 Task: Find connections with filter location Aranda de Duero with filter topic #wellnesswith filter profile language Potuguese with filter current company HDB Financial Services Ltd. with filter school Lokmanya Tilak College of Engineering with filter industry Wholesale with filter service category Financial Analysis with filter keywords title Painter
Action: Mouse moved to (174, 270)
Screenshot: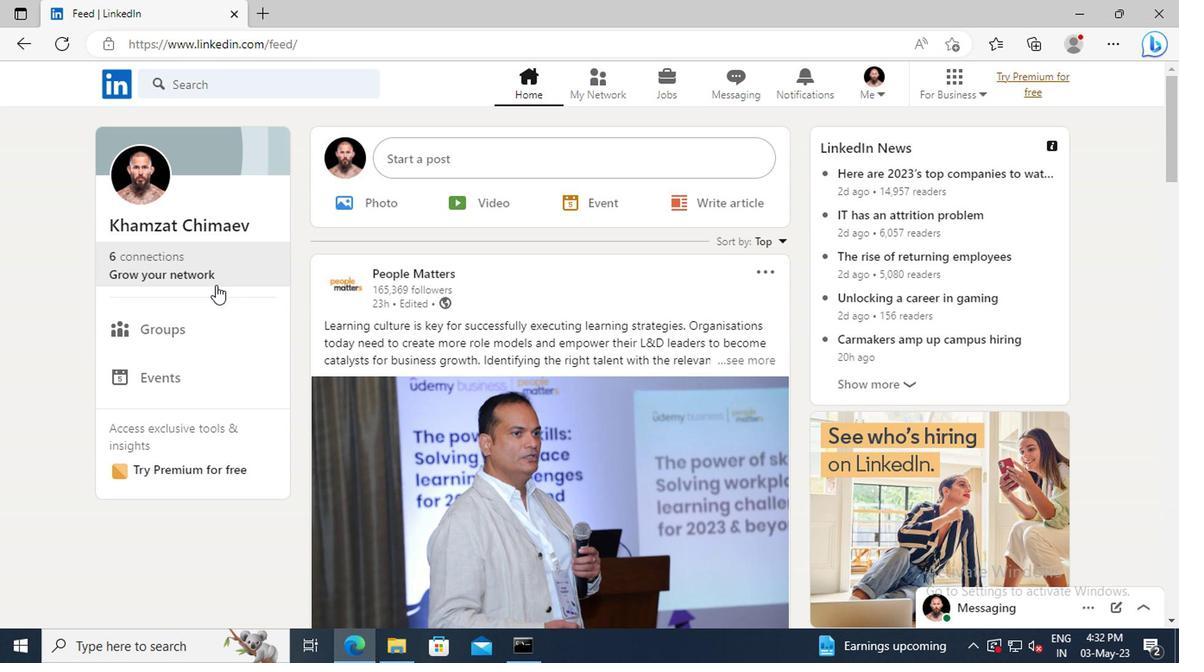 
Action: Mouse pressed left at (174, 270)
Screenshot: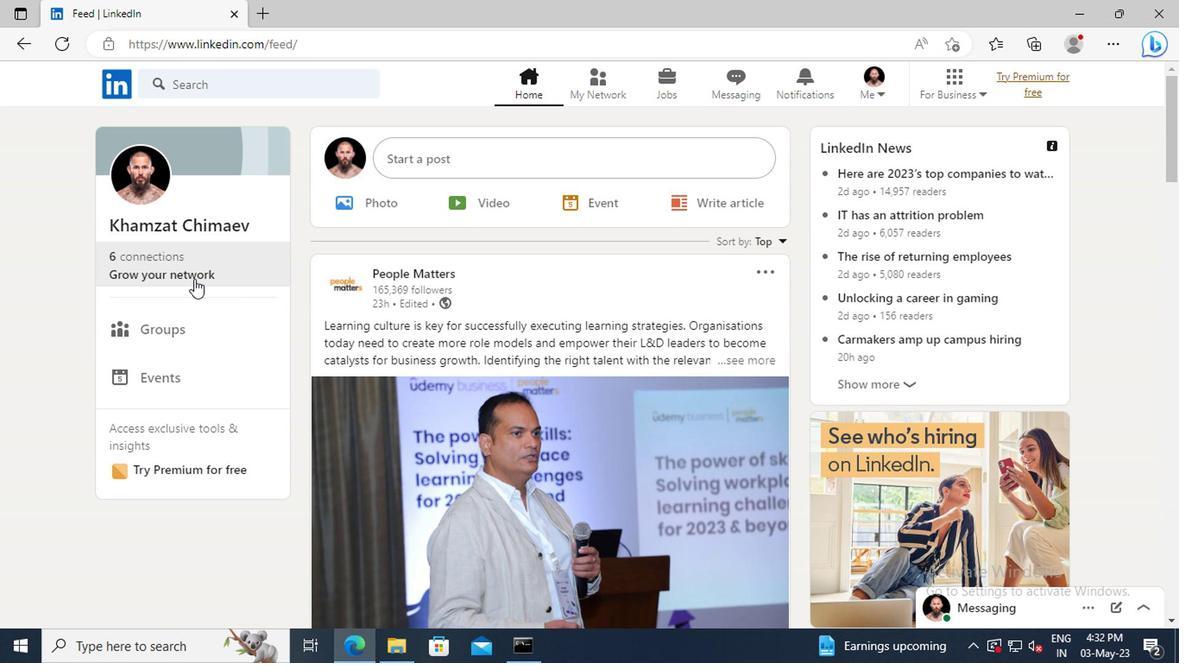 
Action: Mouse moved to (182, 184)
Screenshot: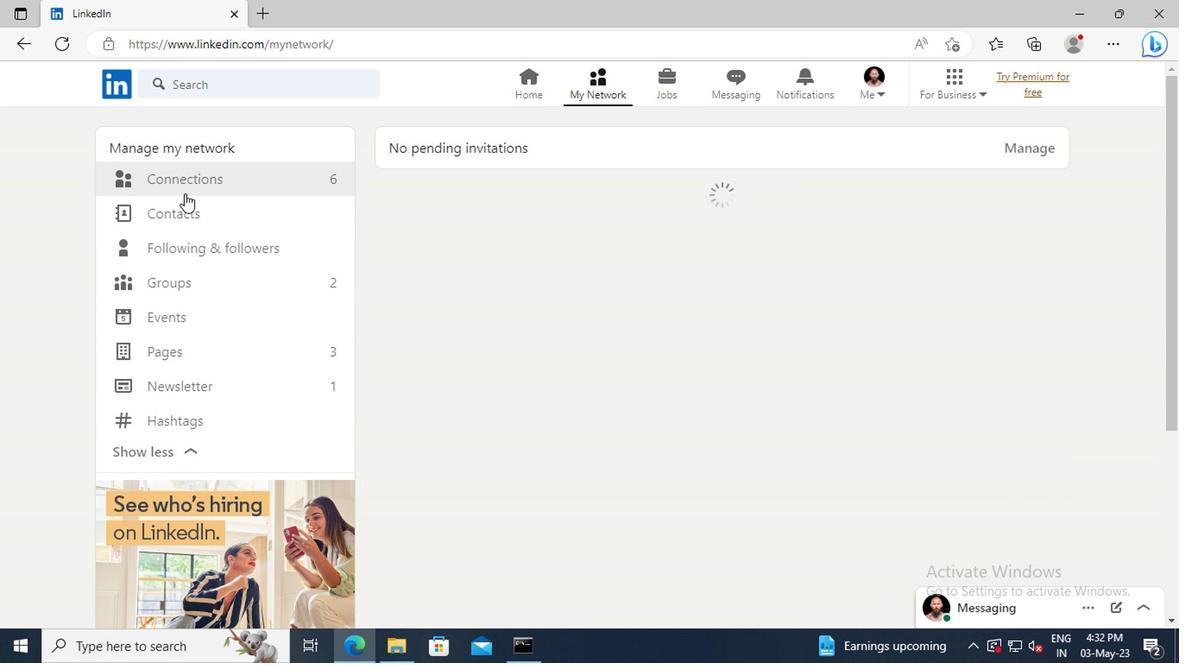 
Action: Mouse pressed left at (182, 184)
Screenshot: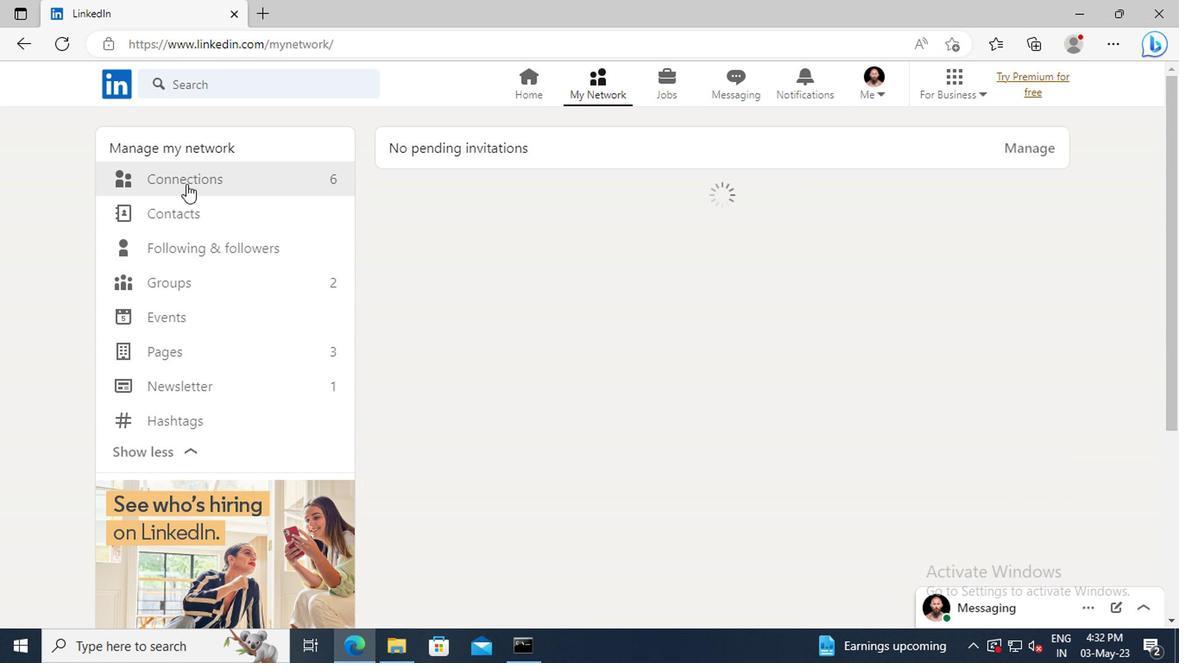 
Action: Mouse moved to (701, 188)
Screenshot: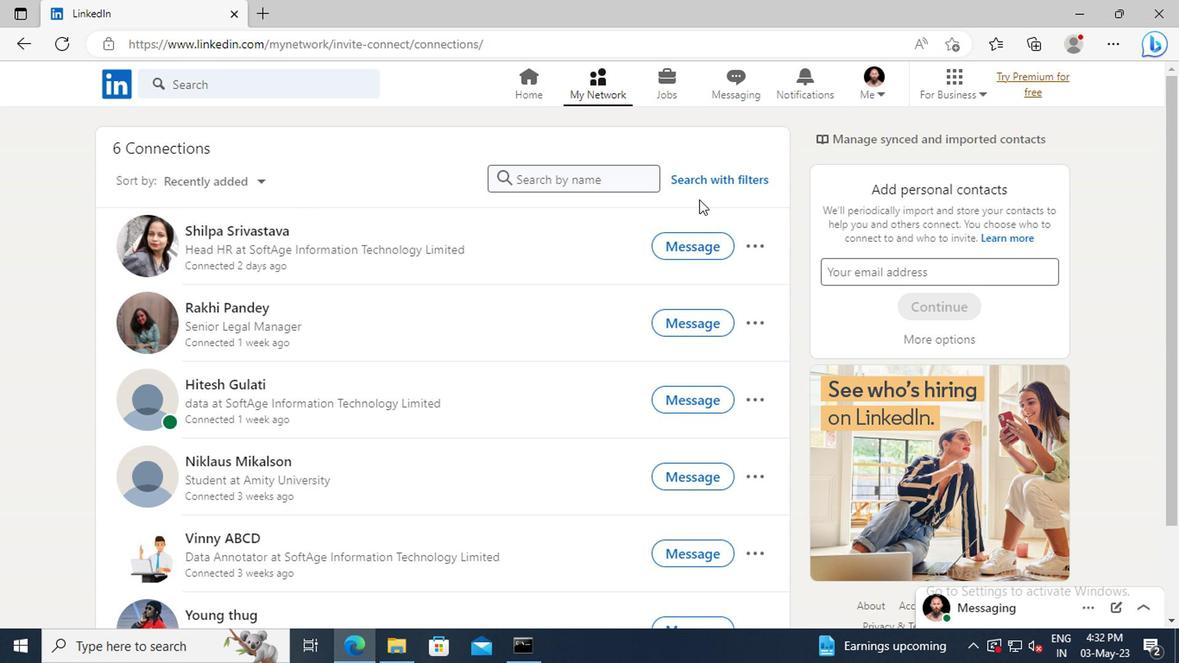 
Action: Mouse pressed left at (701, 188)
Screenshot: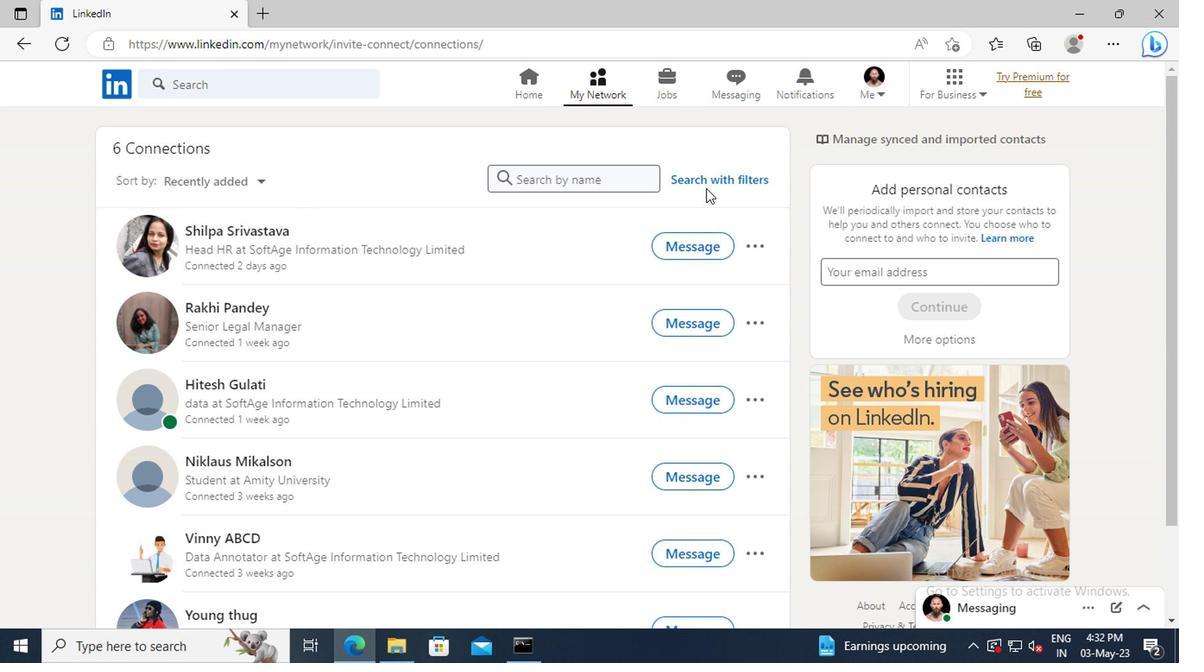
Action: Mouse moved to (650, 138)
Screenshot: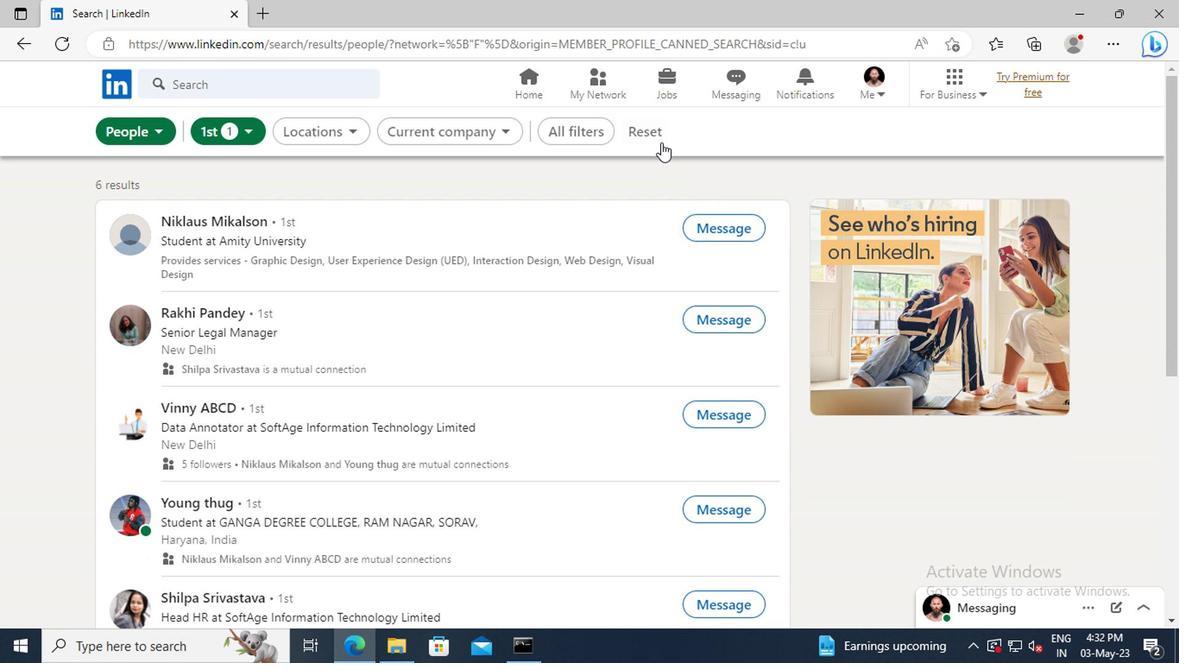 
Action: Mouse pressed left at (650, 138)
Screenshot: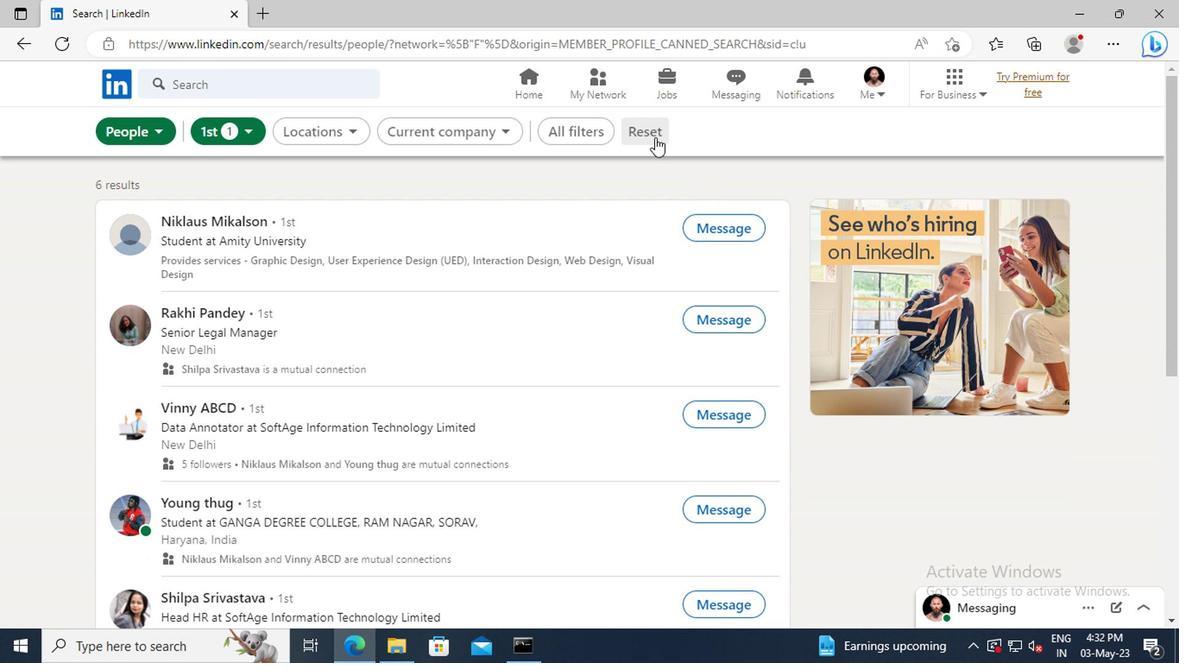 
Action: Mouse moved to (630, 134)
Screenshot: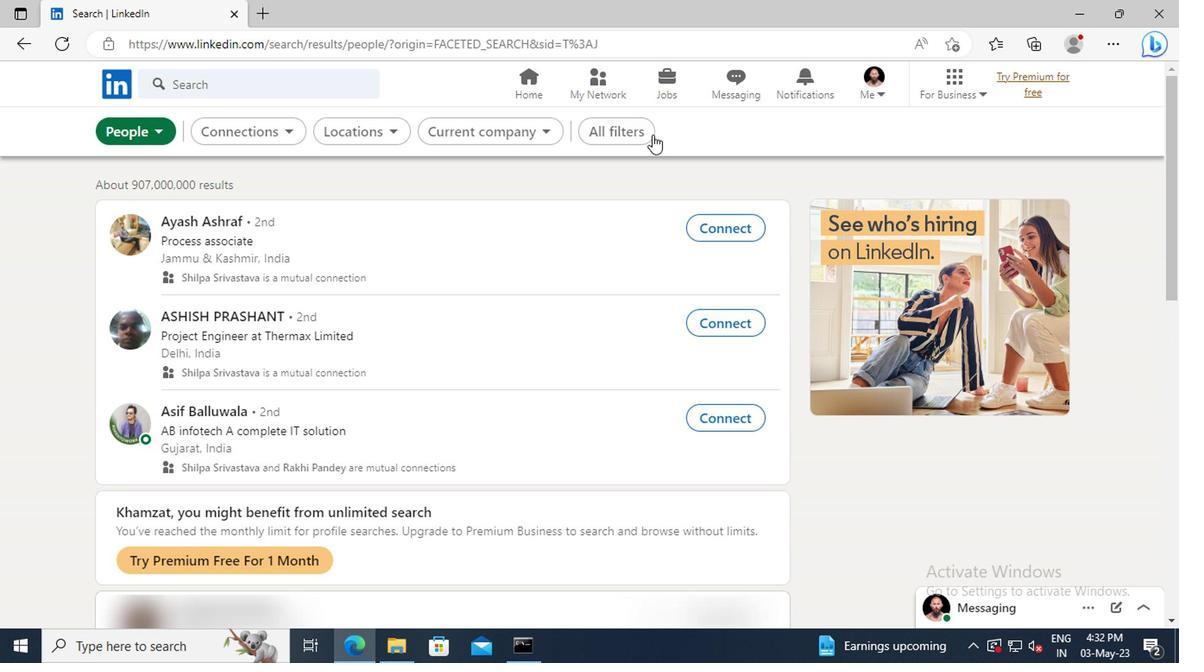 
Action: Mouse pressed left at (630, 134)
Screenshot: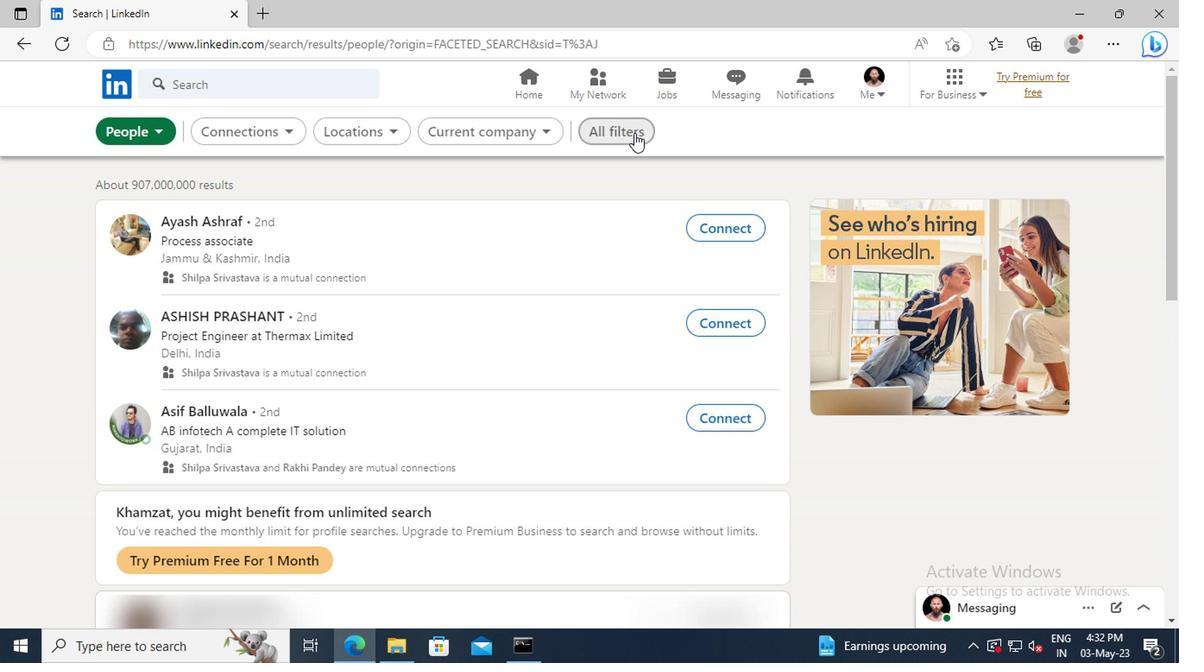 
Action: Mouse moved to (960, 372)
Screenshot: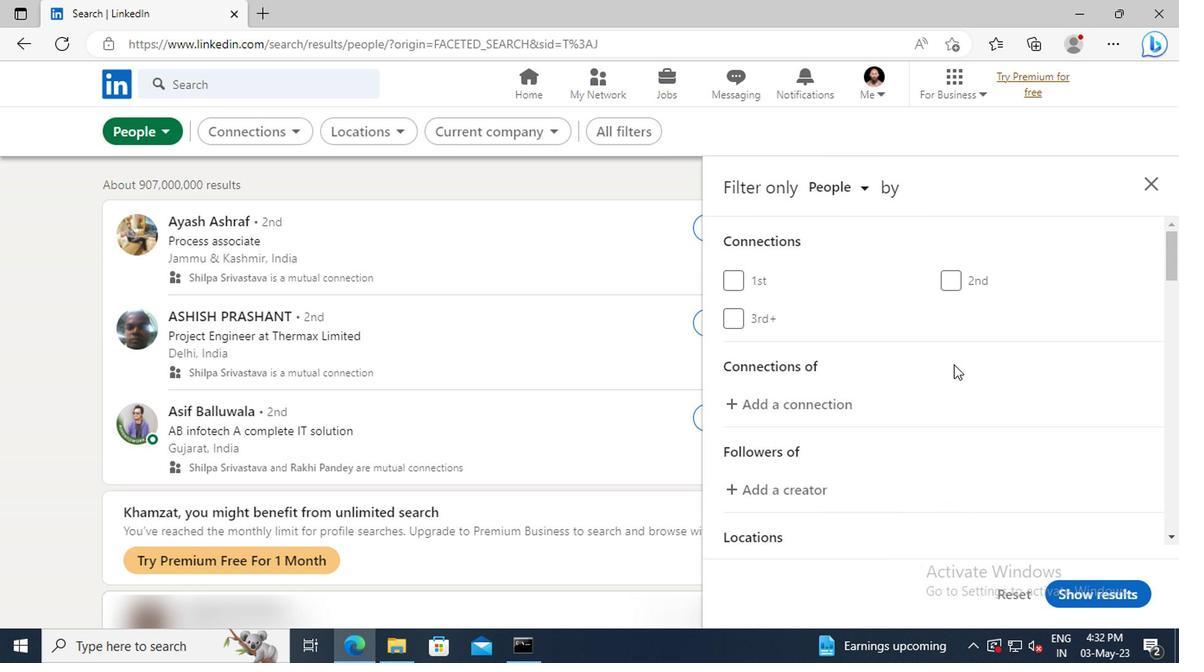 
Action: Mouse scrolled (960, 372) with delta (0, 0)
Screenshot: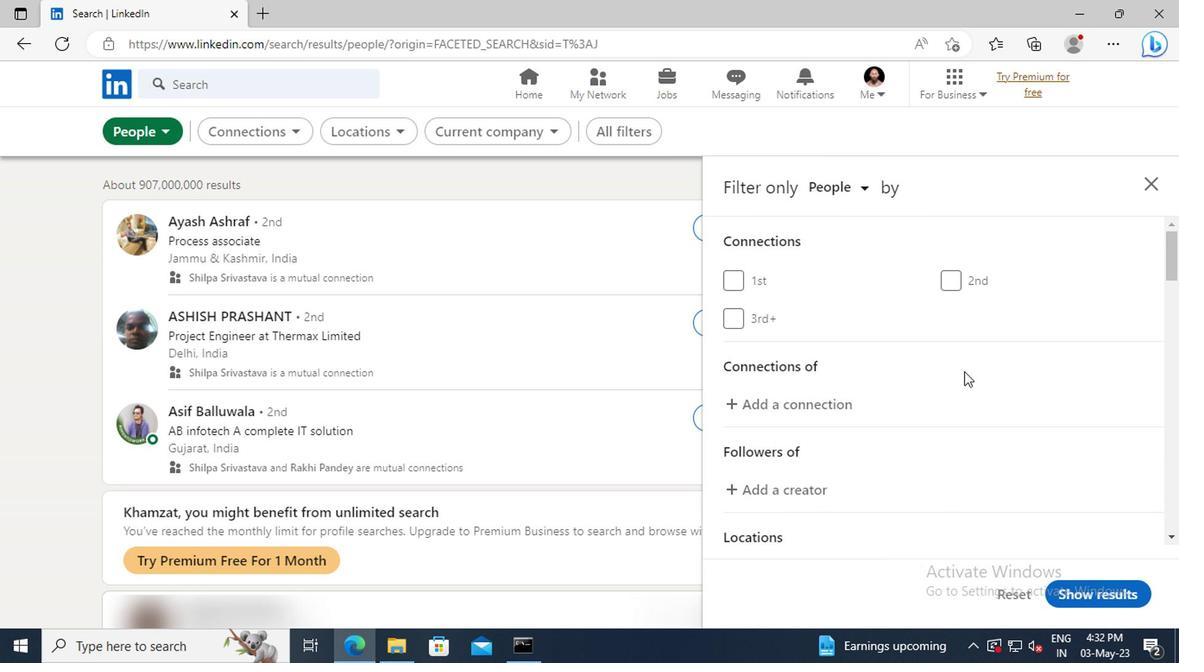 
Action: Mouse moved to (960, 372)
Screenshot: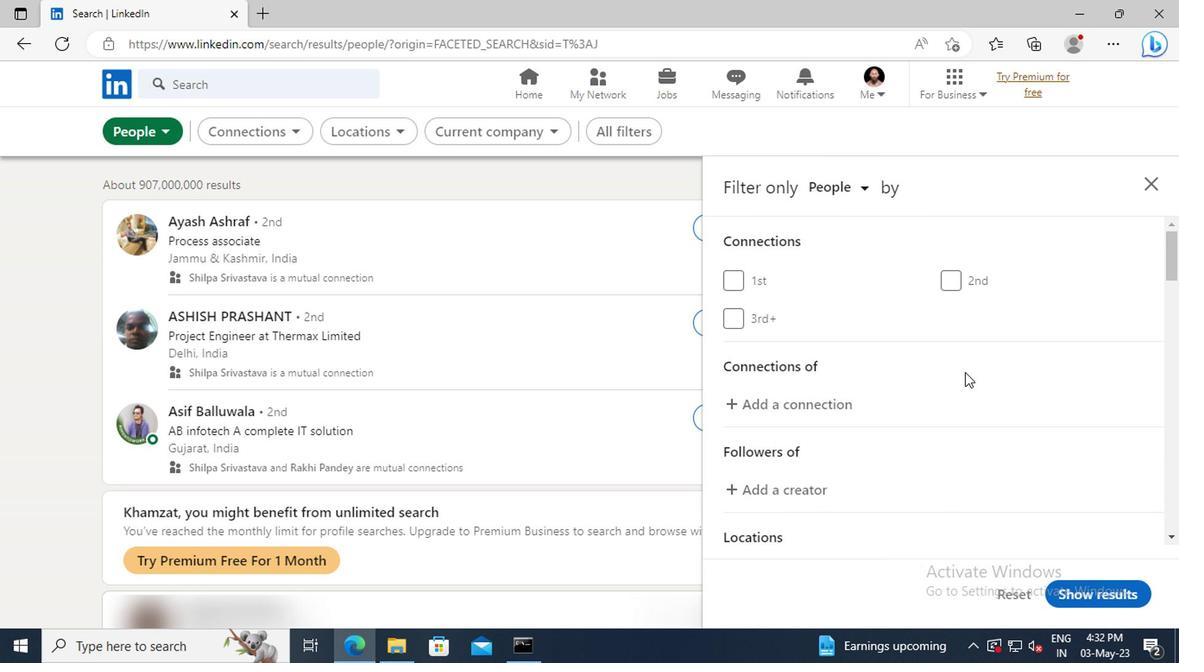 
Action: Mouse scrolled (960, 372) with delta (0, 0)
Screenshot: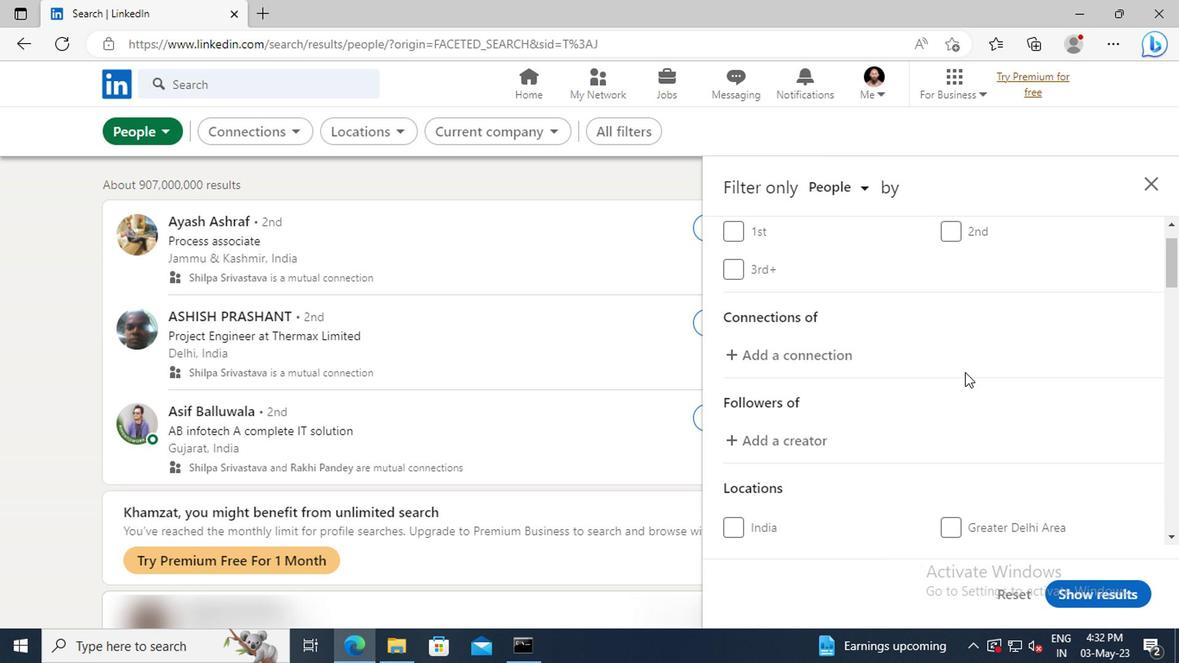 
Action: Mouse scrolled (960, 372) with delta (0, 0)
Screenshot: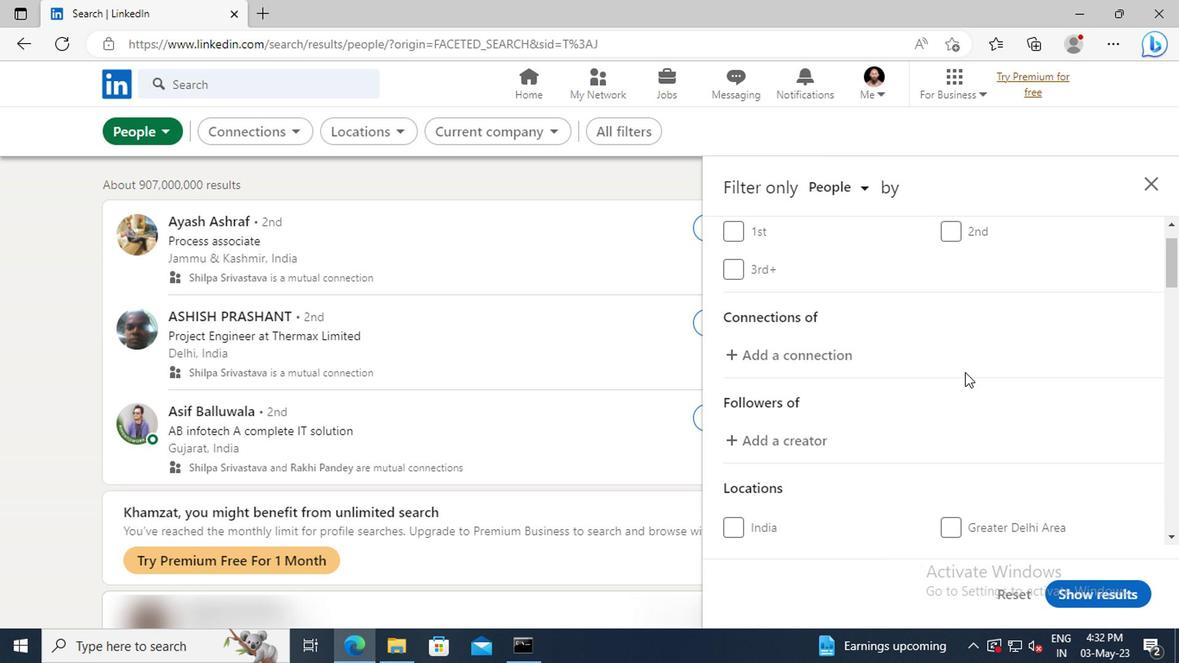 
Action: Mouse scrolled (960, 372) with delta (0, 0)
Screenshot: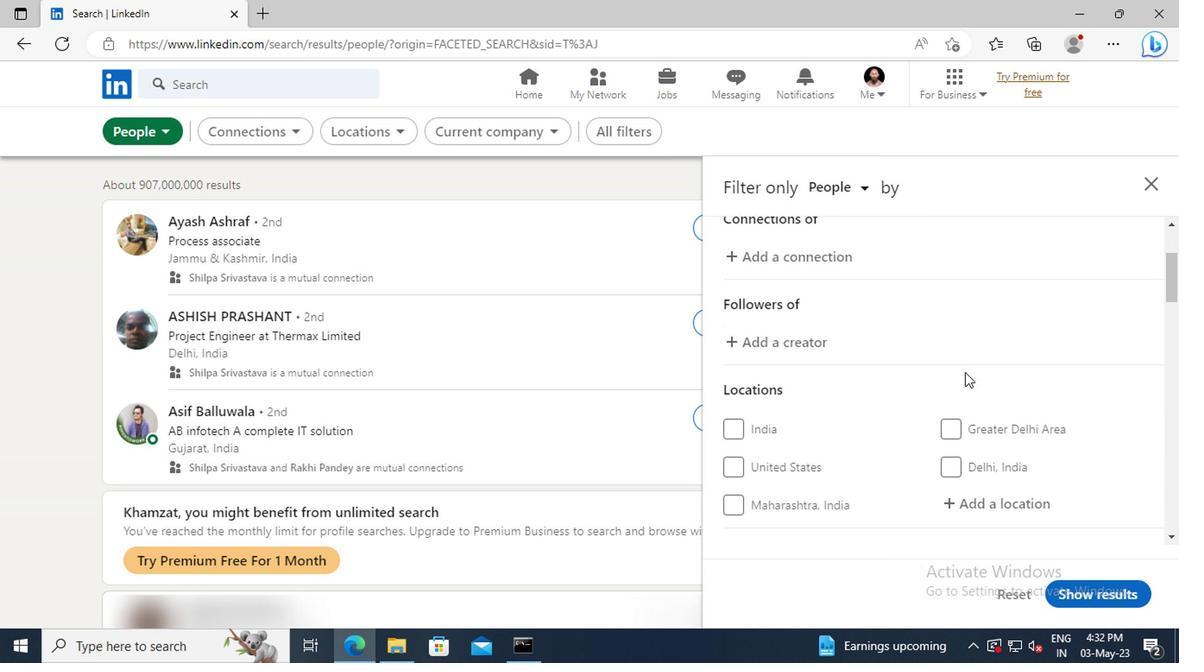 
Action: Mouse scrolled (960, 372) with delta (0, 0)
Screenshot: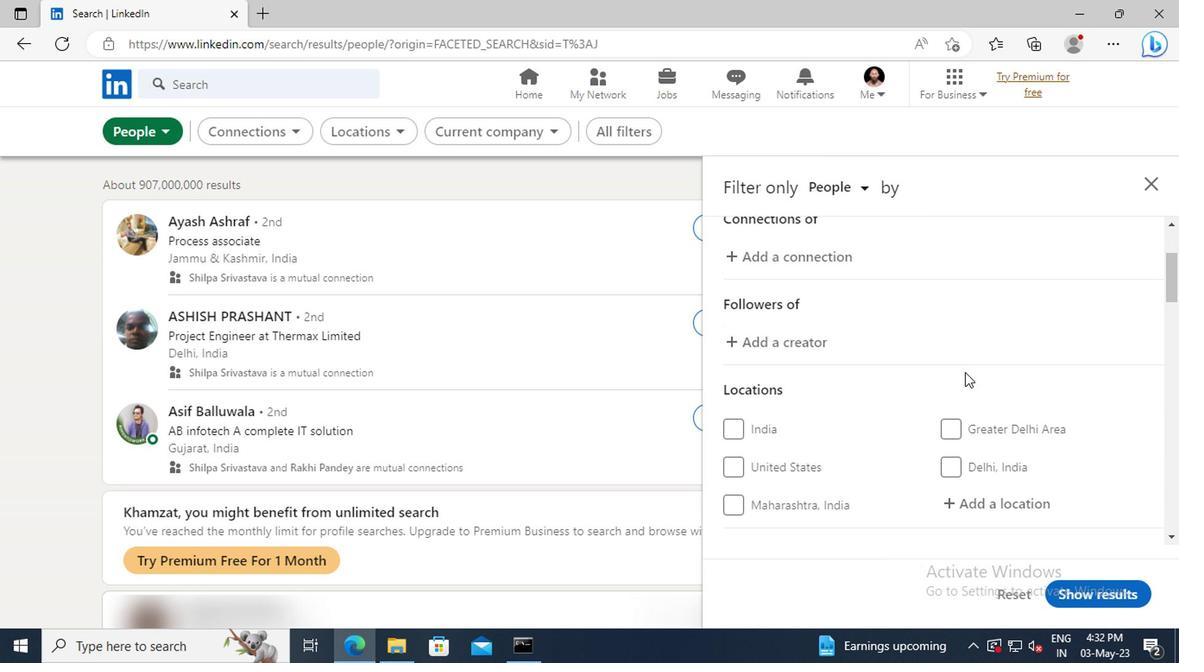 
Action: Mouse moved to (967, 402)
Screenshot: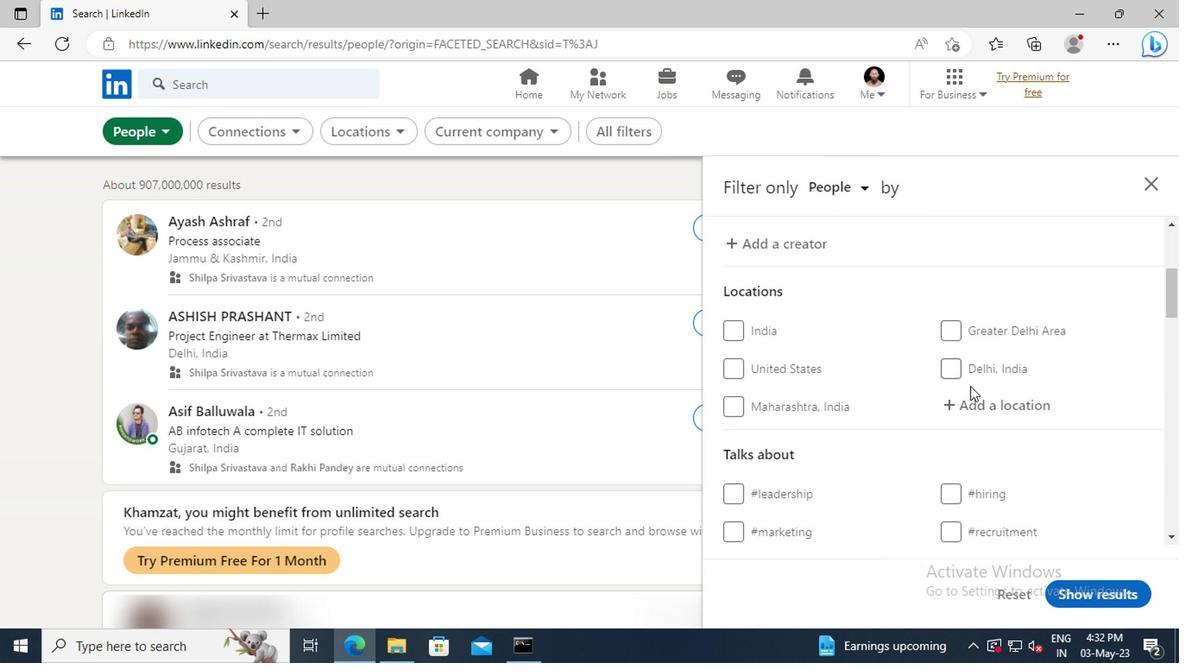 
Action: Mouse pressed left at (967, 402)
Screenshot: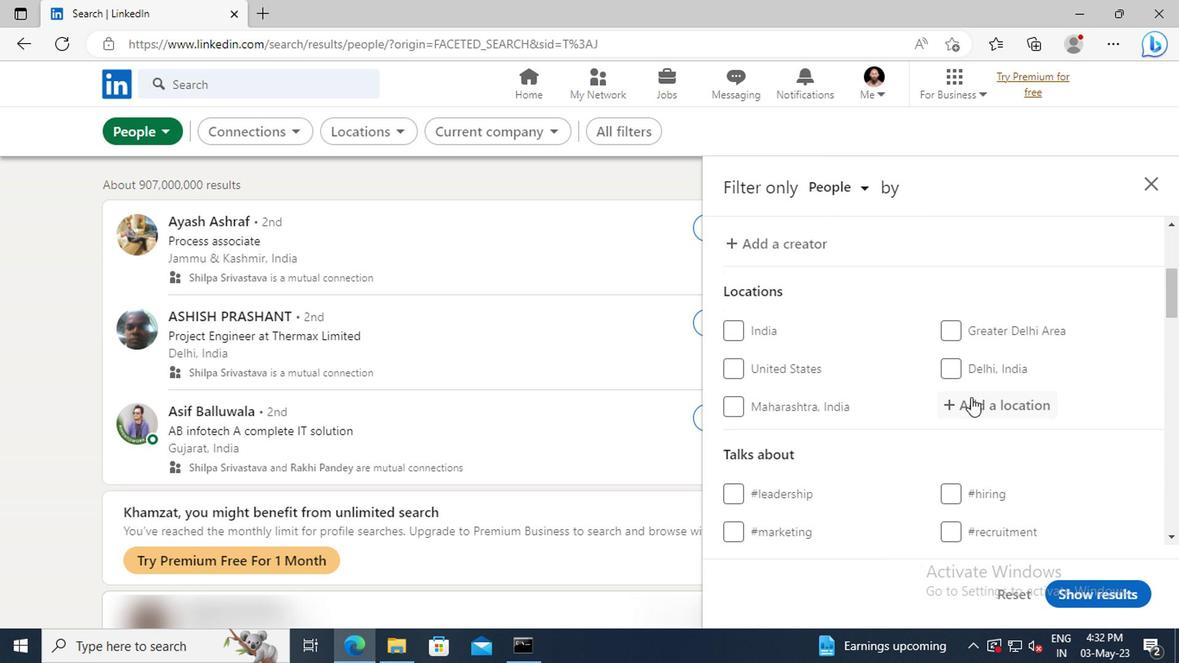 
Action: Key pressed <Key.shift>ARANDA<Key.space>DE
Screenshot: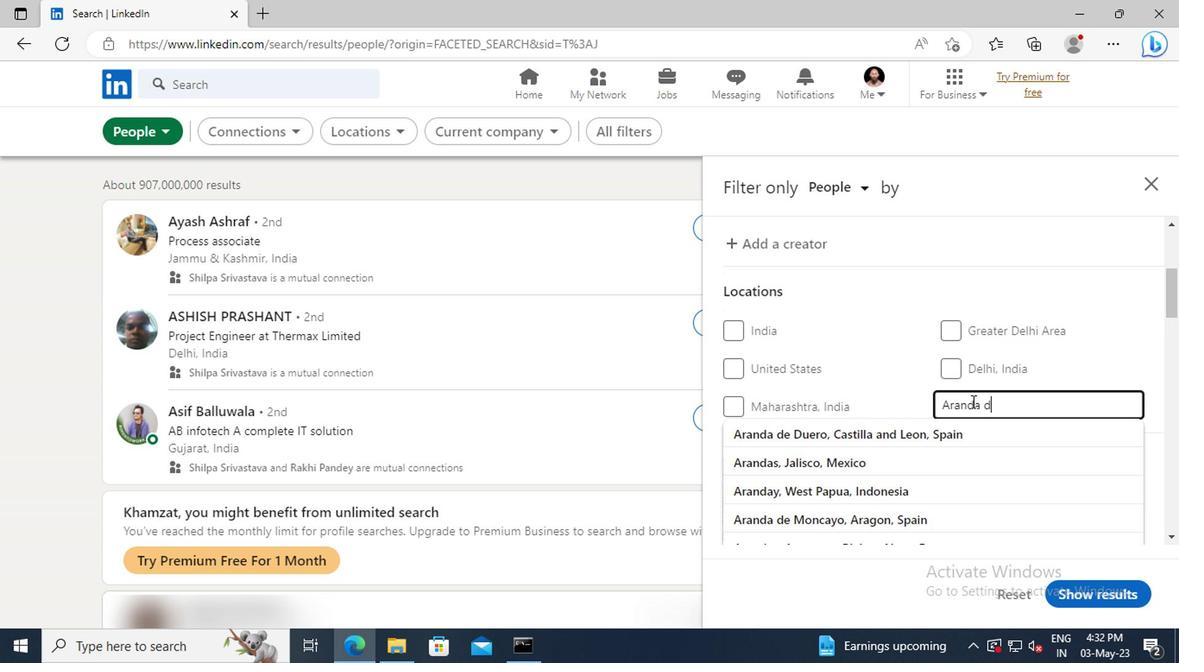 
Action: Mouse moved to (967, 428)
Screenshot: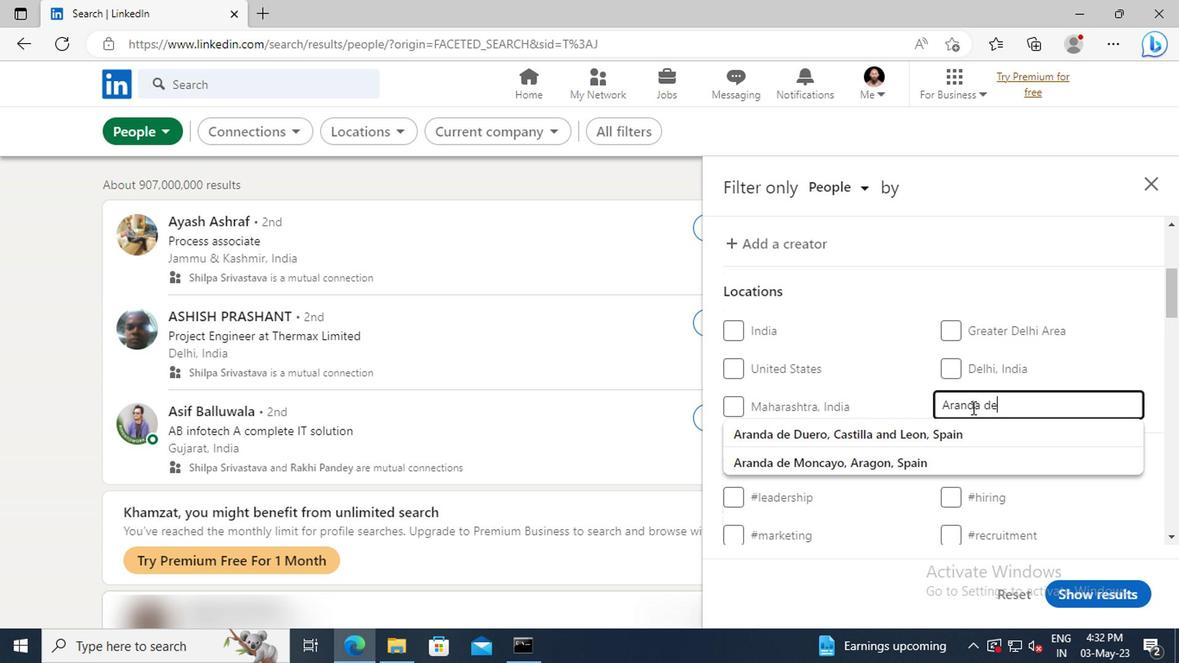 
Action: Mouse pressed left at (967, 428)
Screenshot: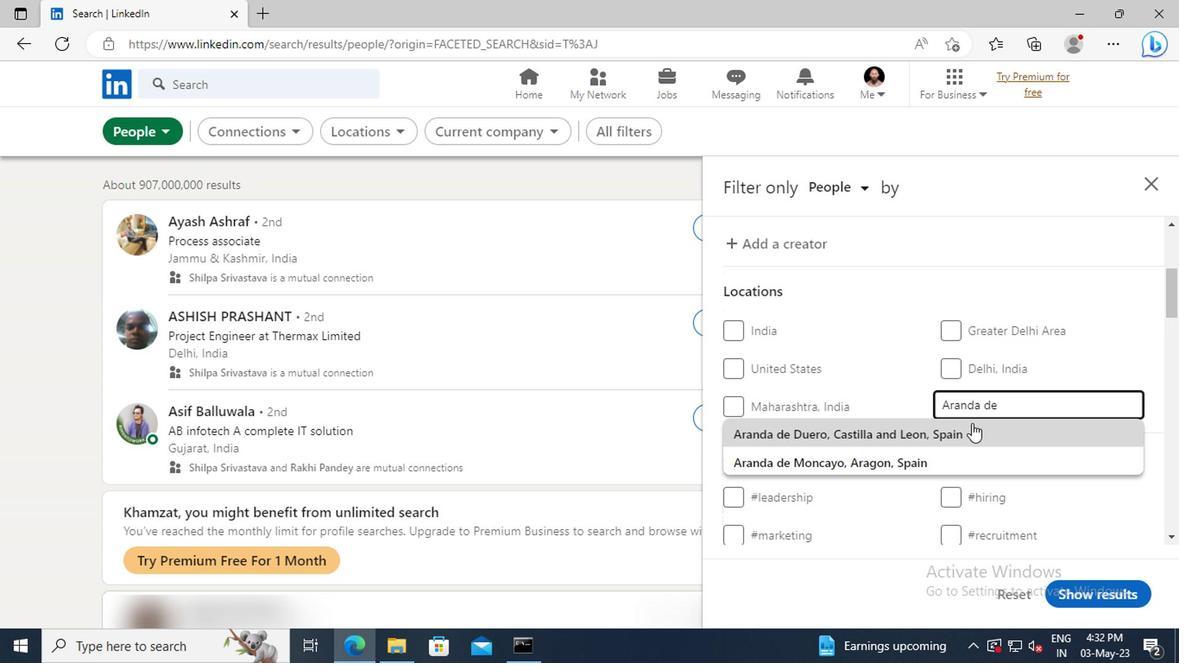 
Action: Mouse scrolled (967, 428) with delta (0, 0)
Screenshot: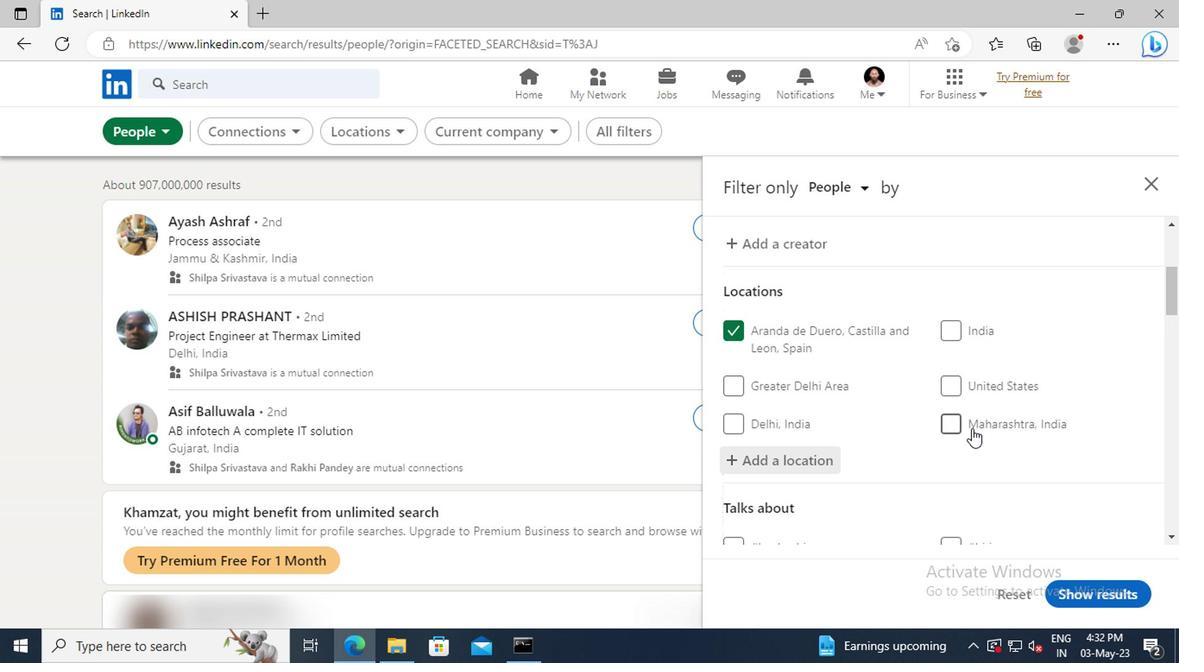 
Action: Mouse scrolled (967, 428) with delta (0, 0)
Screenshot: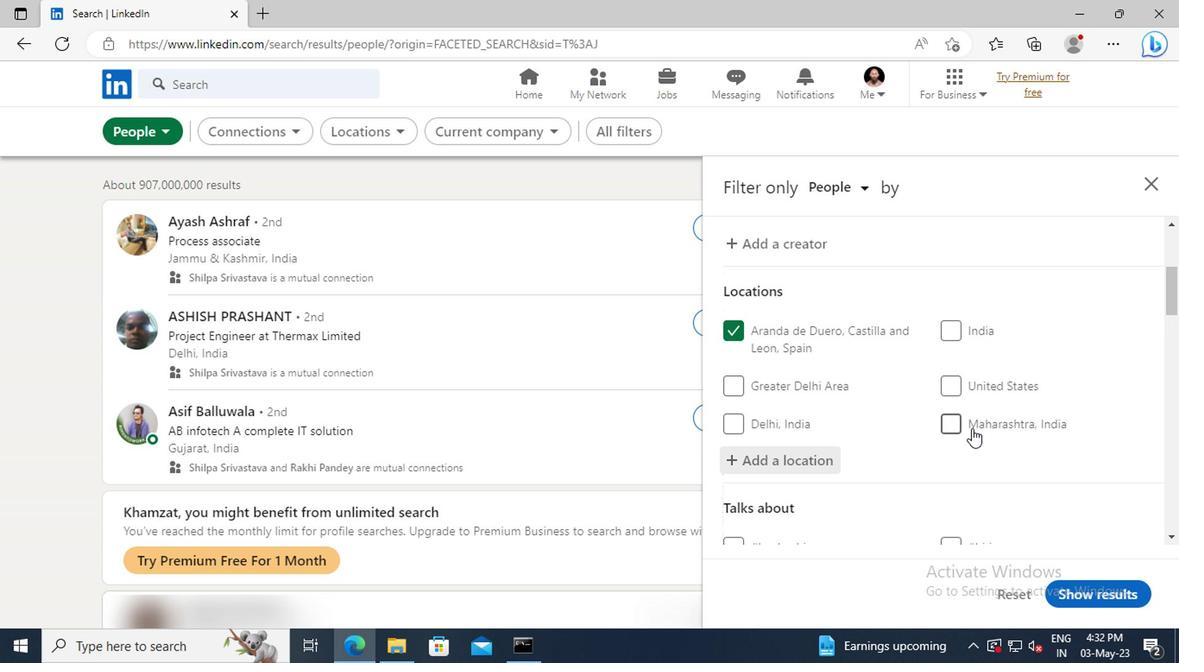 
Action: Mouse moved to (966, 413)
Screenshot: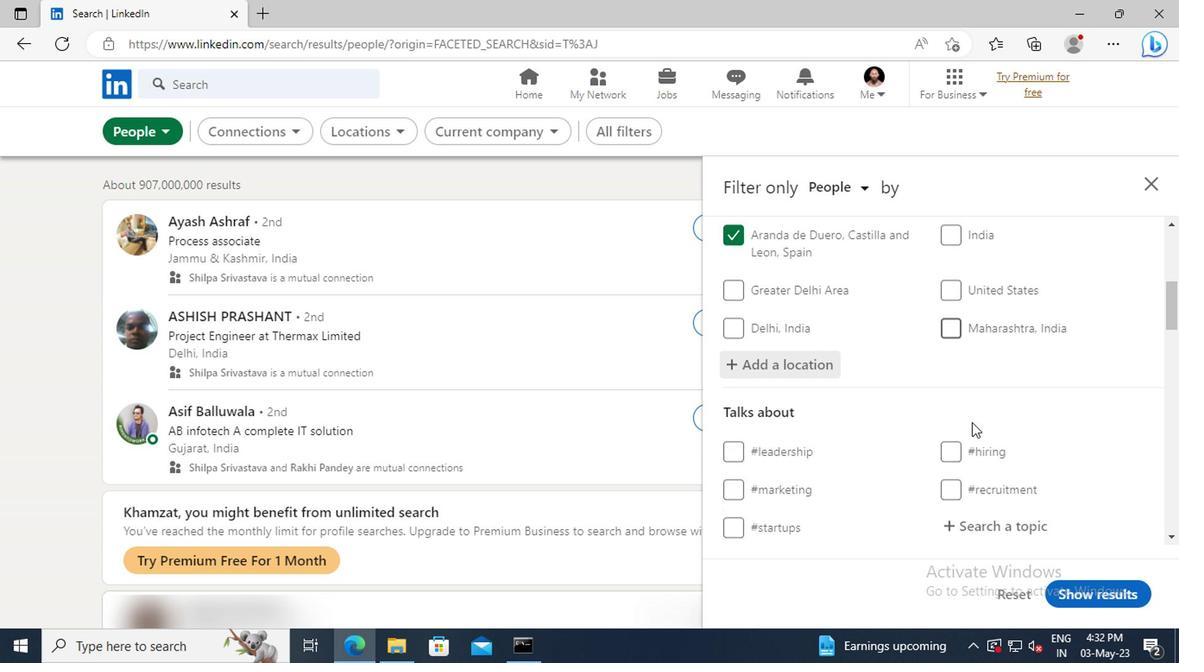 
Action: Mouse scrolled (966, 413) with delta (0, 0)
Screenshot: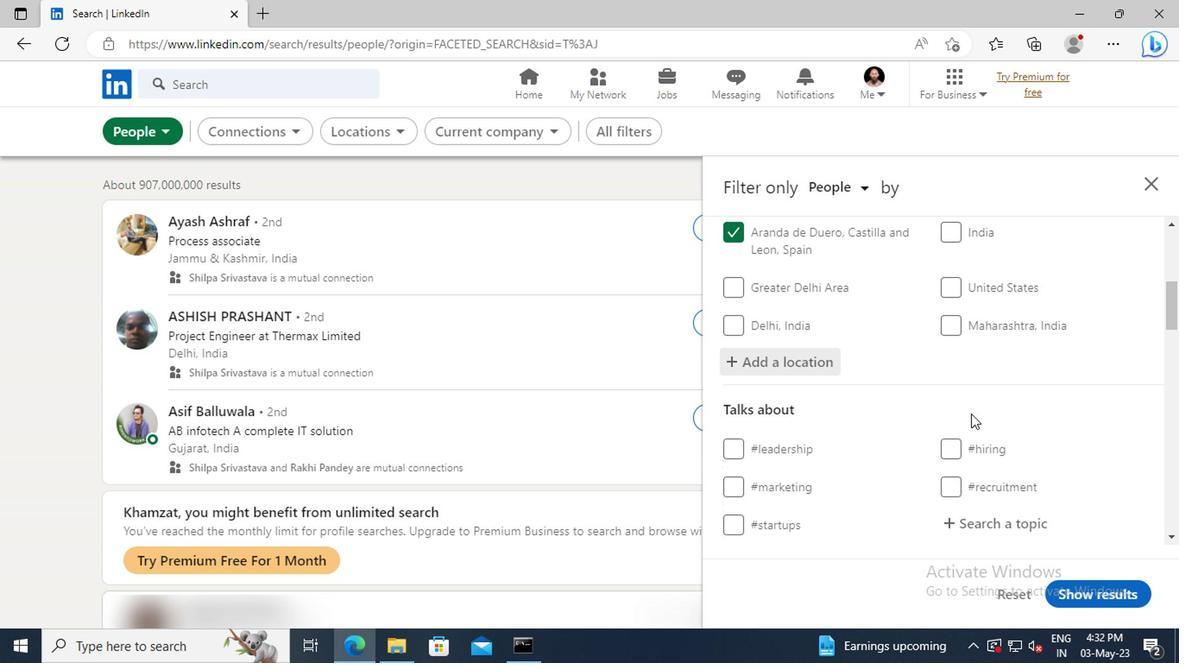 
Action: Mouse scrolled (966, 413) with delta (0, 0)
Screenshot: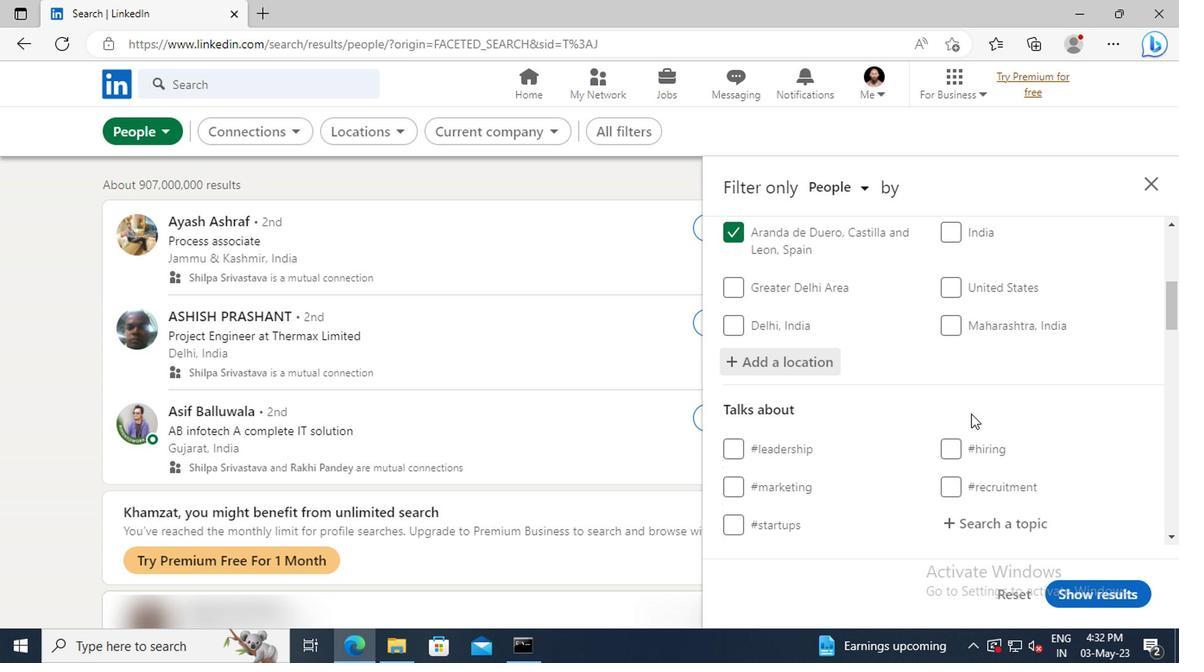 
Action: Mouse moved to (966, 421)
Screenshot: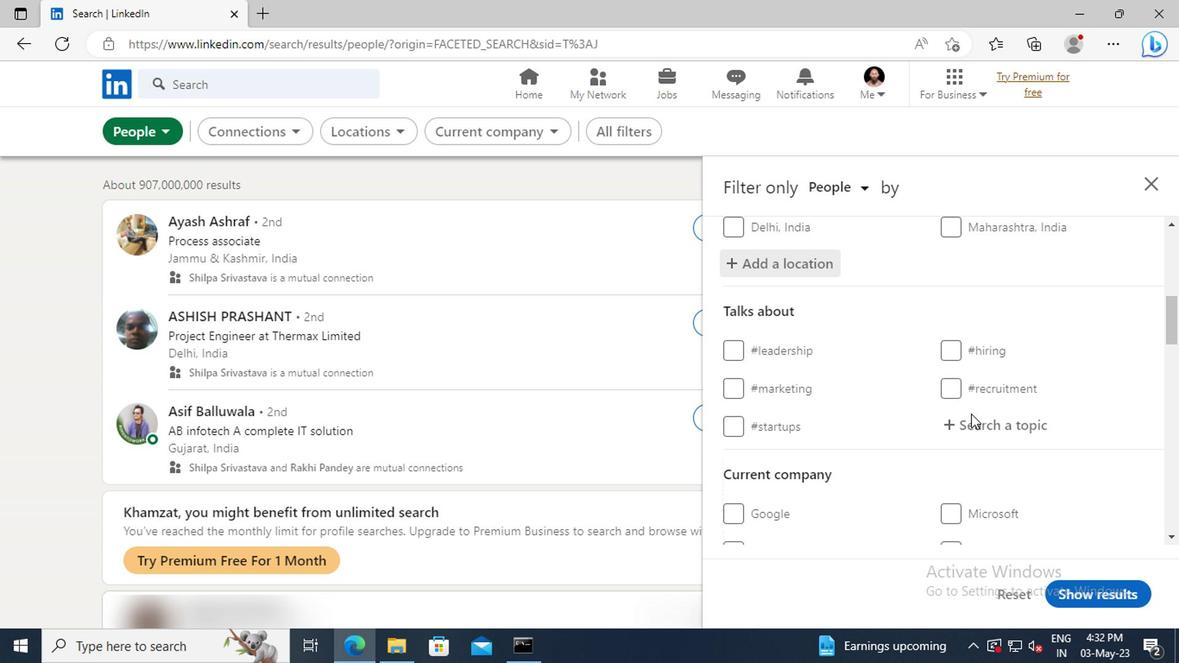 
Action: Mouse pressed left at (966, 421)
Screenshot: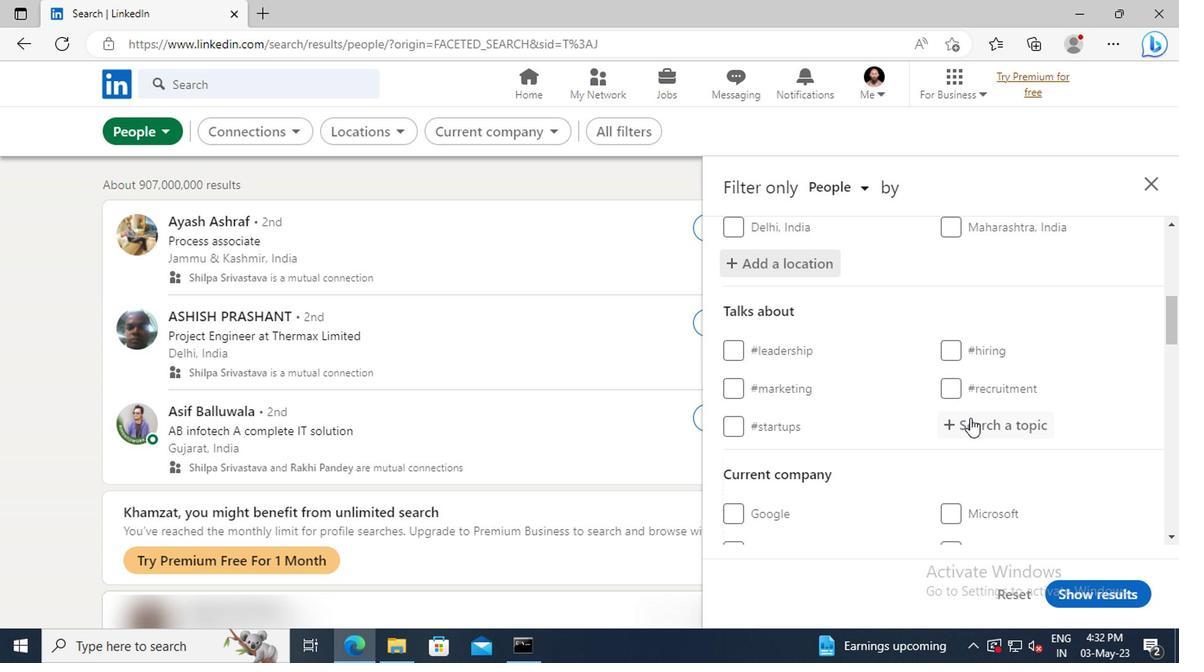 
Action: Key pressed WELLN
Screenshot: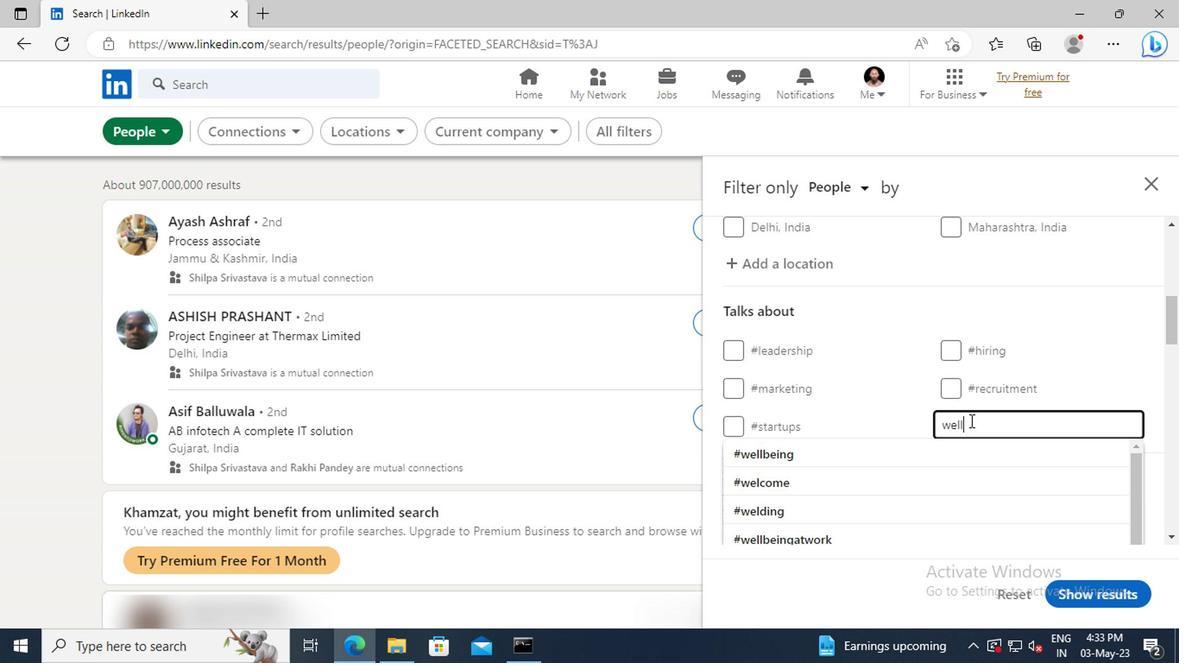 
Action: Mouse moved to (964, 447)
Screenshot: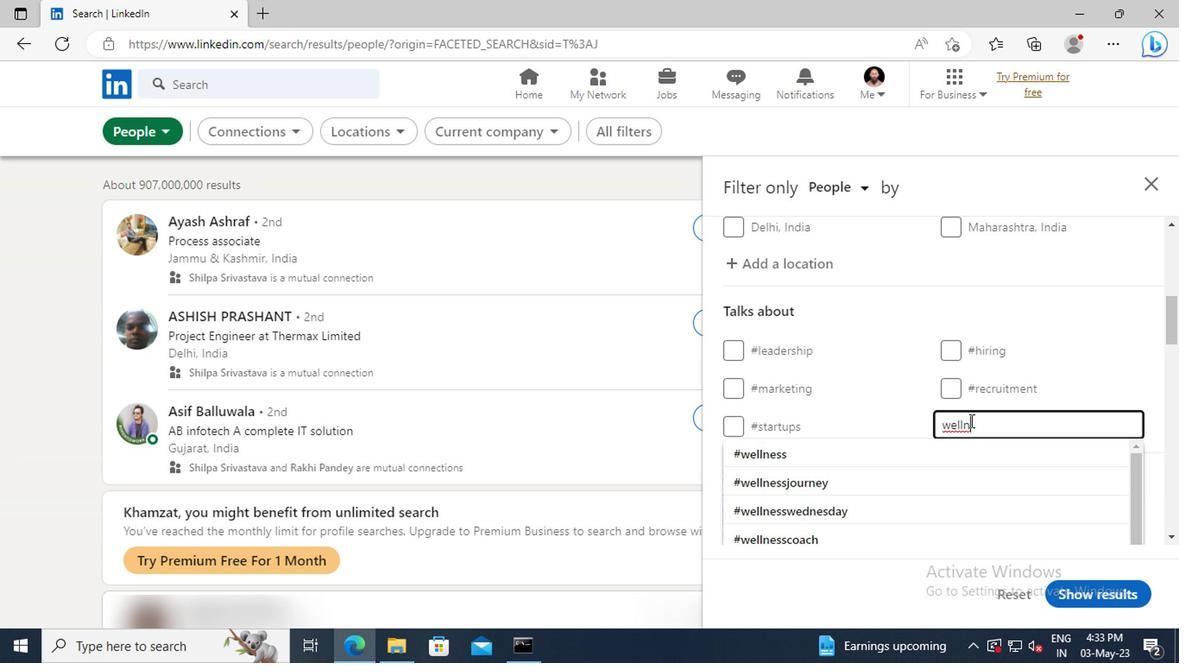 
Action: Mouse pressed left at (964, 447)
Screenshot: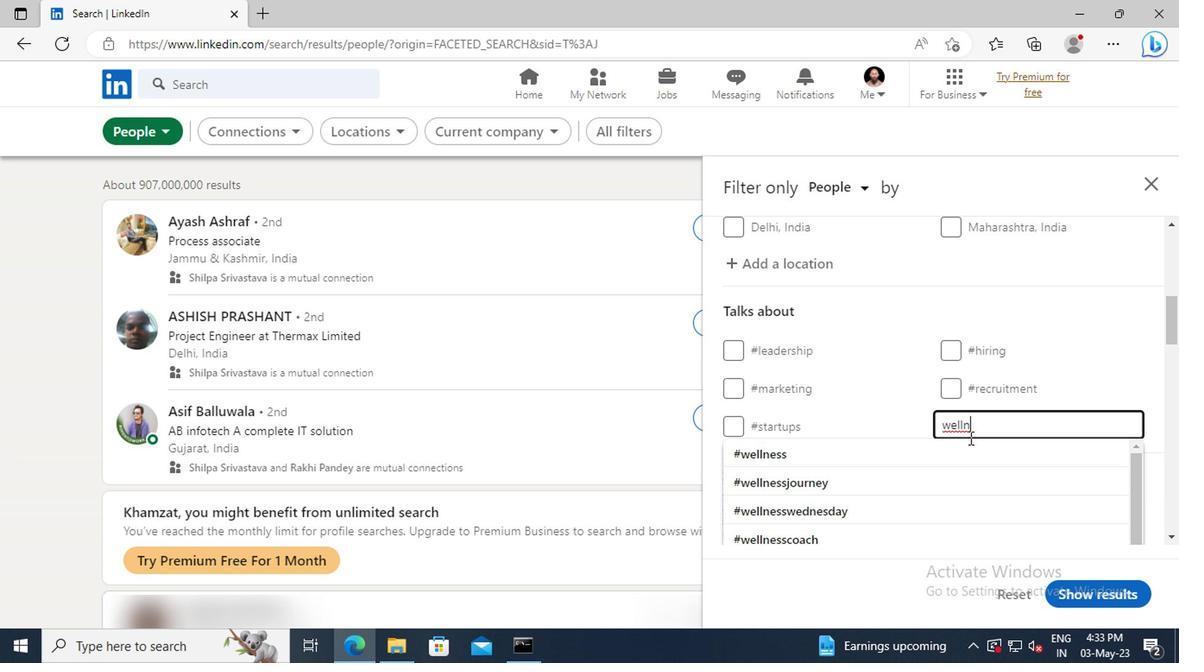 
Action: Mouse moved to (963, 447)
Screenshot: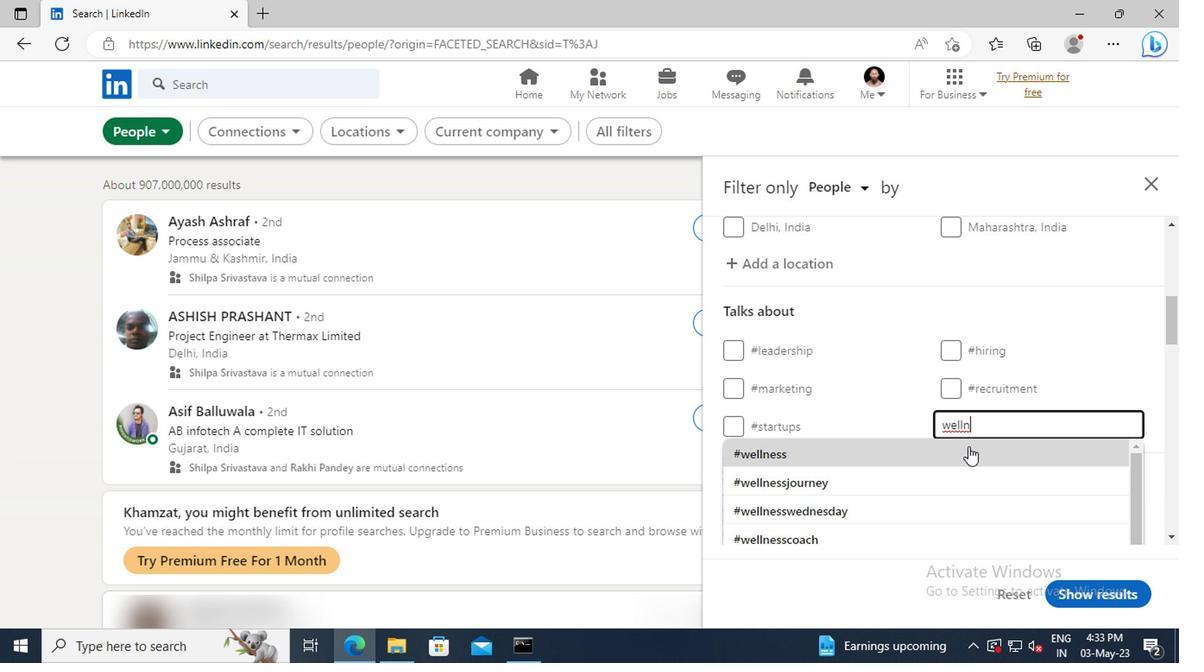 
Action: Mouse scrolled (963, 445) with delta (0, -1)
Screenshot: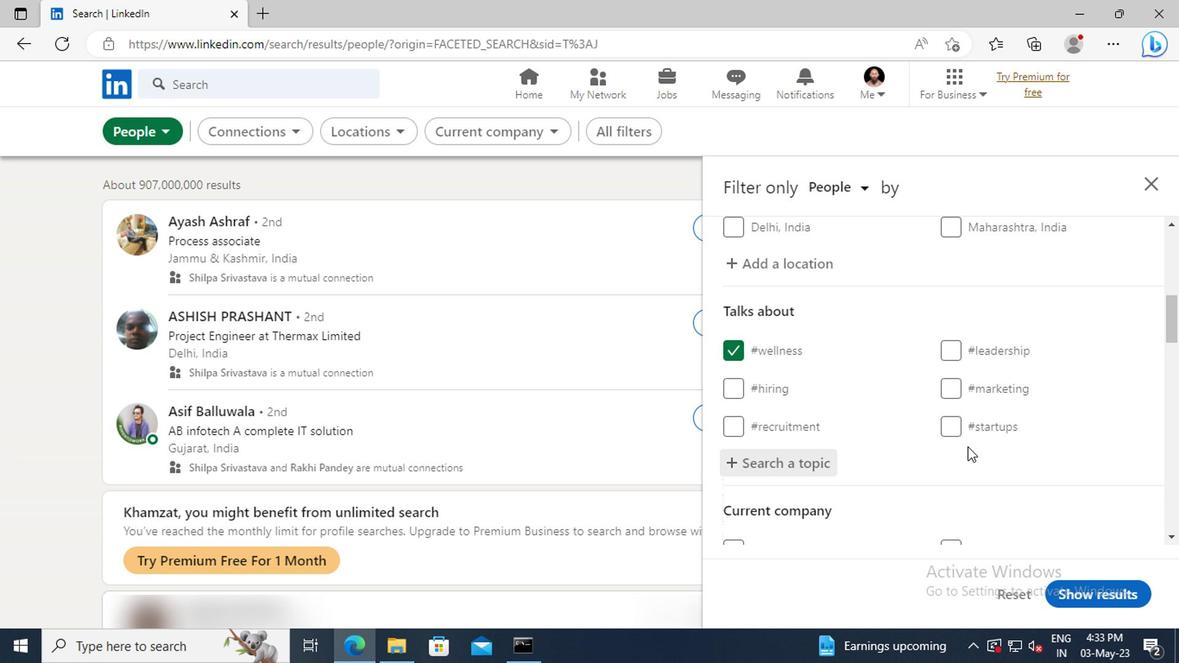 
Action: Mouse scrolled (963, 445) with delta (0, -1)
Screenshot: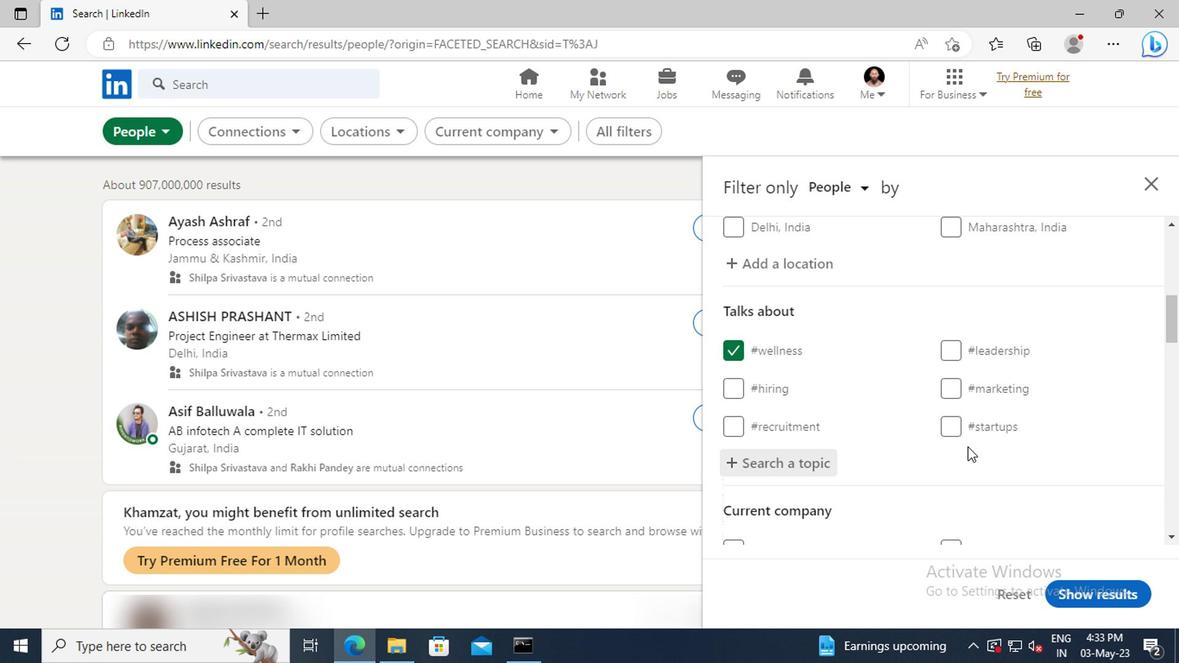 
Action: Mouse scrolled (963, 445) with delta (0, -1)
Screenshot: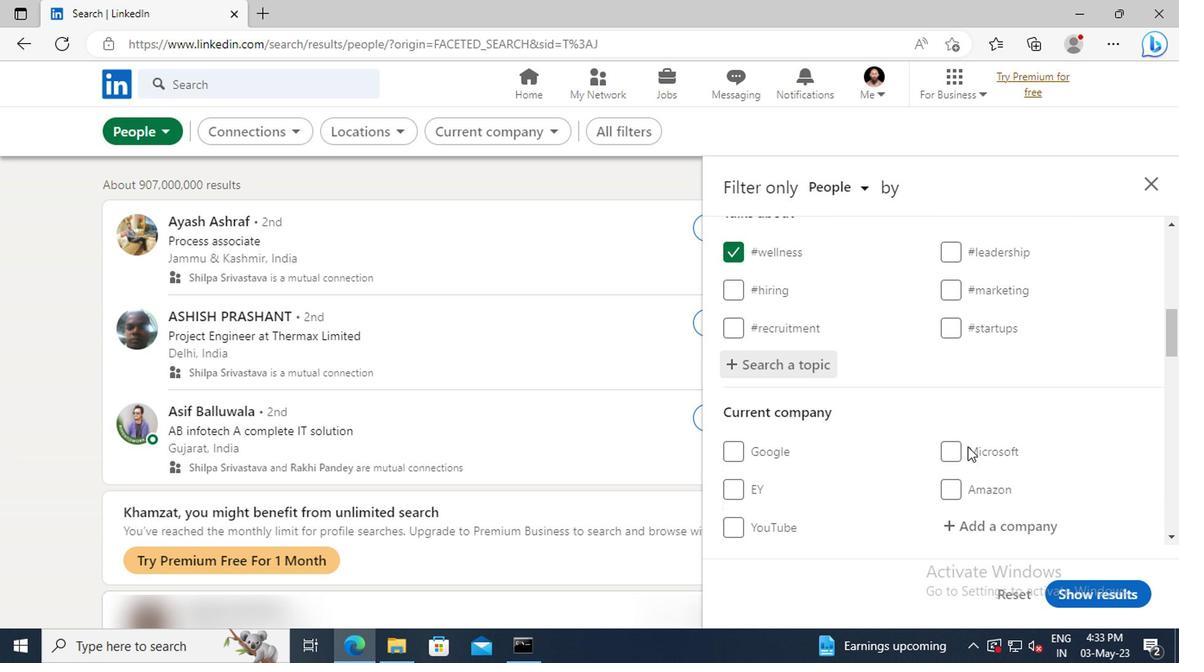 
Action: Mouse scrolled (963, 445) with delta (0, -1)
Screenshot: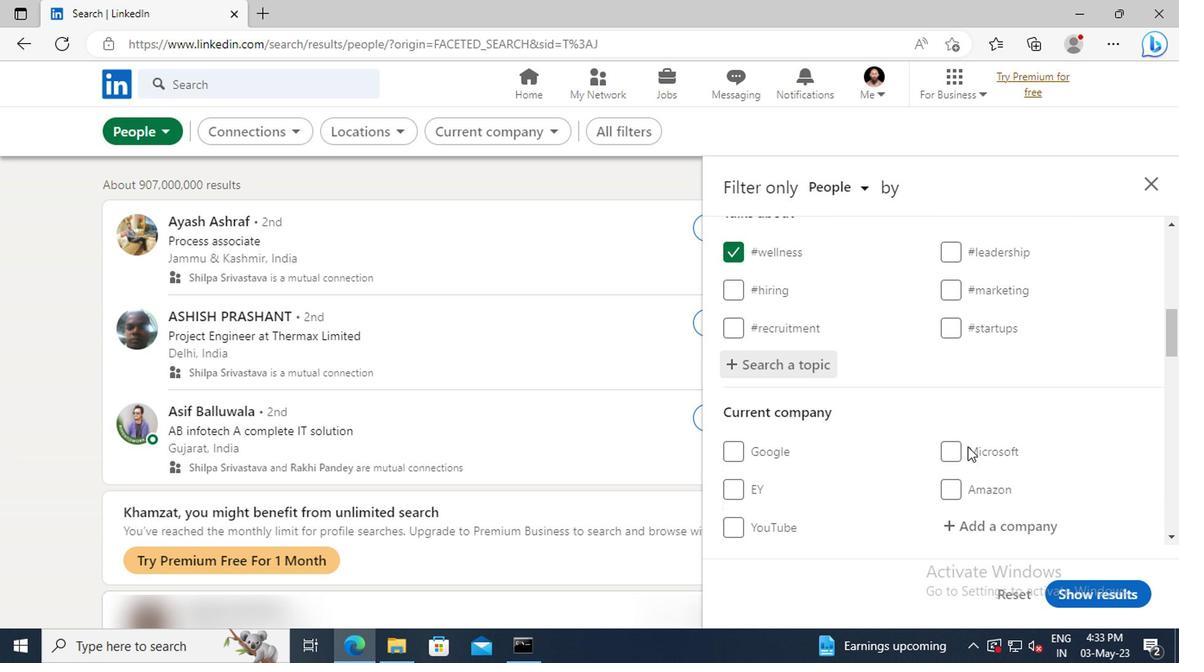 
Action: Mouse scrolled (963, 445) with delta (0, -1)
Screenshot: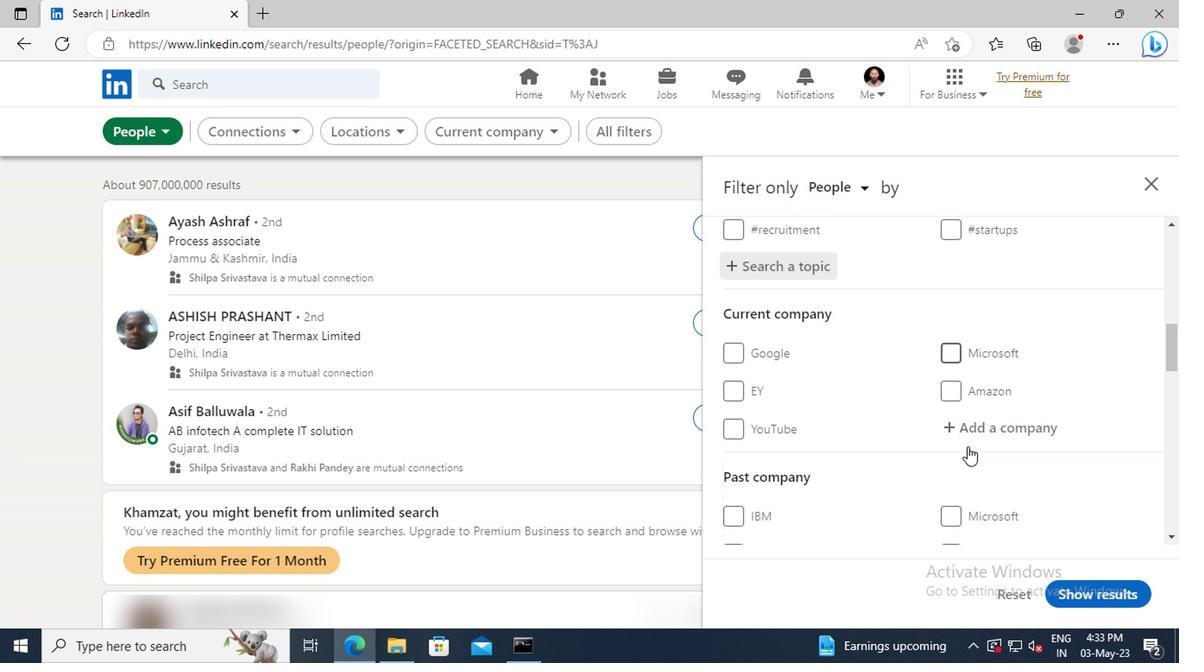
Action: Mouse scrolled (963, 445) with delta (0, -1)
Screenshot: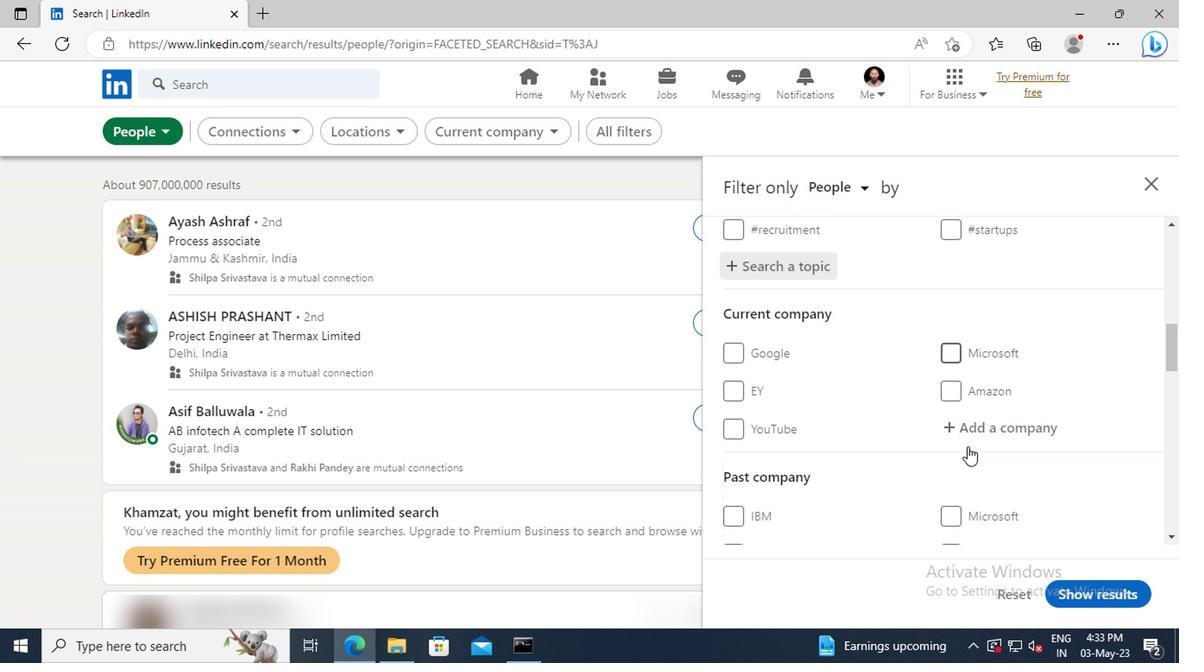 
Action: Mouse scrolled (963, 445) with delta (0, -1)
Screenshot: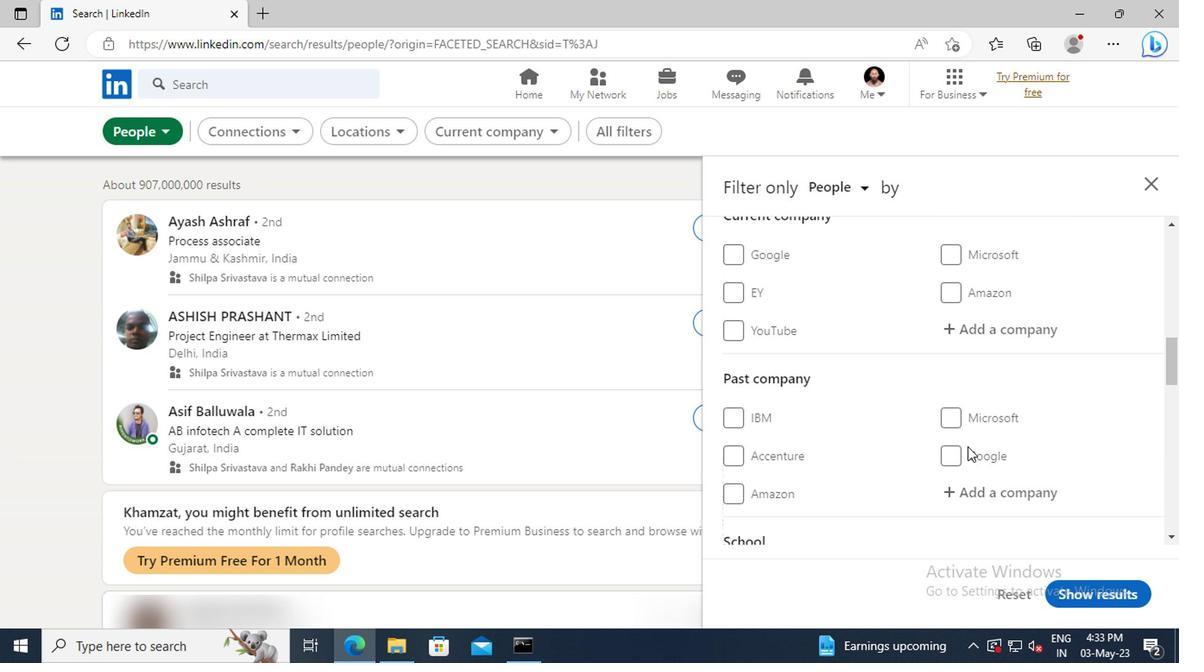 
Action: Mouse scrolled (963, 445) with delta (0, -1)
Screenshot: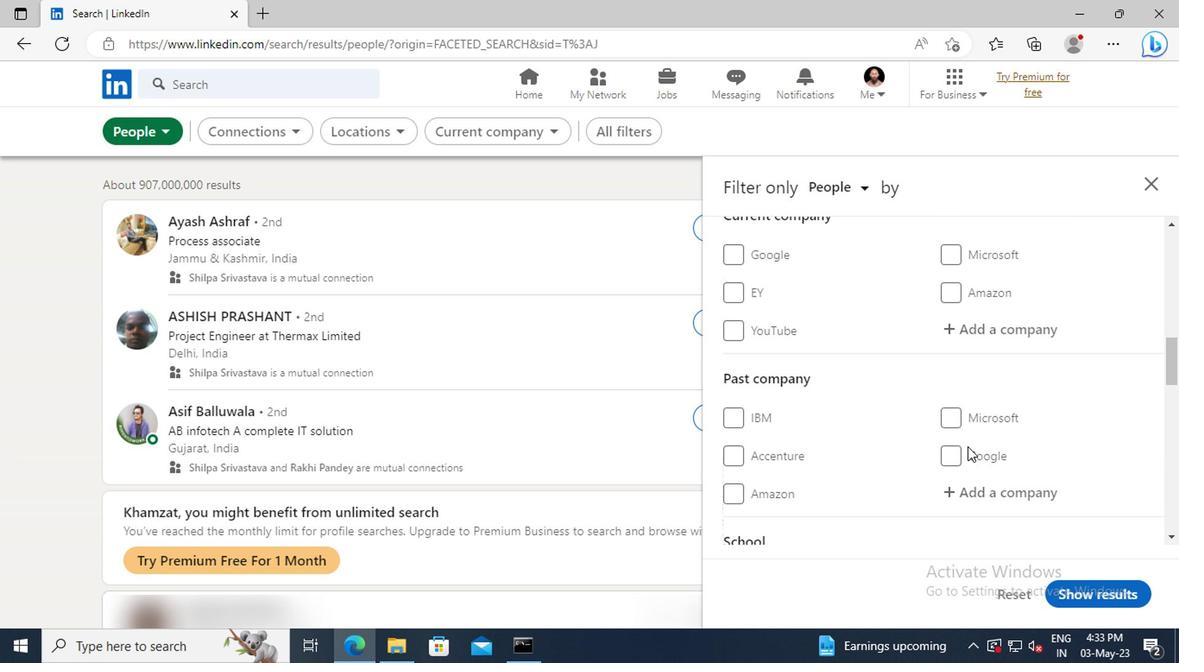 
Action: Mouse scrolled (963, 445) with delta (0, -1)
Screenshot: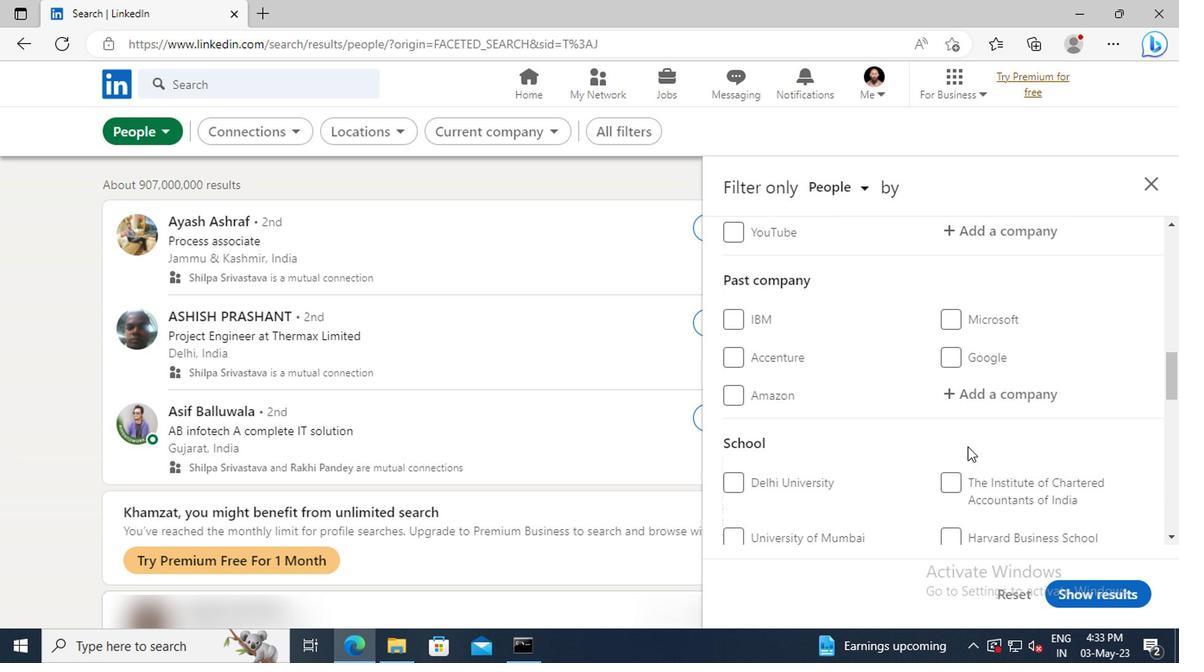 
Action: Mouse scrolled (963, 445) with delta (0, -1)
Screenshot: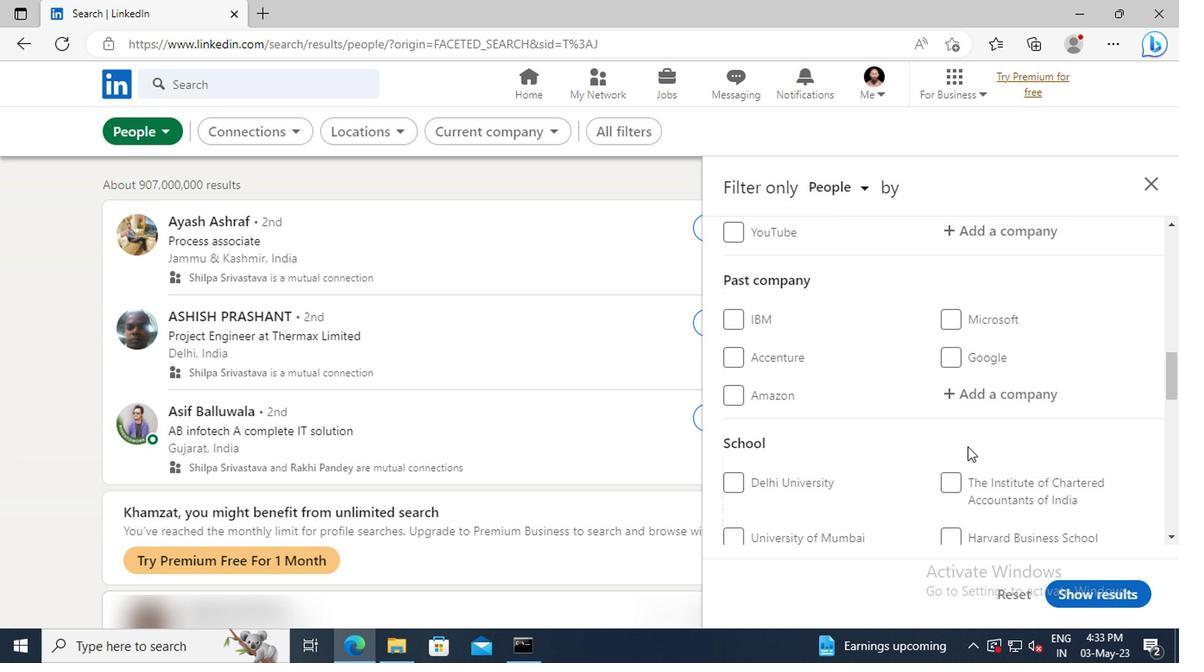 
Action: Mouse scrolled (963, 445) with delta (0, -1)
Screenshot: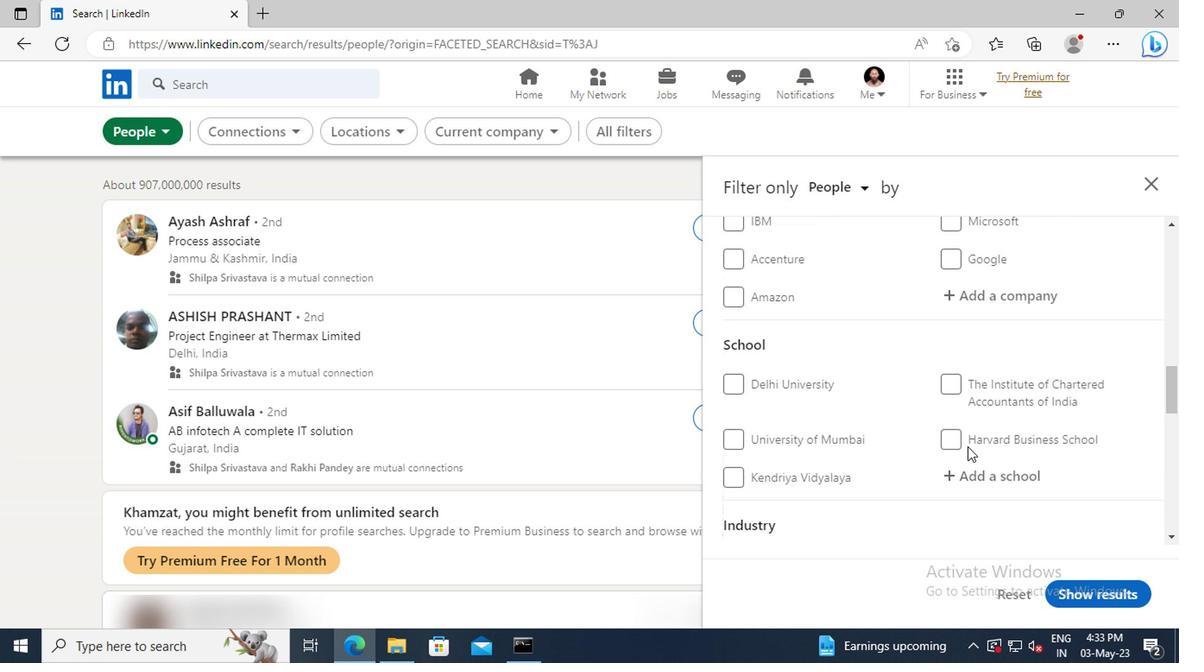
Action: Mouse scrolled (963, 445) with delta (0, -1)
Screenshot: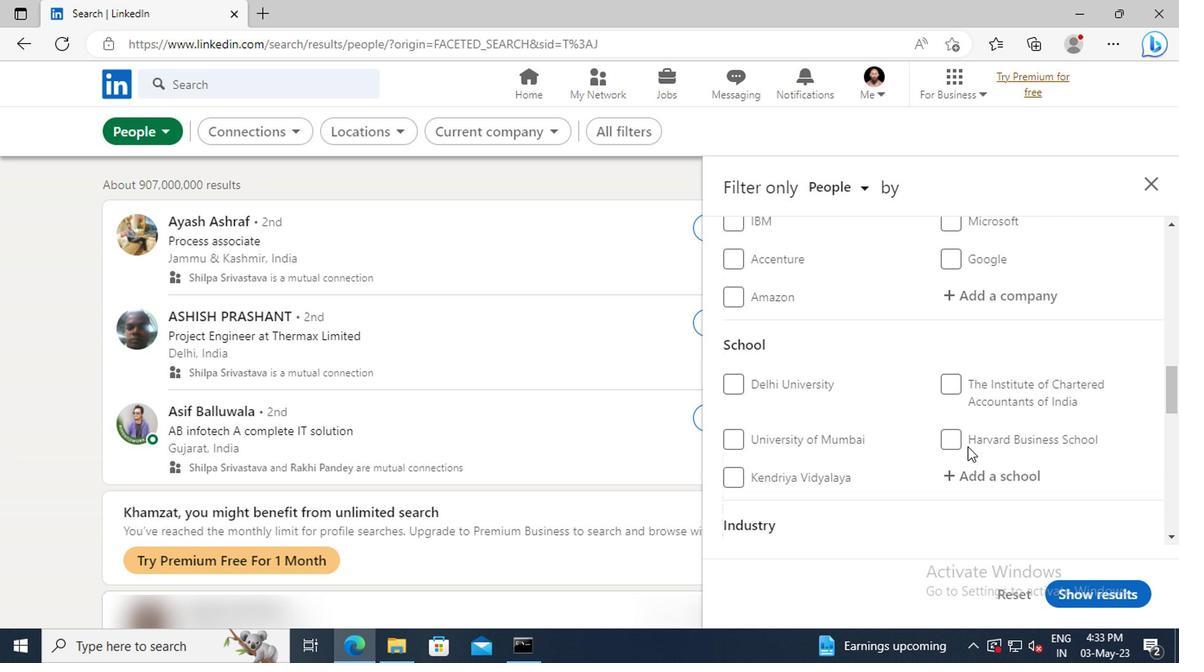 
Action: Mouse scrolled (963, 445) with delta (0, -1)
Screenshot: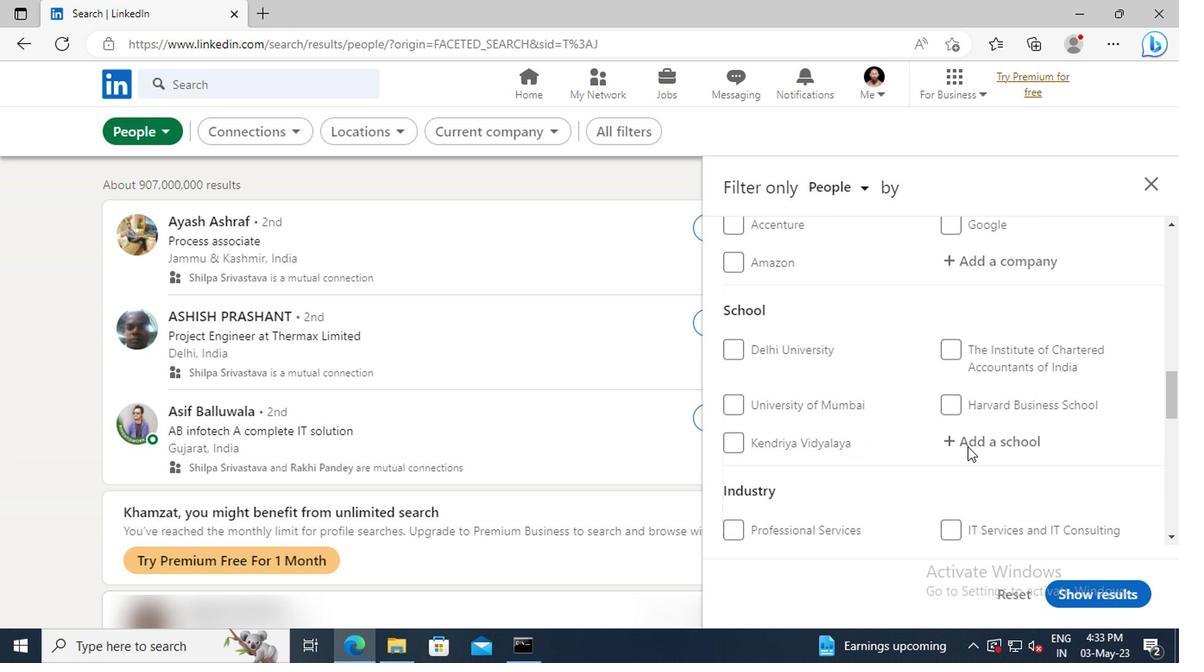 
Action: Mouse scrolled (963, 445) with delta (0, -1)
Screenshot: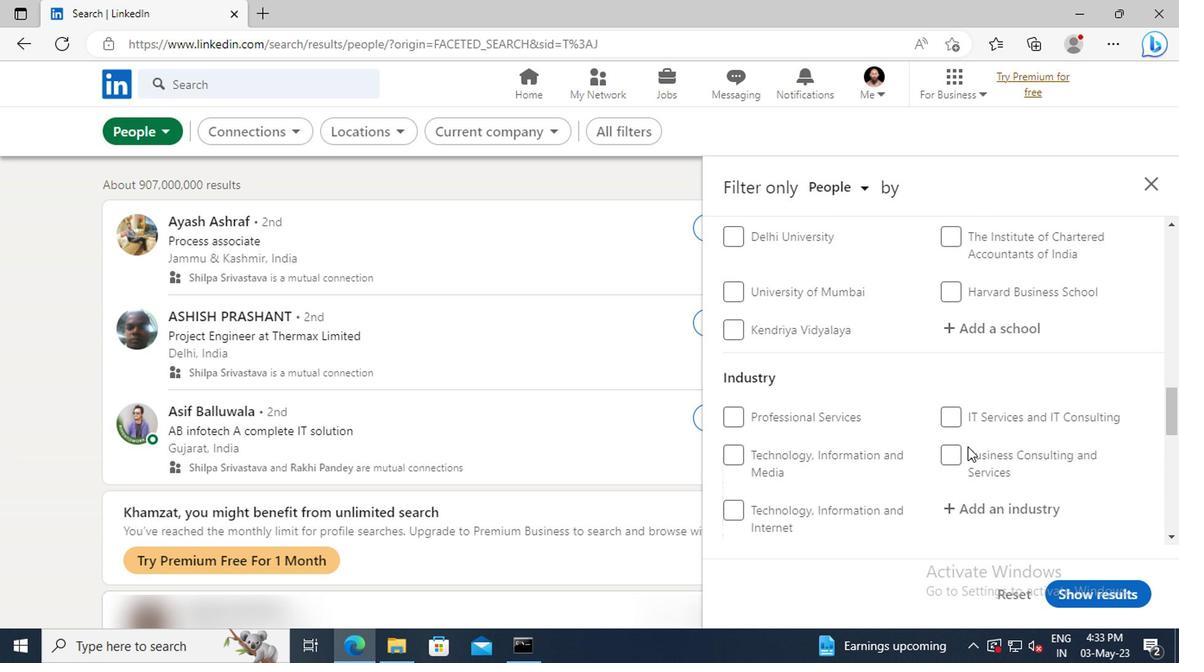 
Action: Mouse scrolled (963, 445) with delta (0, -1)
Screenshot: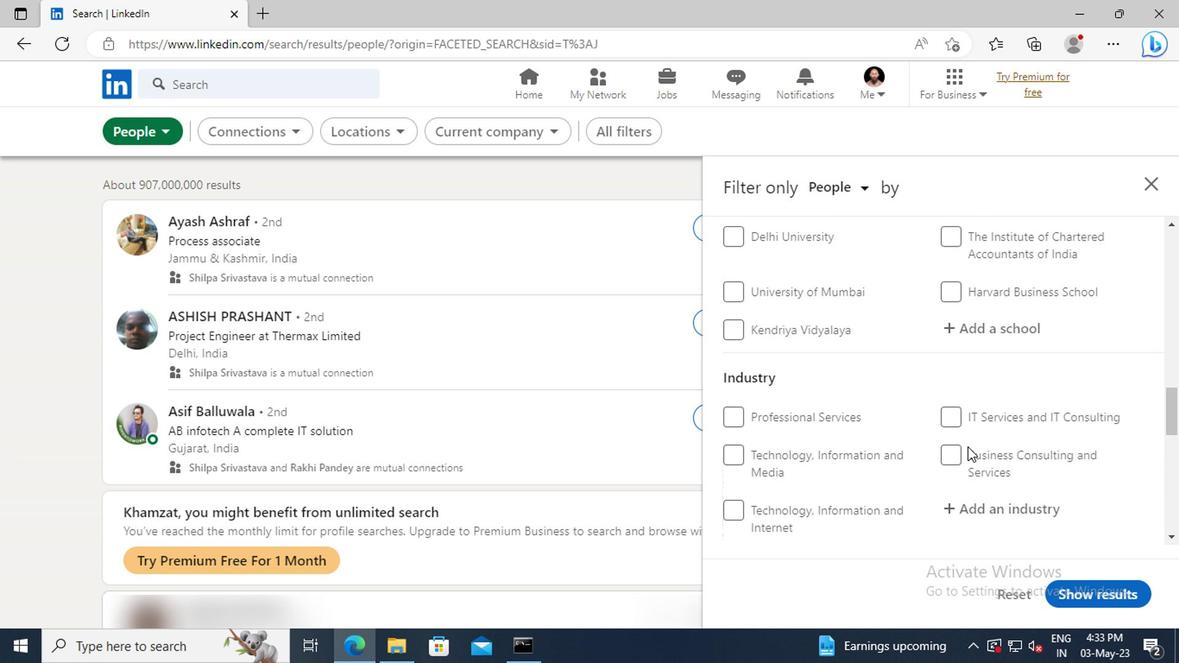 
Action: Mouse scrolled (963, 445) with delta (0, -1)
Screenshot: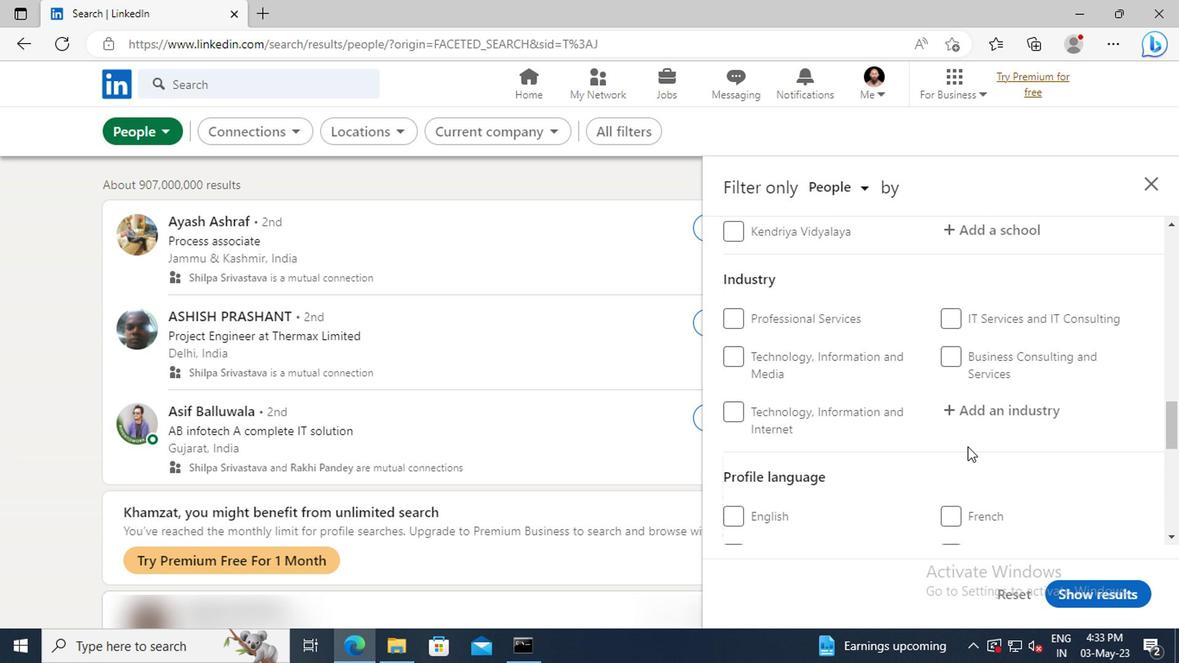 
Action: Mouse scrolled (963, 445) with delta (0, -1)
Screenshot: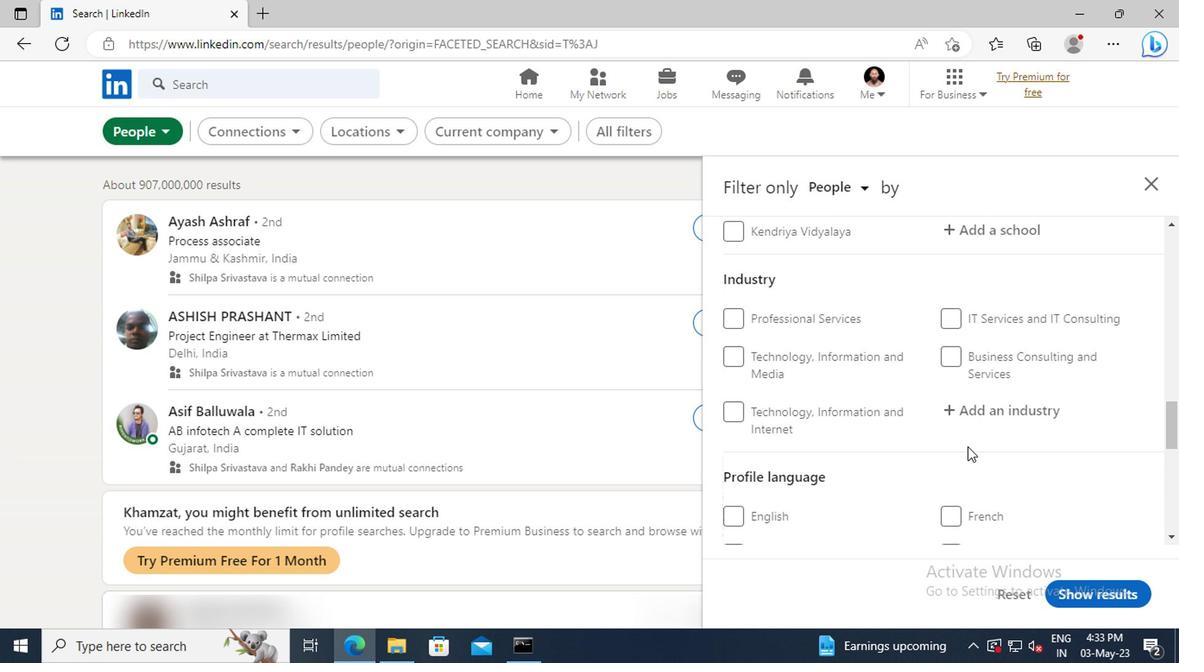 
Action: Mouse moved to (948, 459)
Screenshot: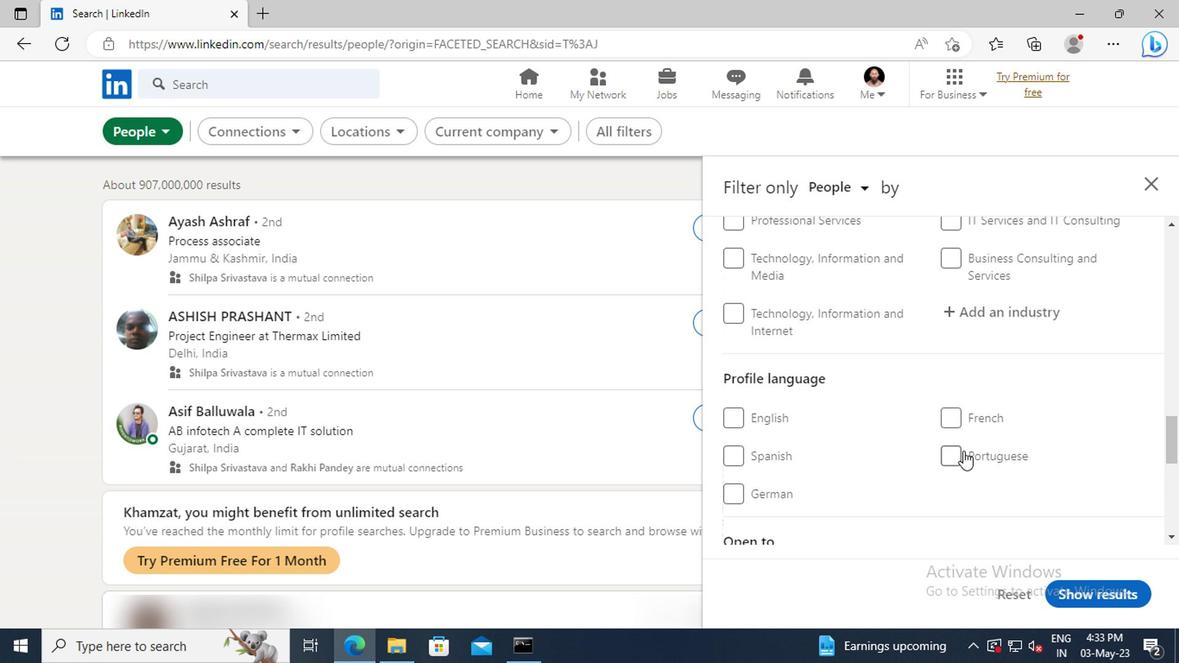 
Action: Mouse pressed left at (948, 459)
Screenshot: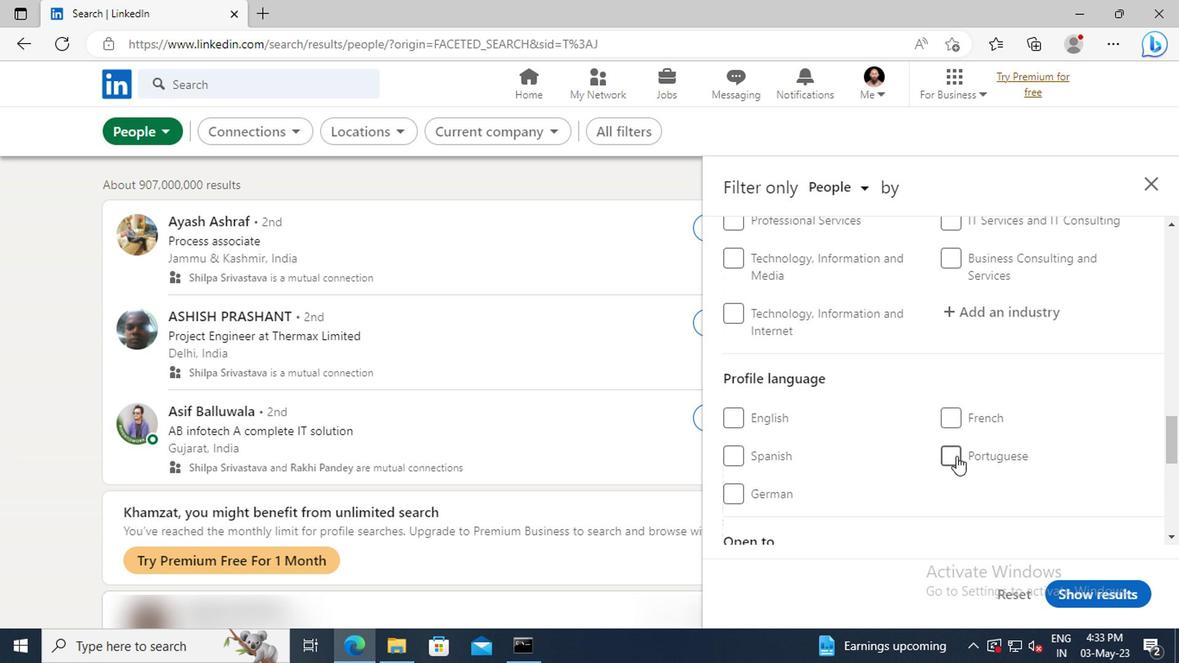 
Action: Mouse moved to (985, 432)
Screenshot: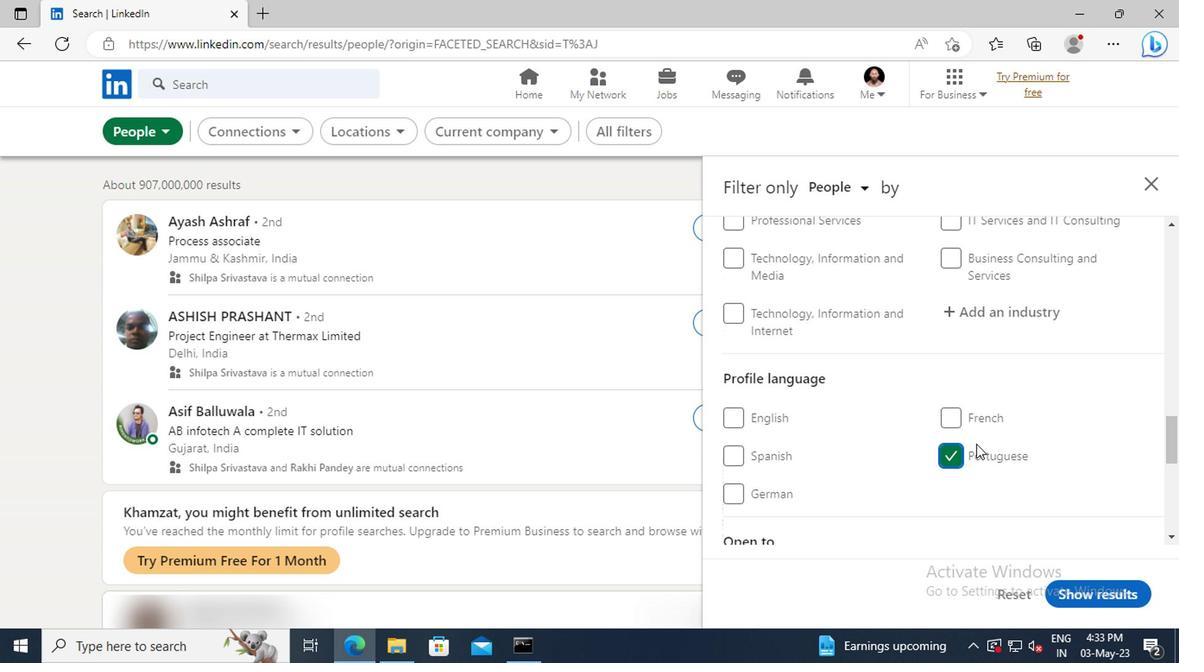 
Action: Mouse scrolled (985, 432) with delta (0, 0)
Screenshot: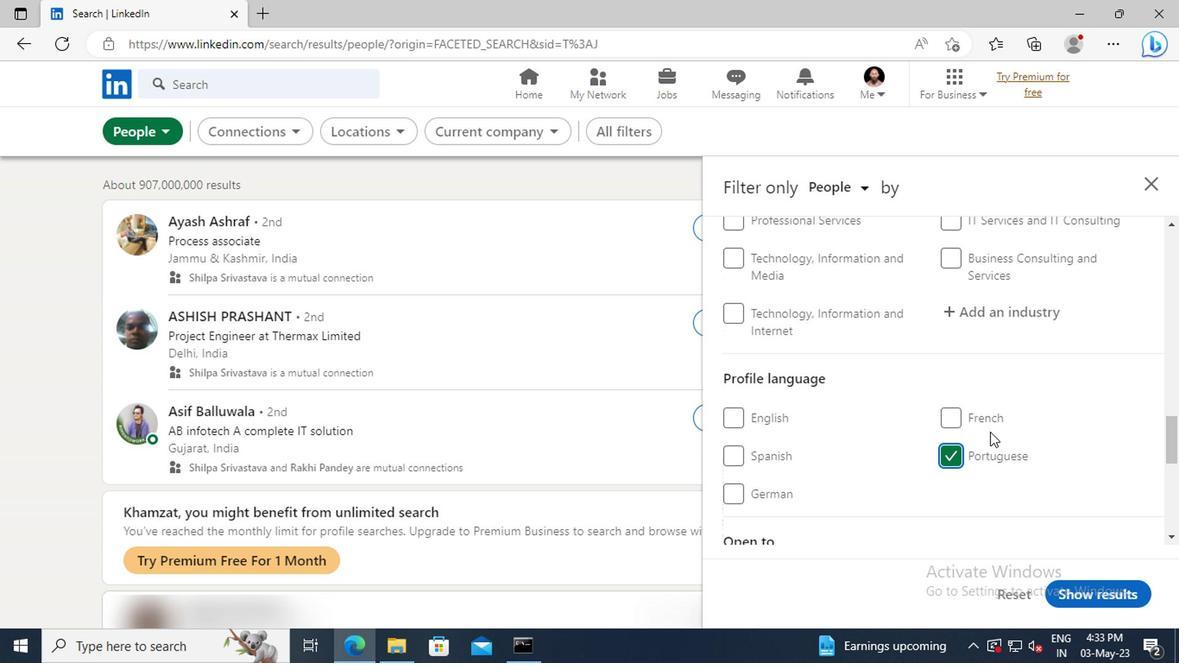 
Action: Mouse scrolled (985, 432) with delta (0, 0)
Screenshot: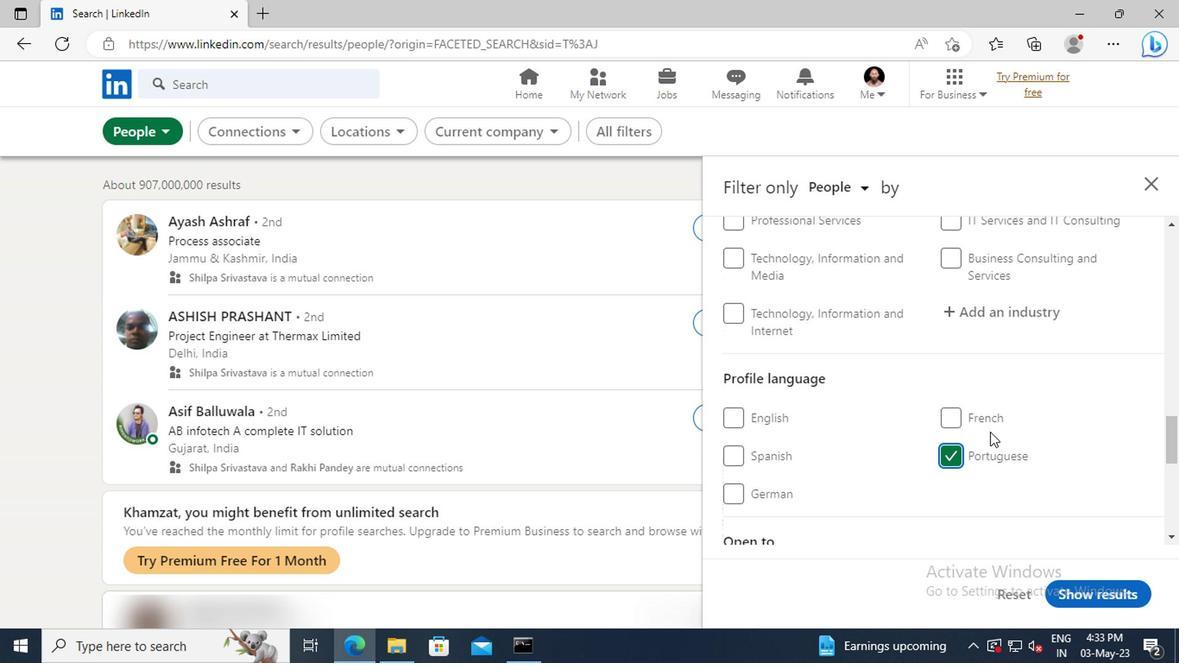 
Action: Mouse scrolled (985, 432) with delta (0, 0)
Screenshot: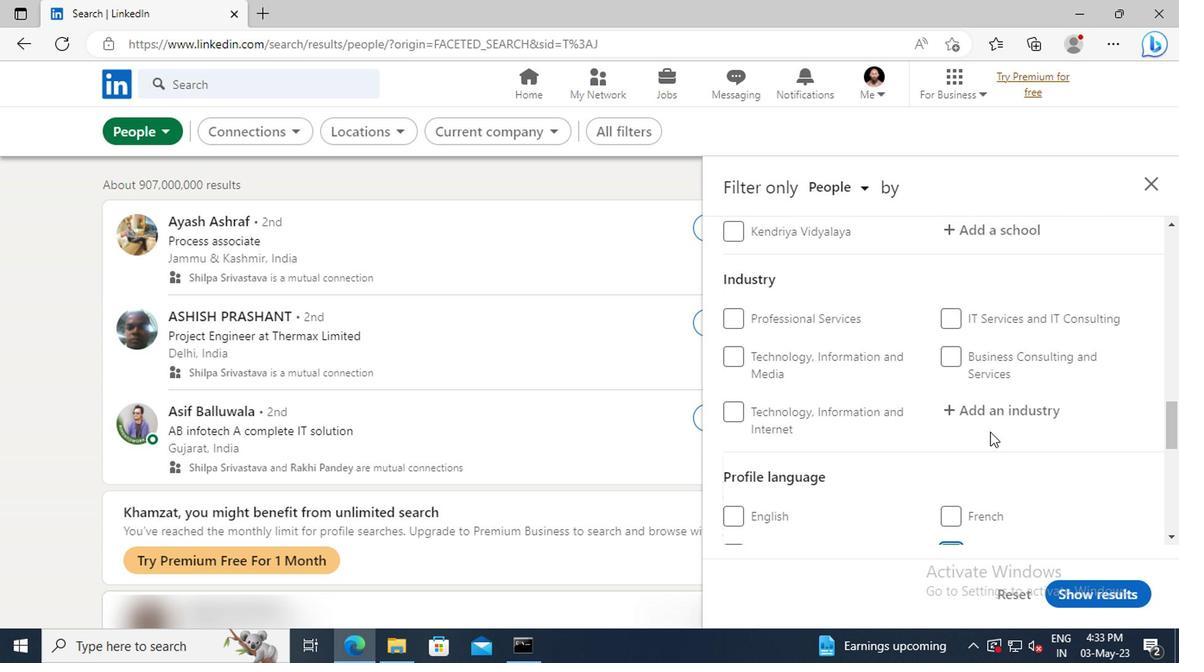 
Action: Mouse scrolled (985, 432) with delta (0, 0)
Screenshot: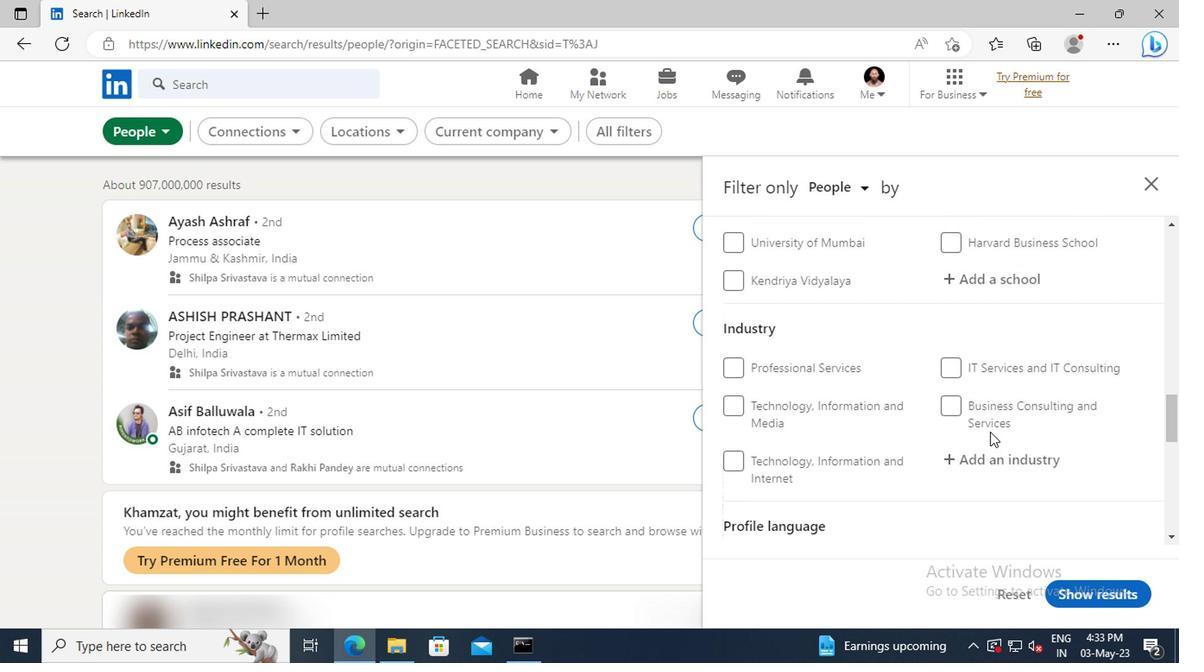 
Action: Mouse scrolled (985, 432) with delta (0, 0)
Screenshot: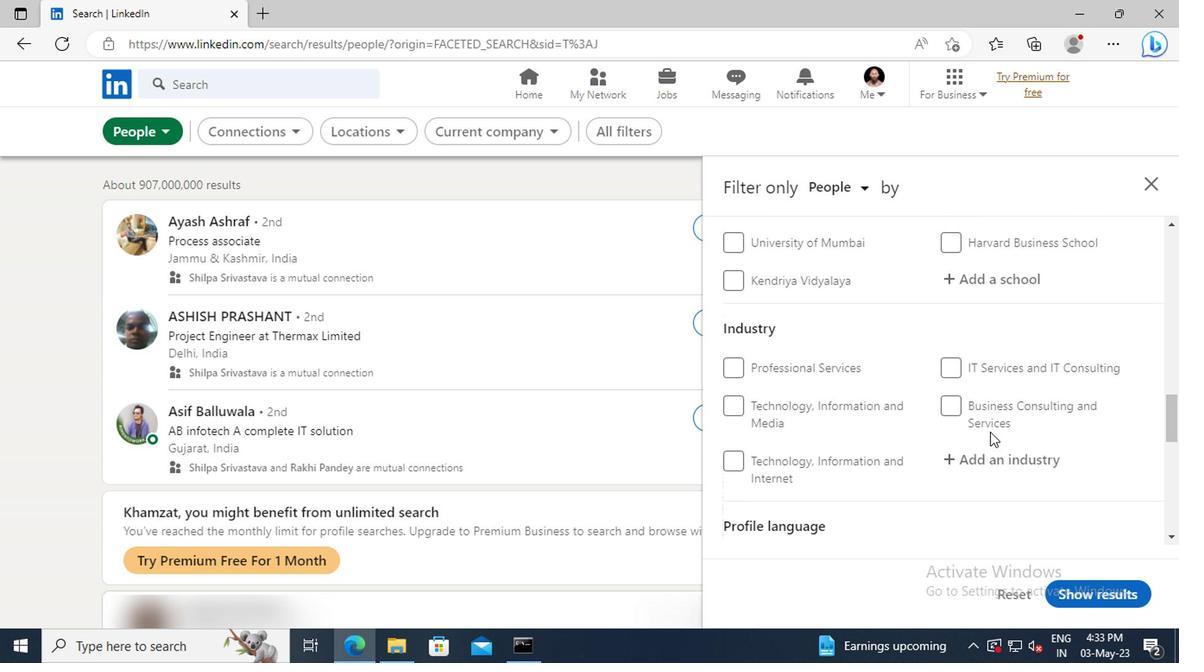 
Action: Mouse scrolled (985, 432) with delta (0, 0)
Screenshot: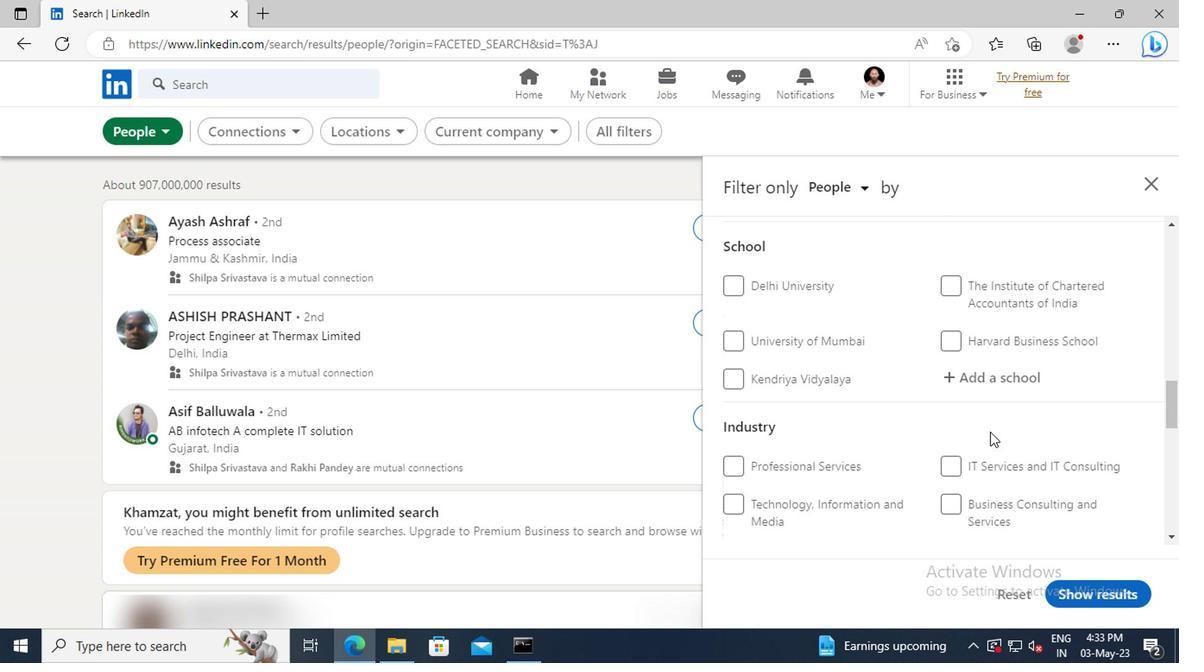 
Action: Mouse scrolled (985, 432) with delta (0, 0)
Screenshot: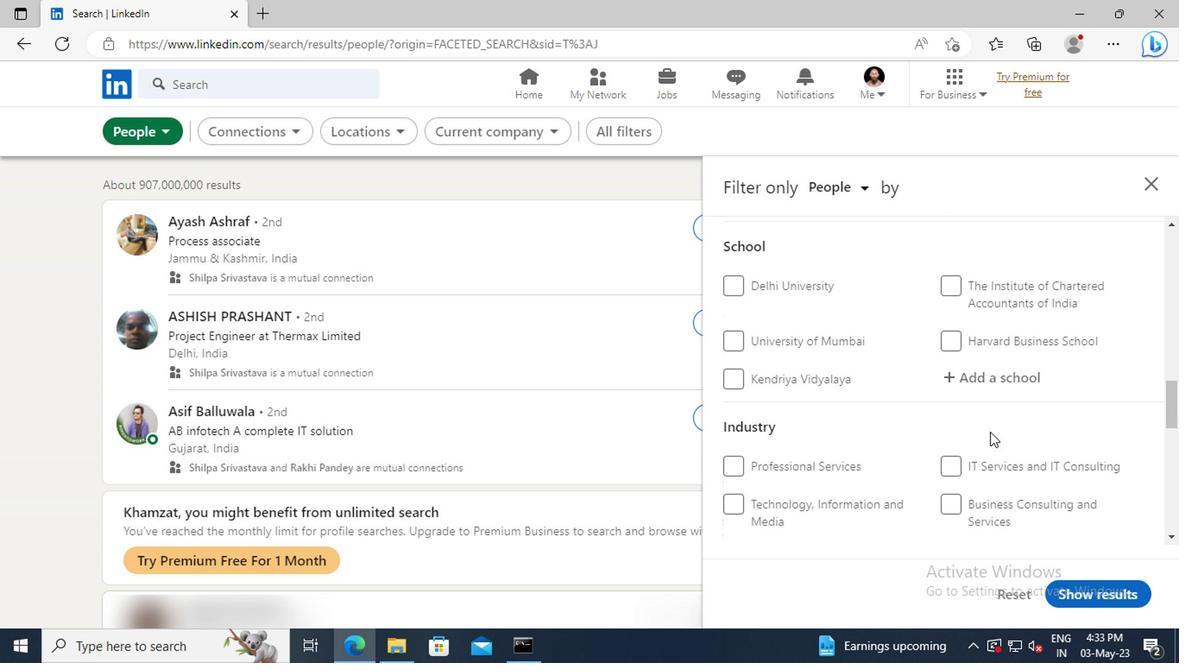 
Action: Mouse scrolled (985, 432) with delta (0, 0)
Screenshot: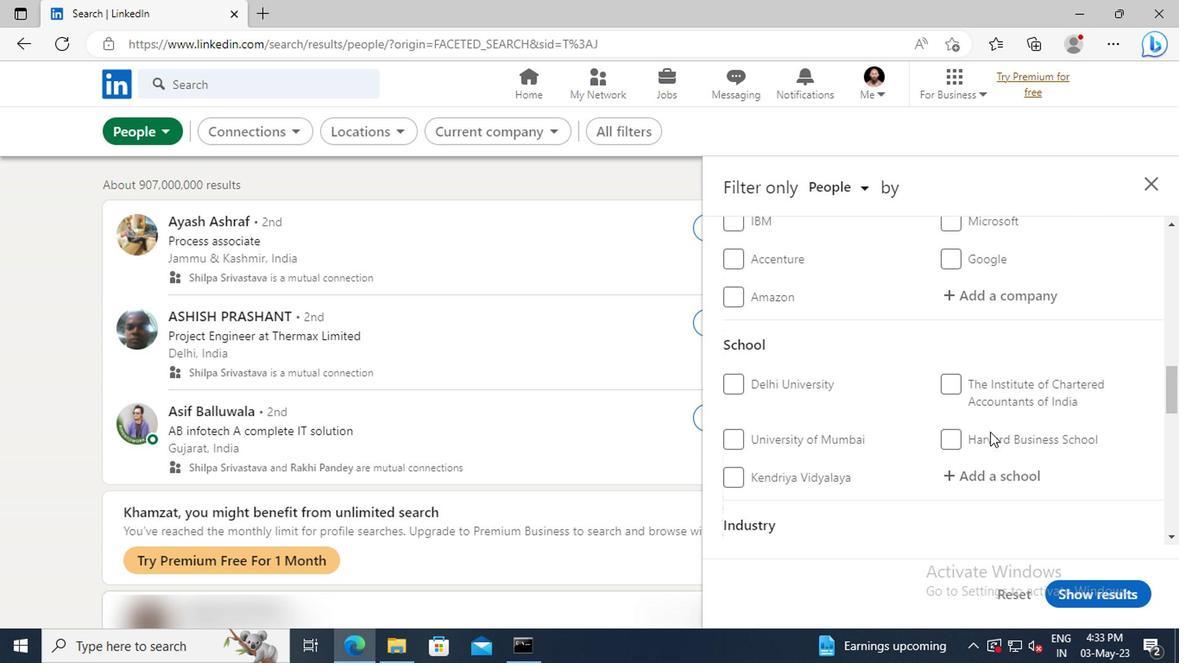 
Action: Mouse scrolled (985, 432) with delta (0, 0)
Screenshot: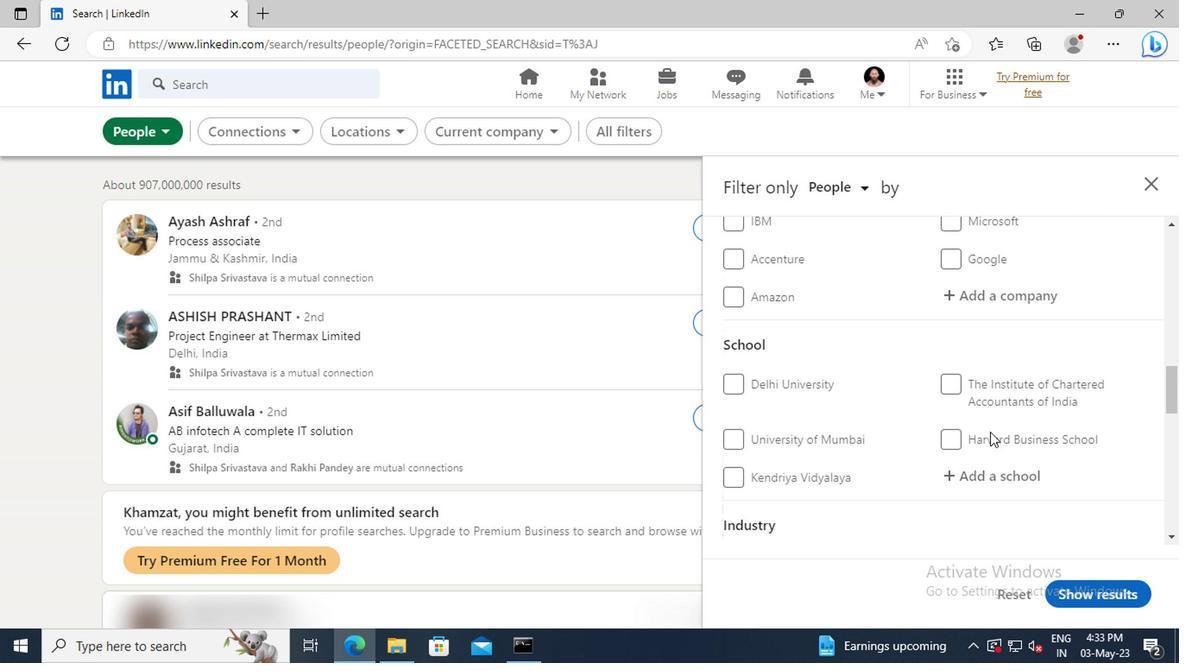 
Action: Mouse scrolled (985, 432) with delta (0, 0)
Screenshot: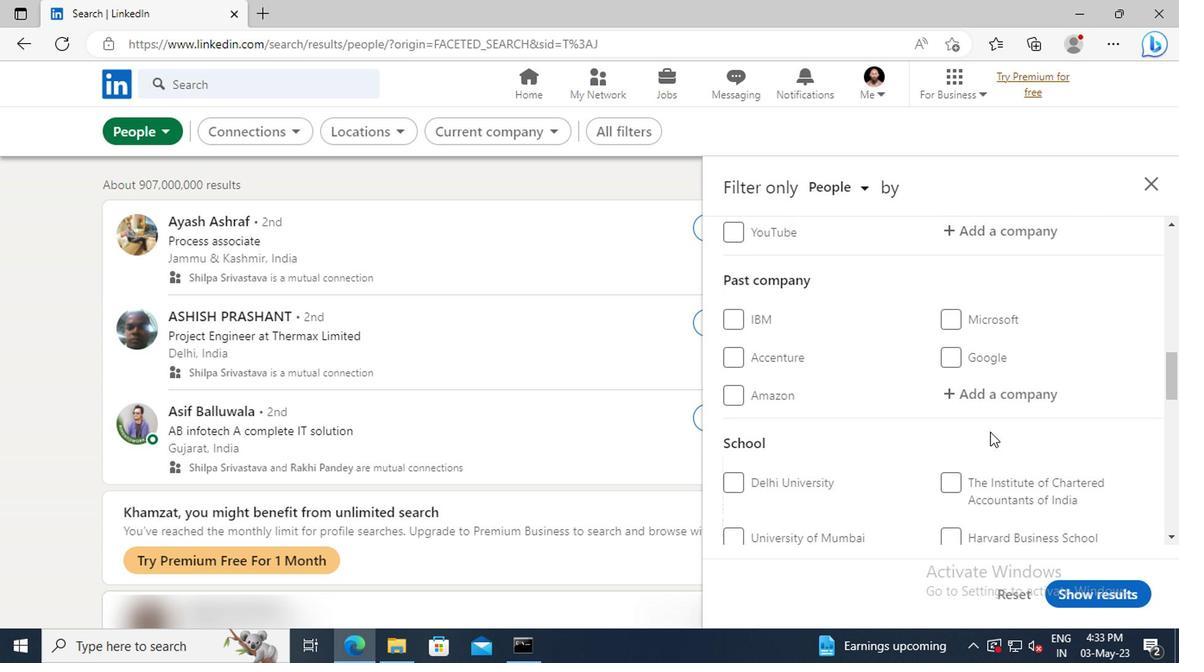 
Action: Mouse scrolled (985, 432) with delta (0, 0)
Screenshot: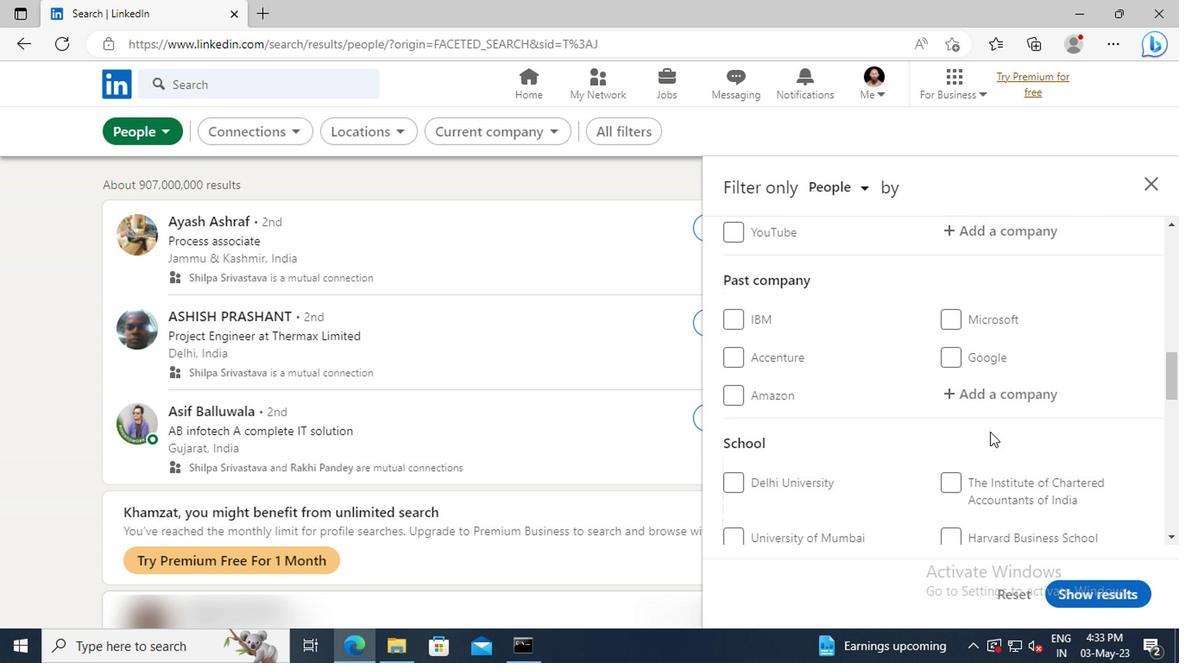 
Action: Mouse scrolled (985, 432) with delta (0, 0)
Screenshot: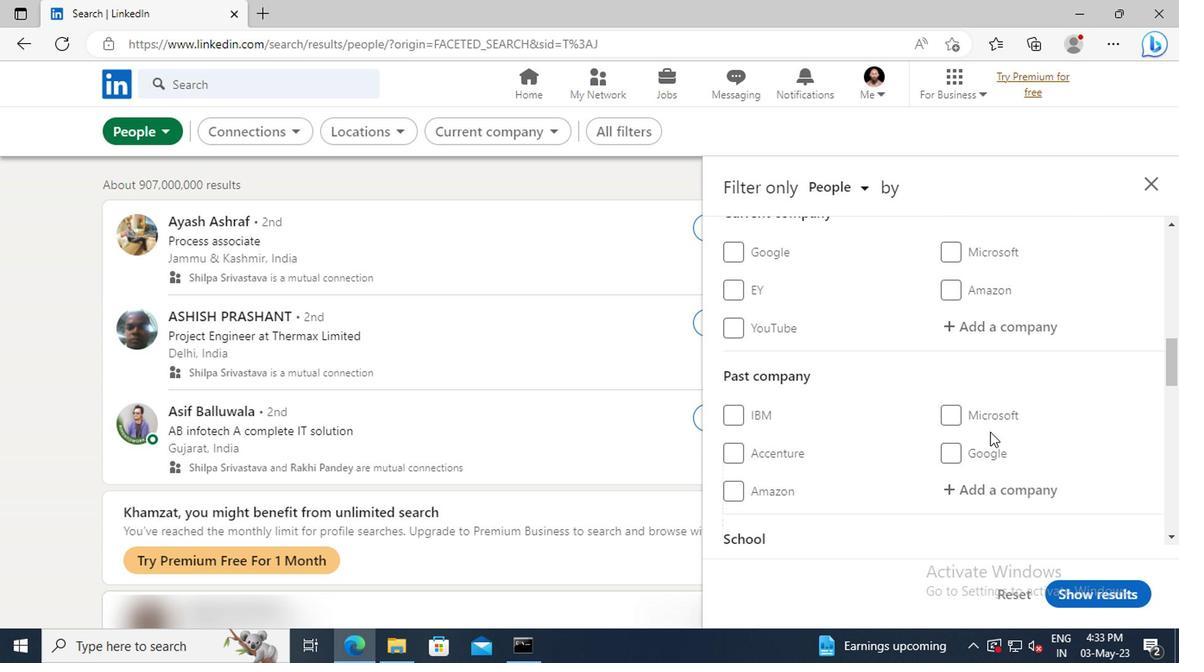 
Action: Mouse moved to (980, 386)
Screenshot: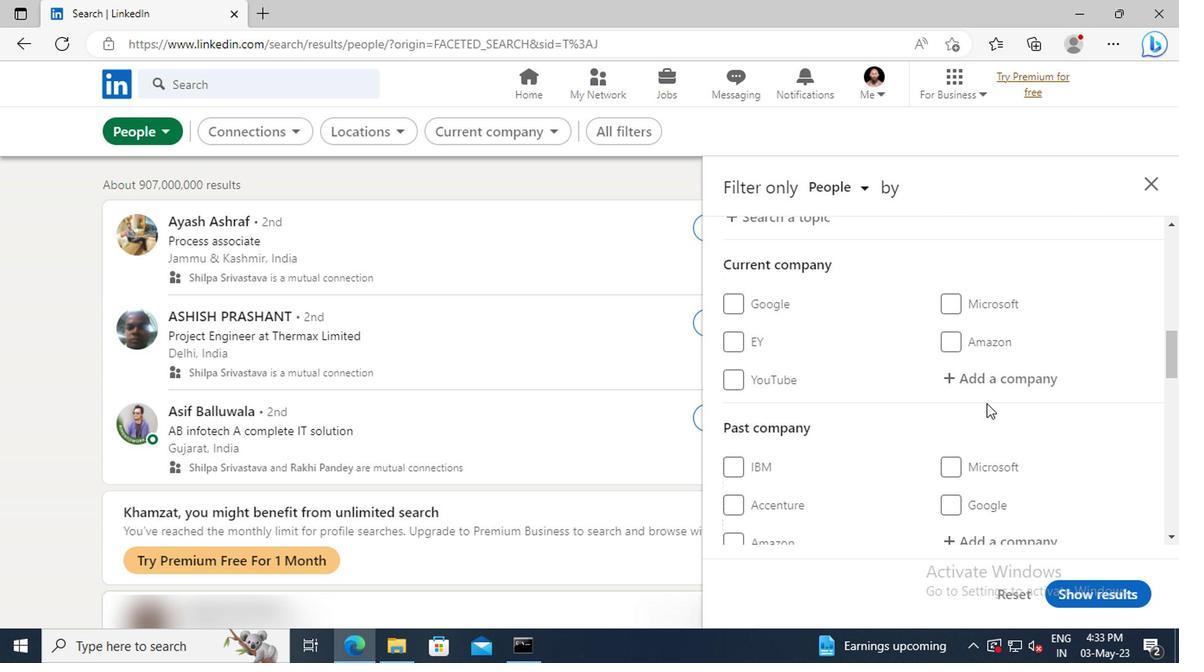 
Action: Mouse pressed left at (980, 386)
Screenshot: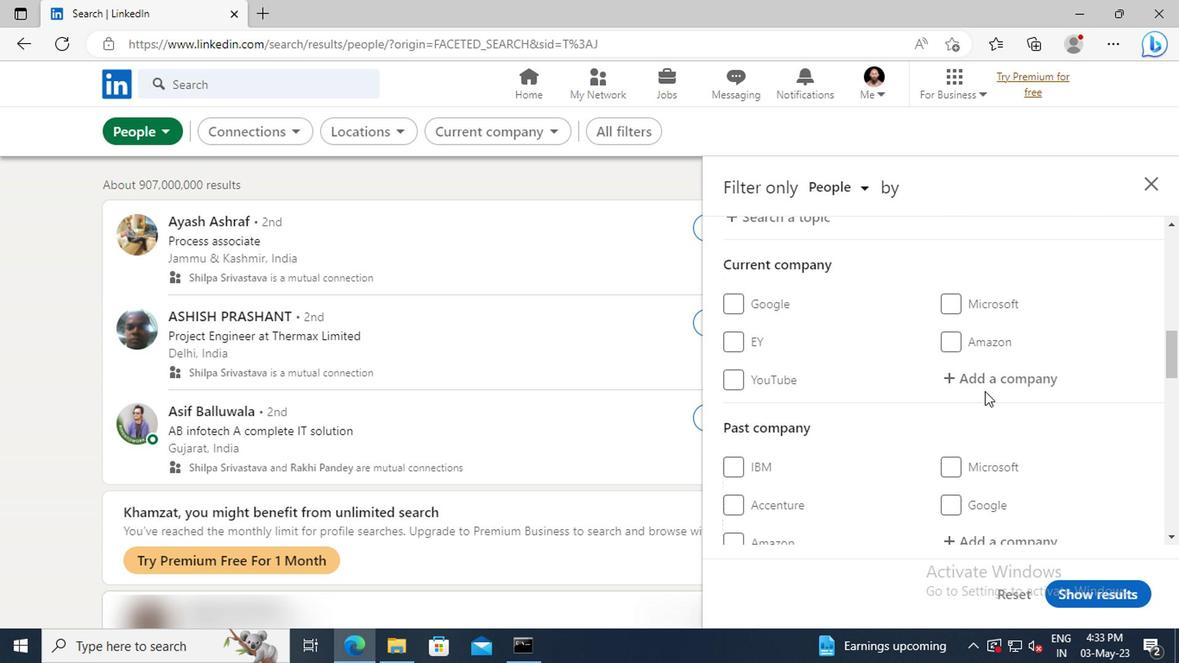 
Action: Key pressed <Key.shift>HDB<Key.space><Key.shift>FI
Screenshot: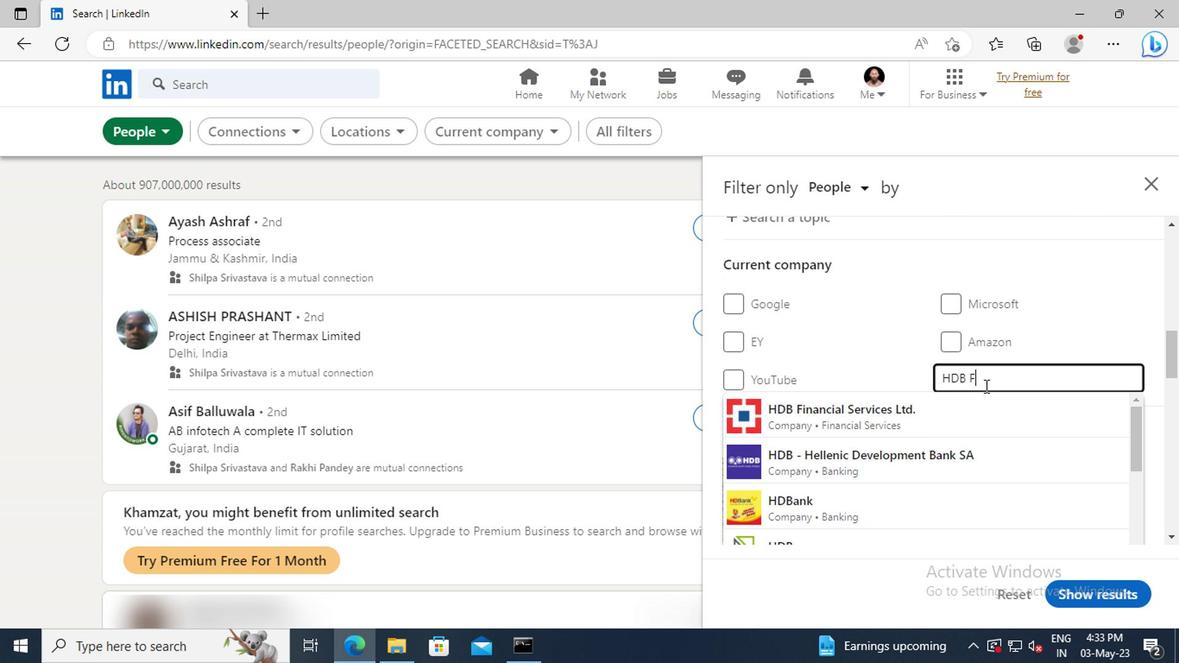
Action: Mouse moved to (974, 409)
Screenshot: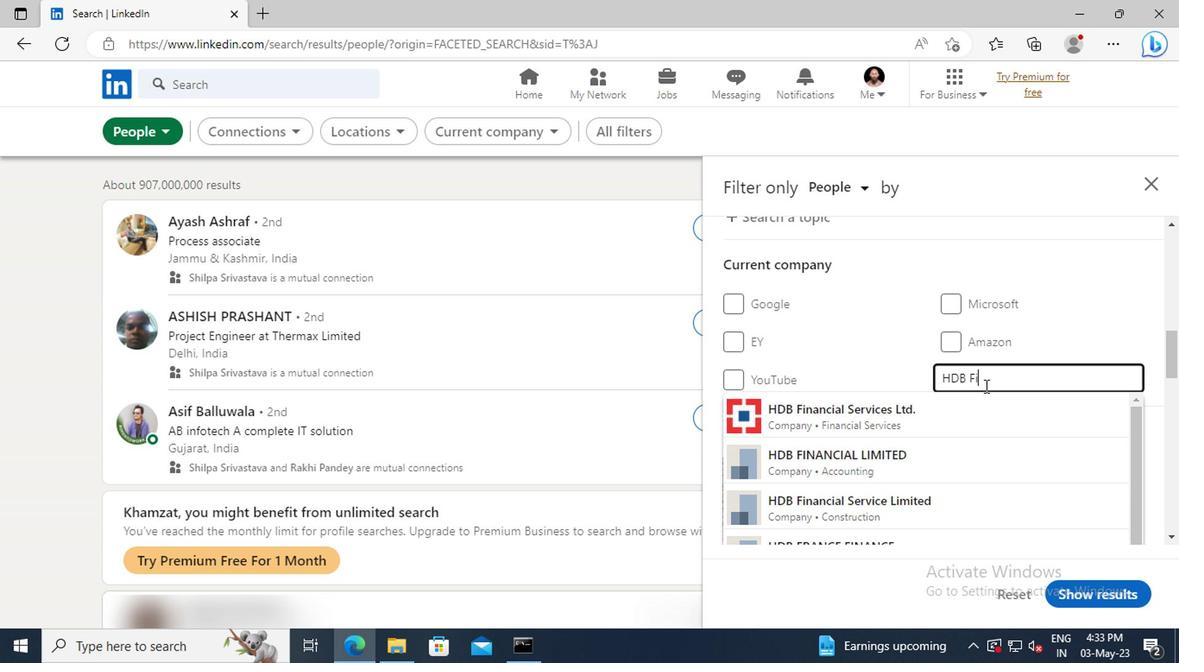 
Action: Mouse pressed left at (974, 409)
Screenshot: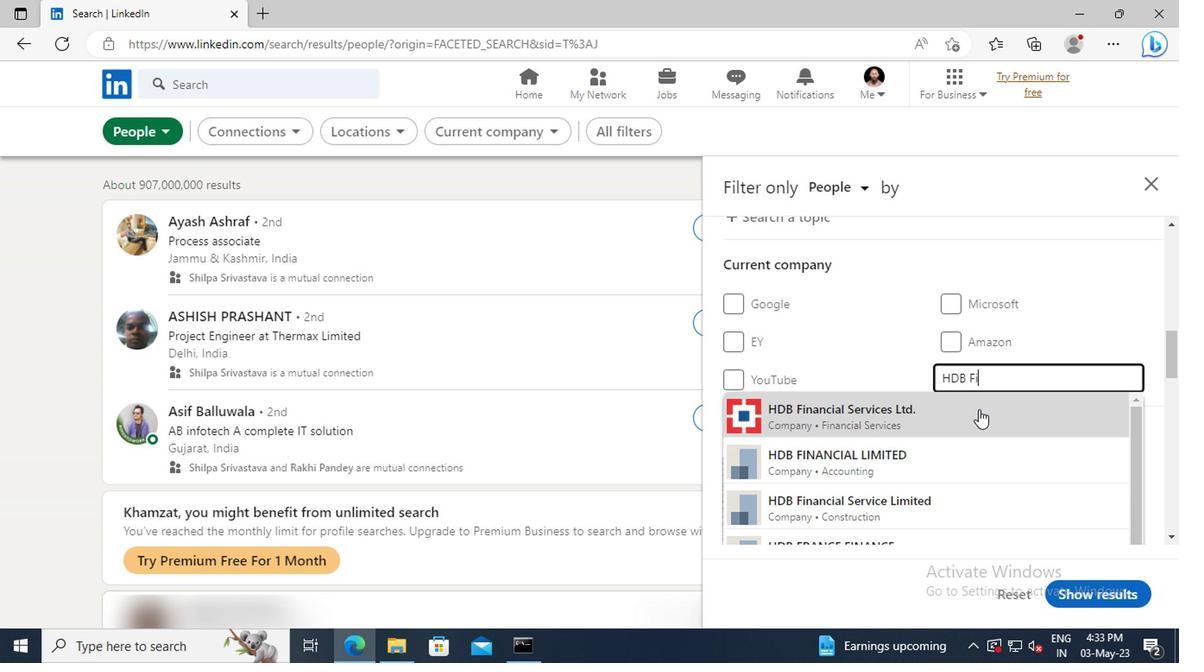 
Action: Mouse scrolled (974, 409) with delta (0, 0)
Screenshot: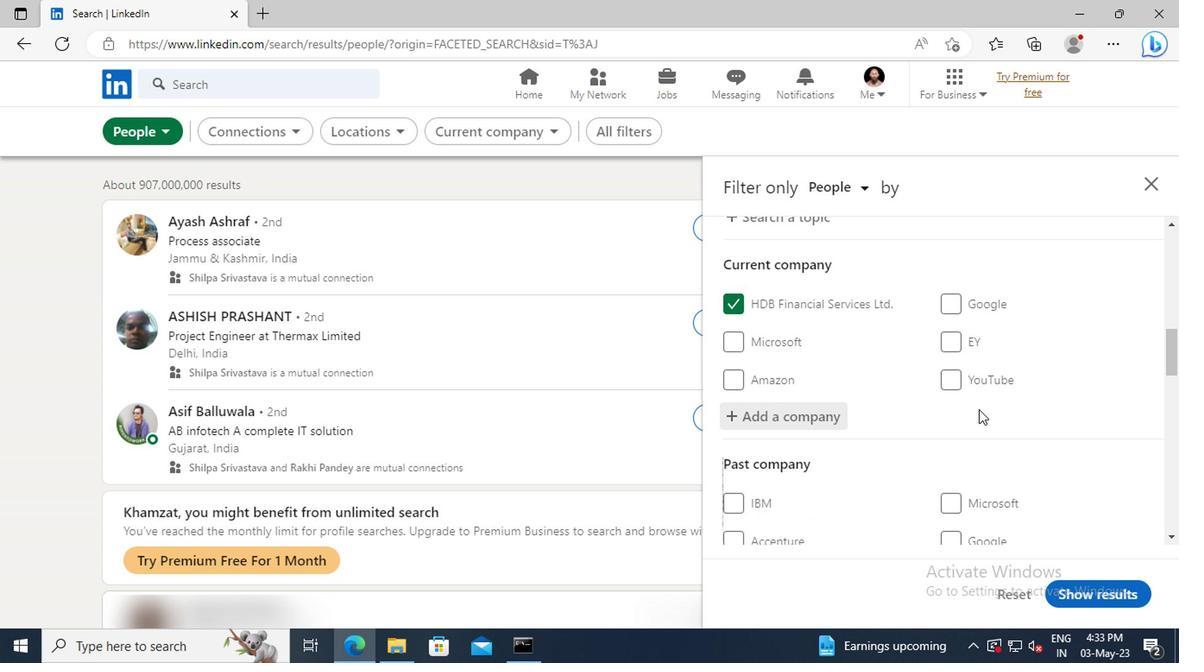 
Action: Mouse scrolled (974, 409) with delta (0, 0)
Screenshot: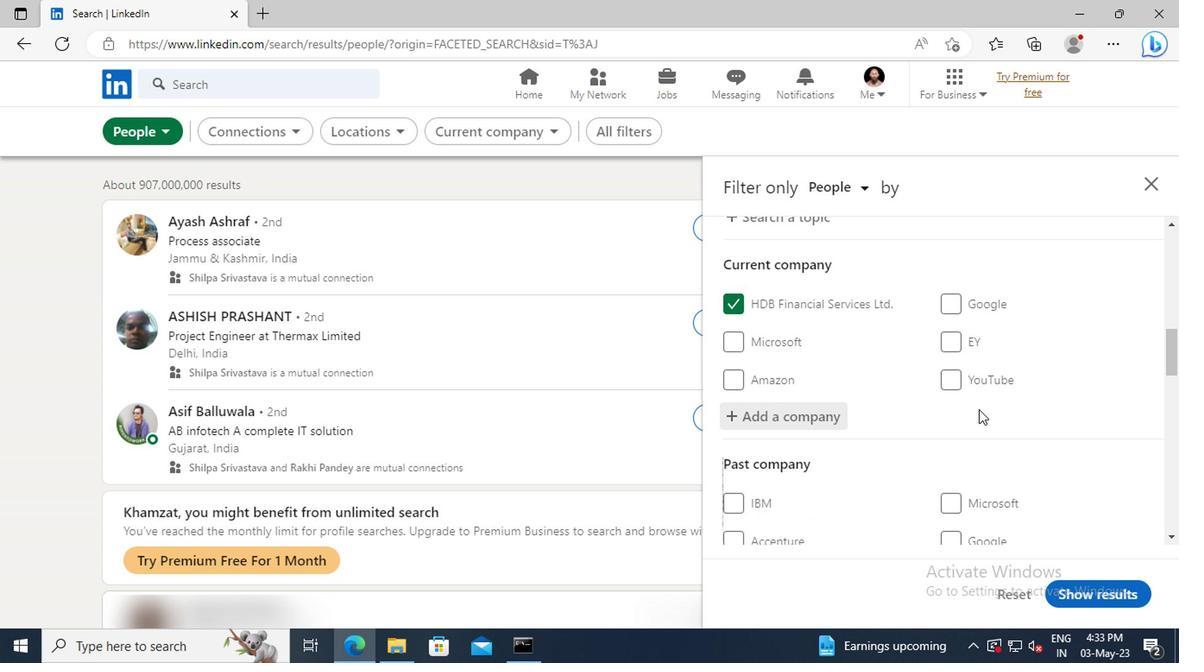 
Action: Mouse moved to (970, 404)
Screenshot: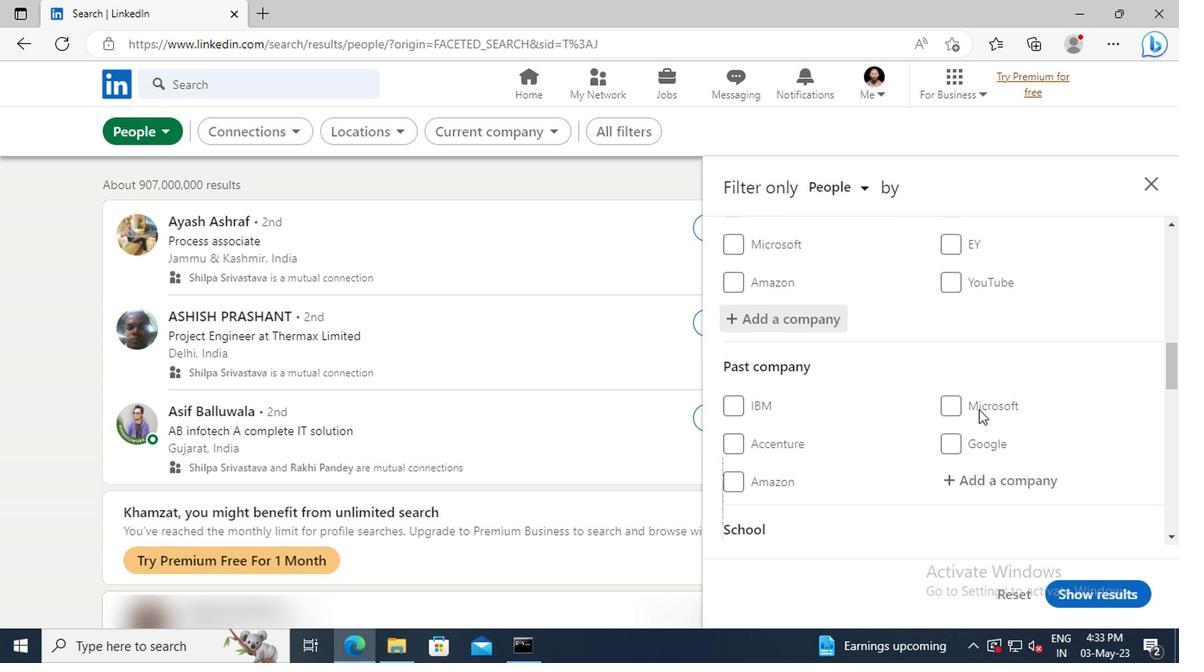 
Action: Mouse scrolled (970, 402) with delta (0, -1)
Screenshot: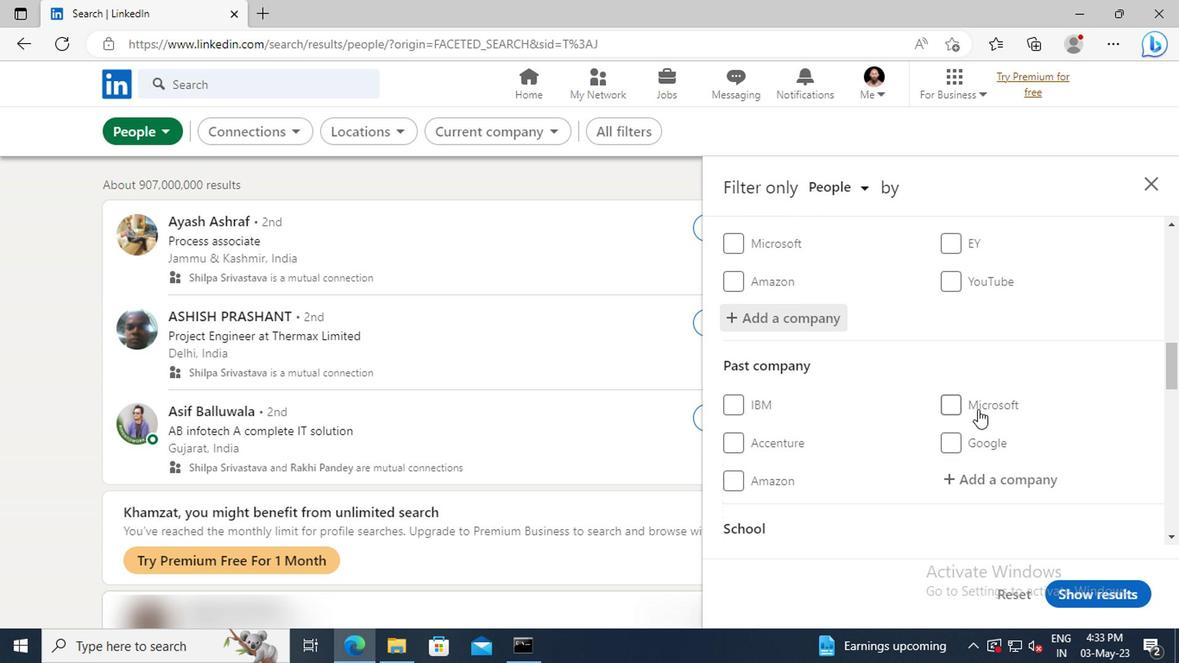 
Action: Mouse moved to (970, 402)
Screenshot: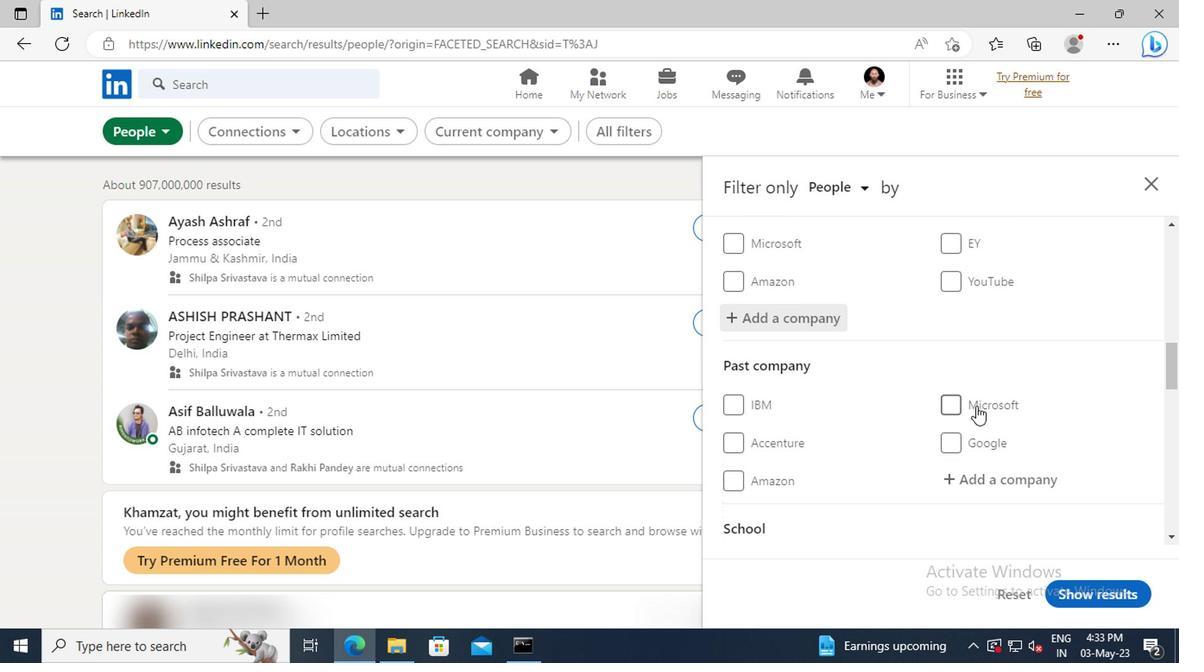 
Action: Mouse scrolled (970, 402) with delta (0, 0)
Screenshot: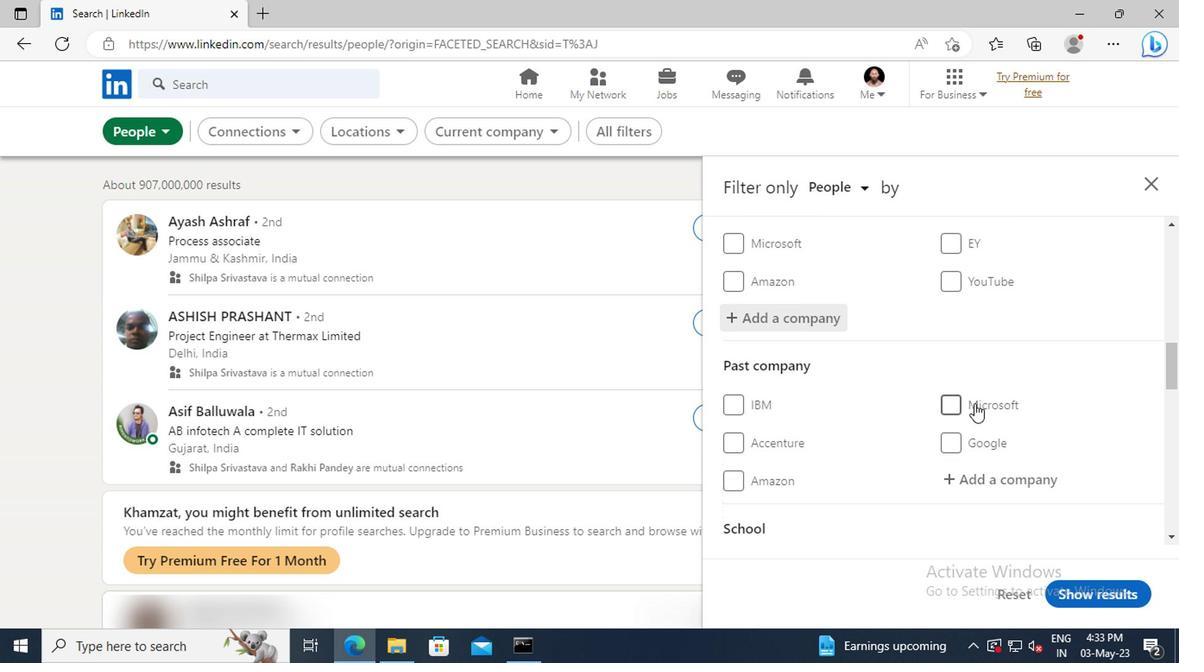 
Action: Mouse moved to (966, 395)
Screenshot: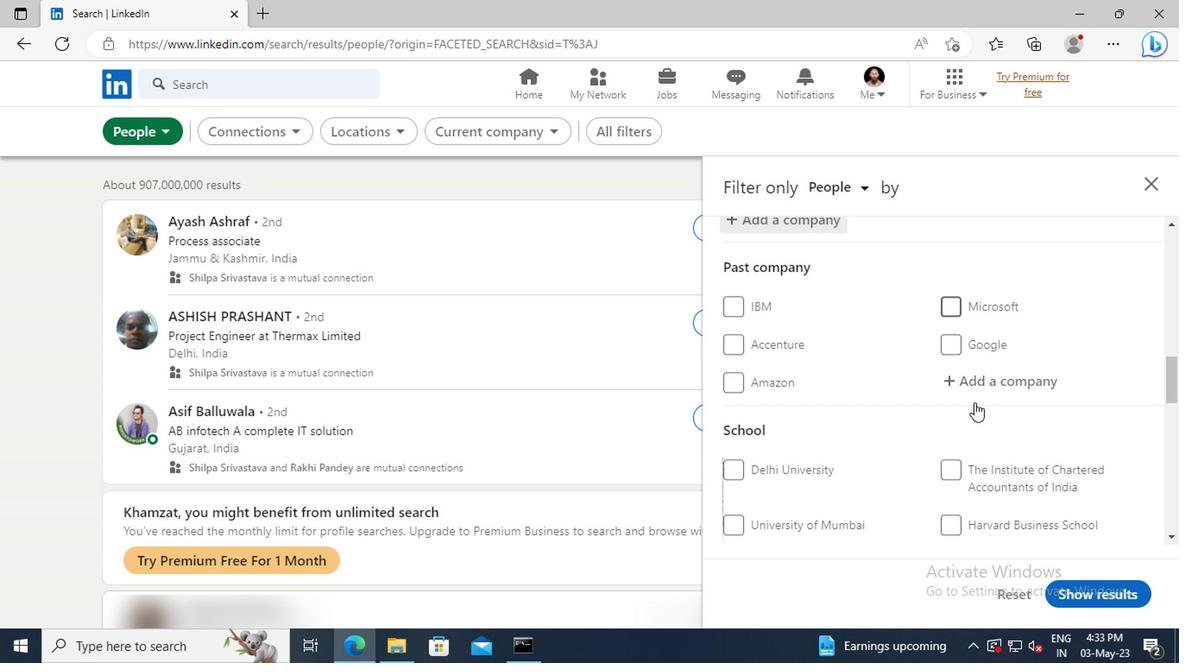 
Action: Mouse scrolled (966, 394) with delta (0, -1)
Screenshot: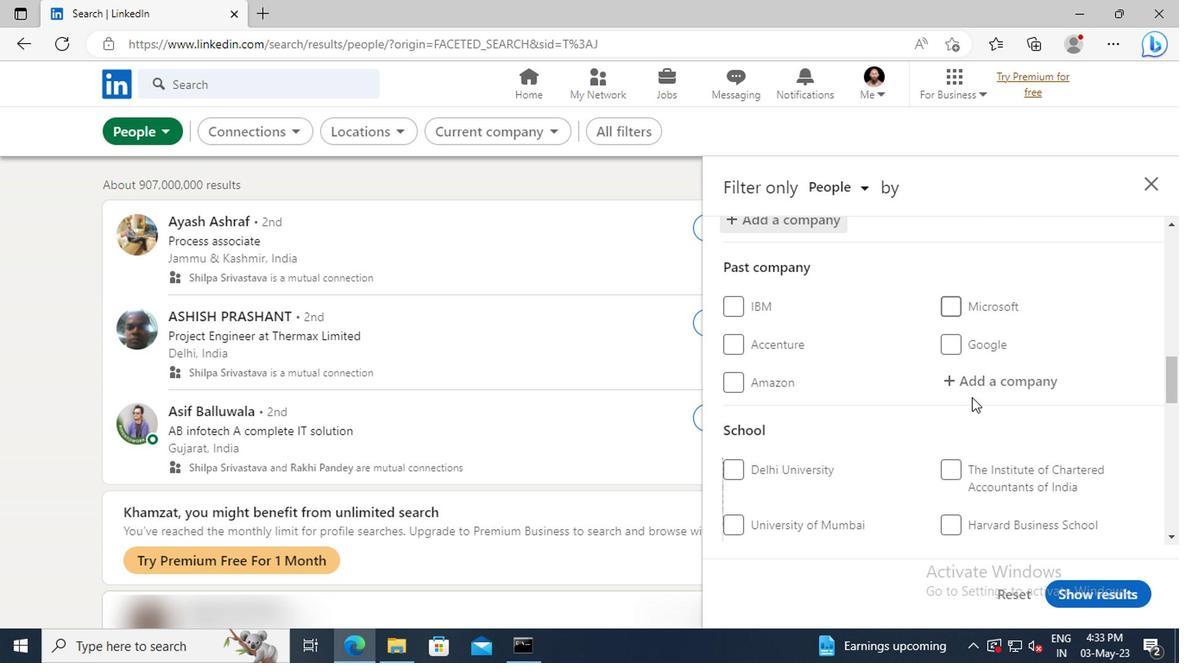 
Action: Mouse scrolled (966, 394) with delta (0, -1)
Screenshot: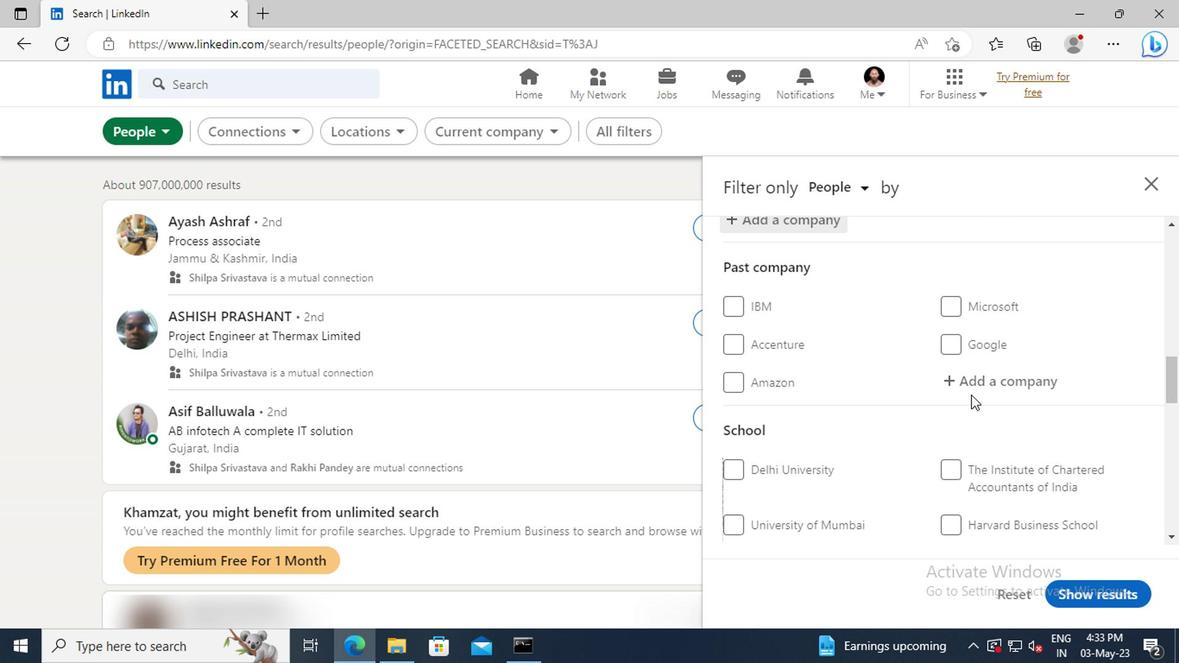 
Action: Mouse scrolled (966, 394) with delta (0, -1)
Screenshot: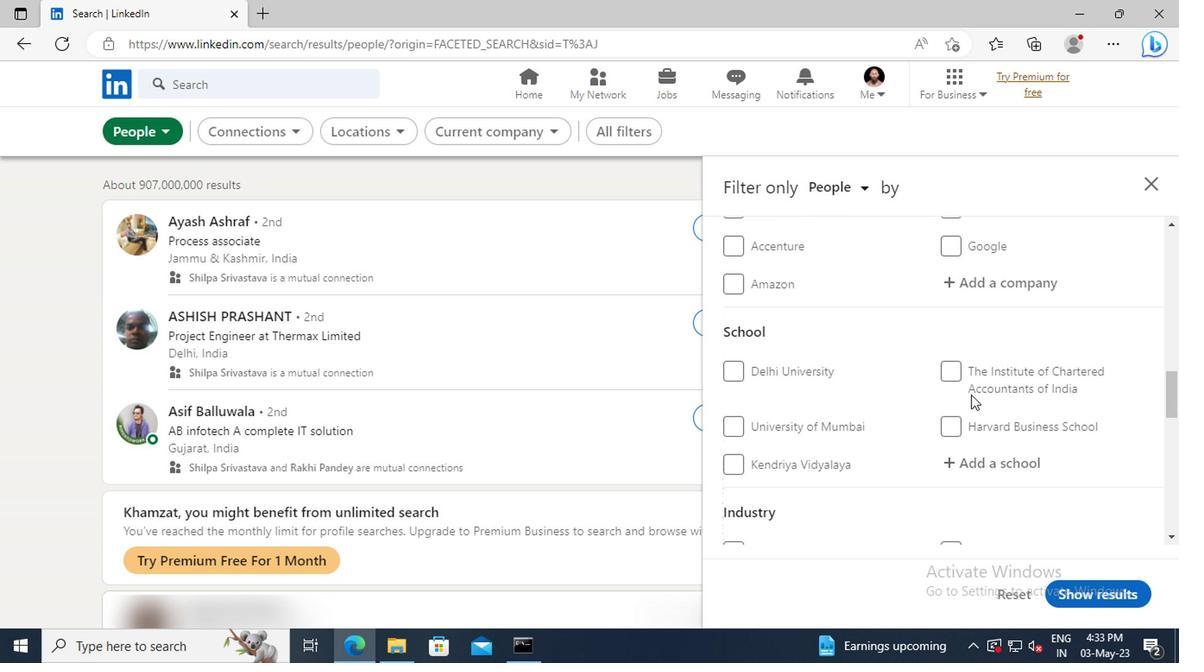 
Action: Mouse moved to (964, 410)
Screenshot: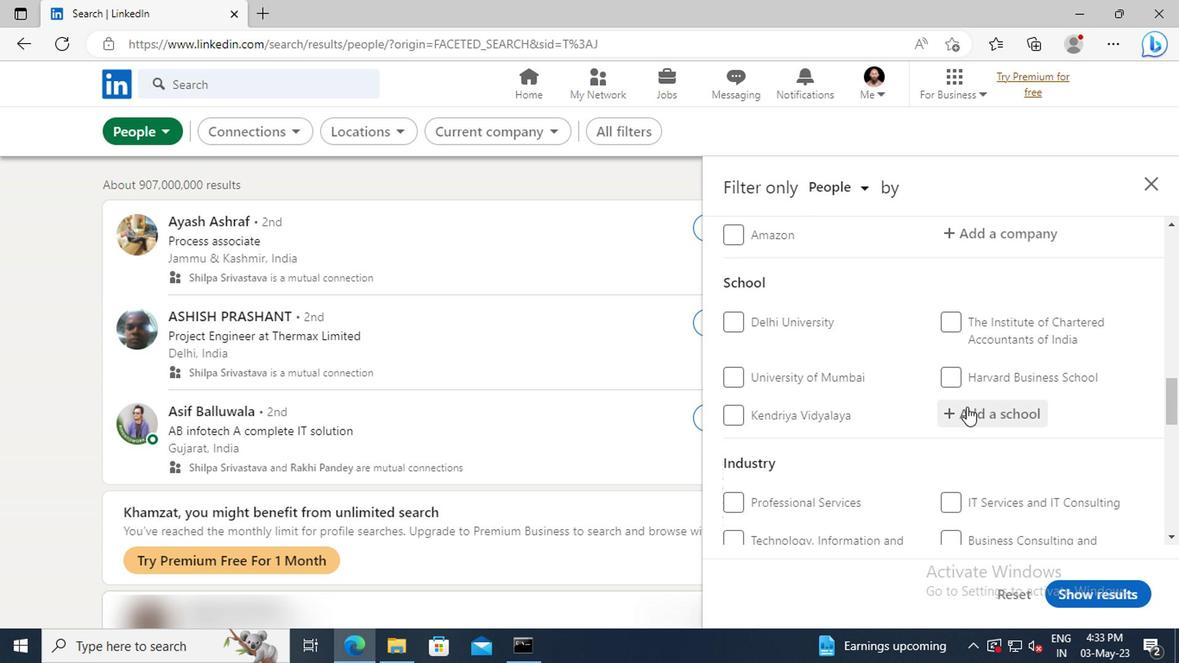 
Action: Mouse pressed left at (964, 410)
Screenshot: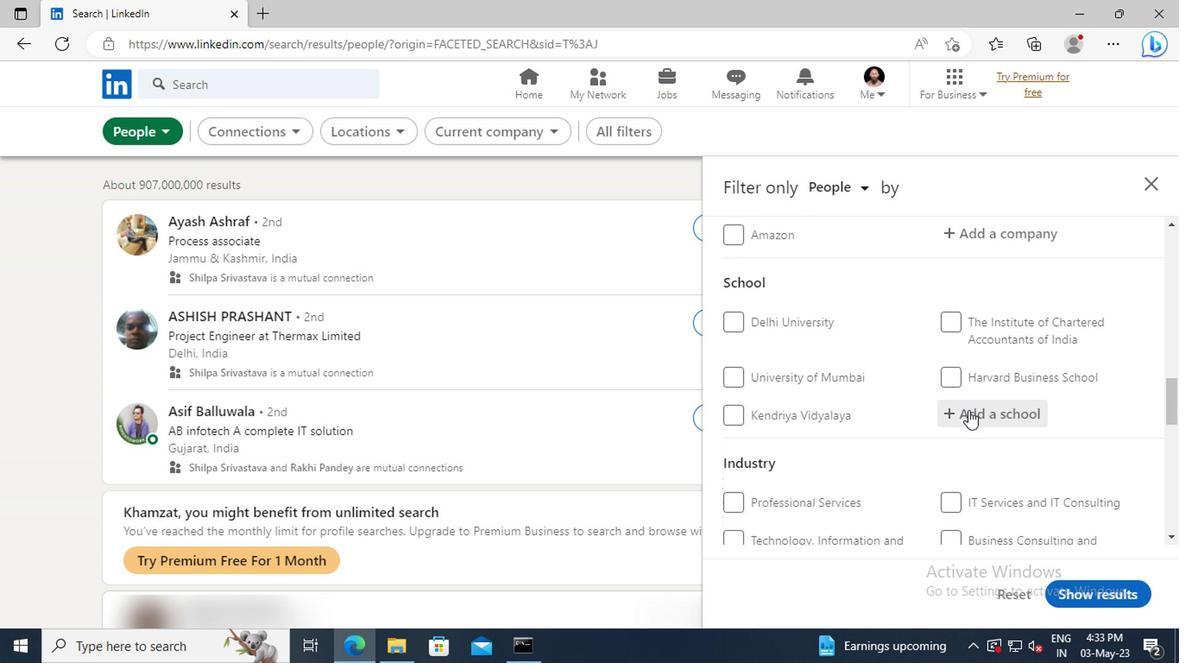 
Action: Key pressed <Key.shift>LOKMANYA<Key.space><Key.shift>TILAK<Key.space><Key.shift>CO
Screenshot: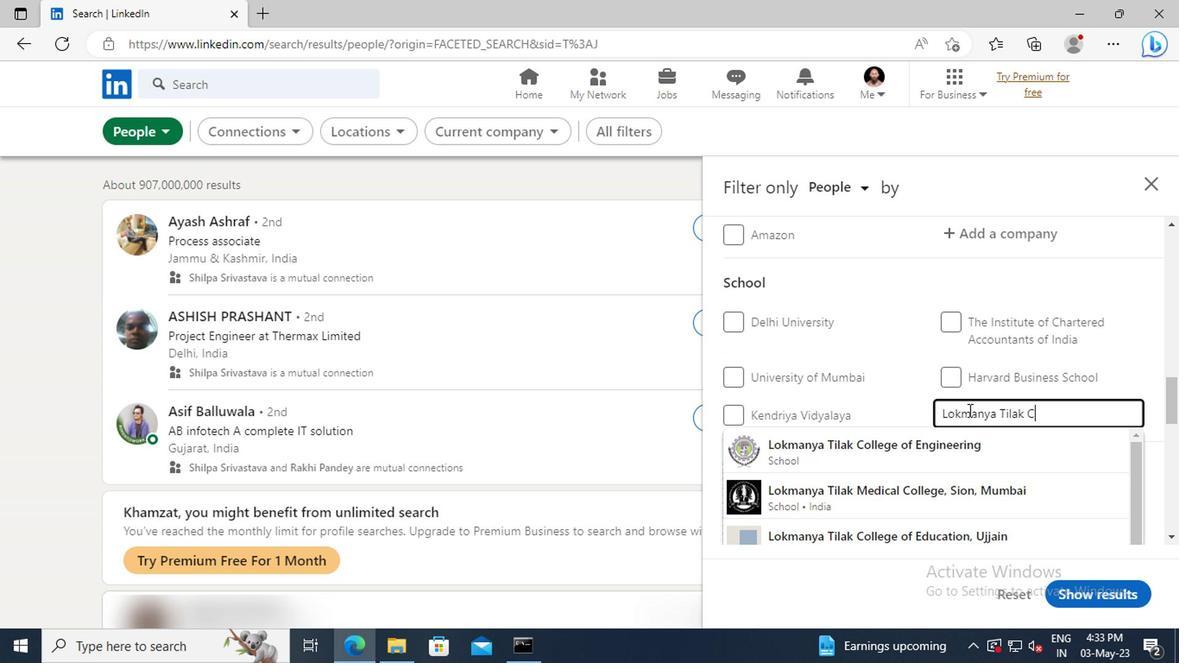 
Action: Mouse moved to (955, 439)
Screenshot: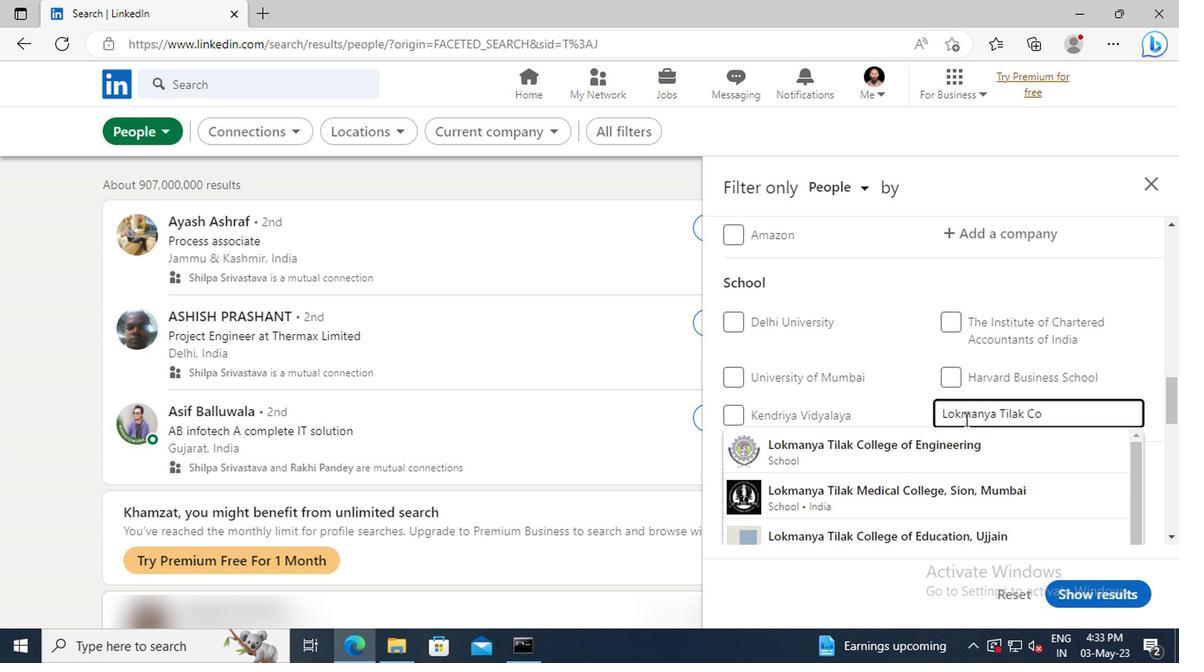 
Action: Mouse pressed left at (955, 439)
Screenshot: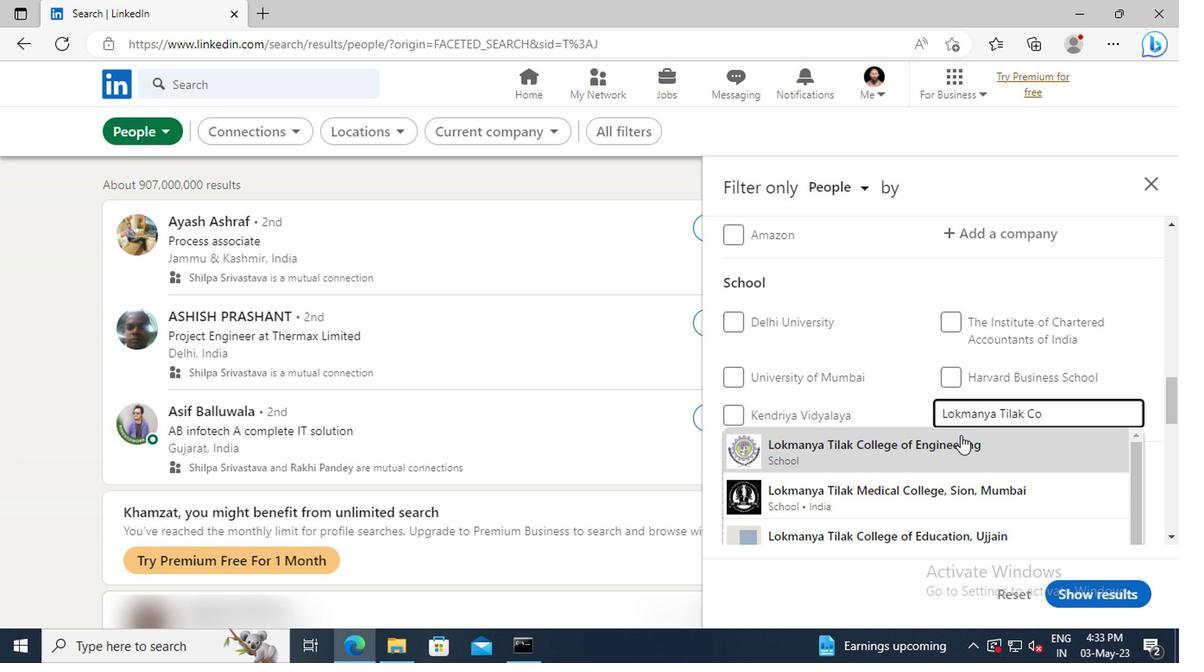 
Action: Mouse scrolled (955, 438) with delta (0, 0)
Screenshot: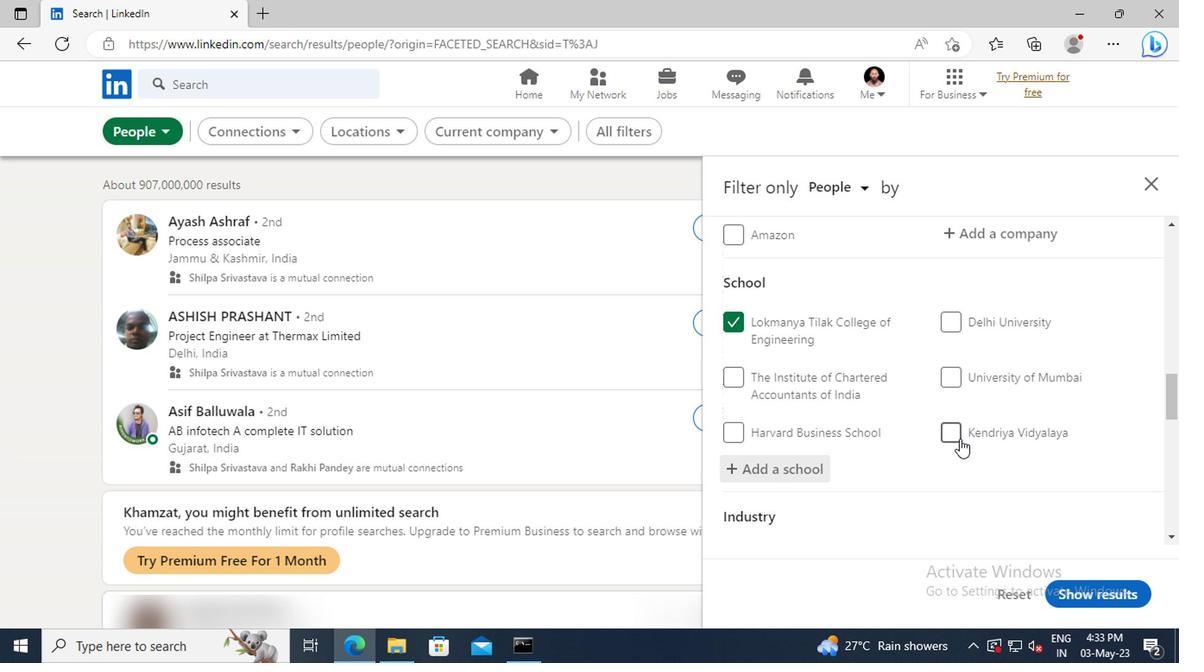 
Action: Mouse scrolled (955, 438) with delta (0, 0)
Screenshot: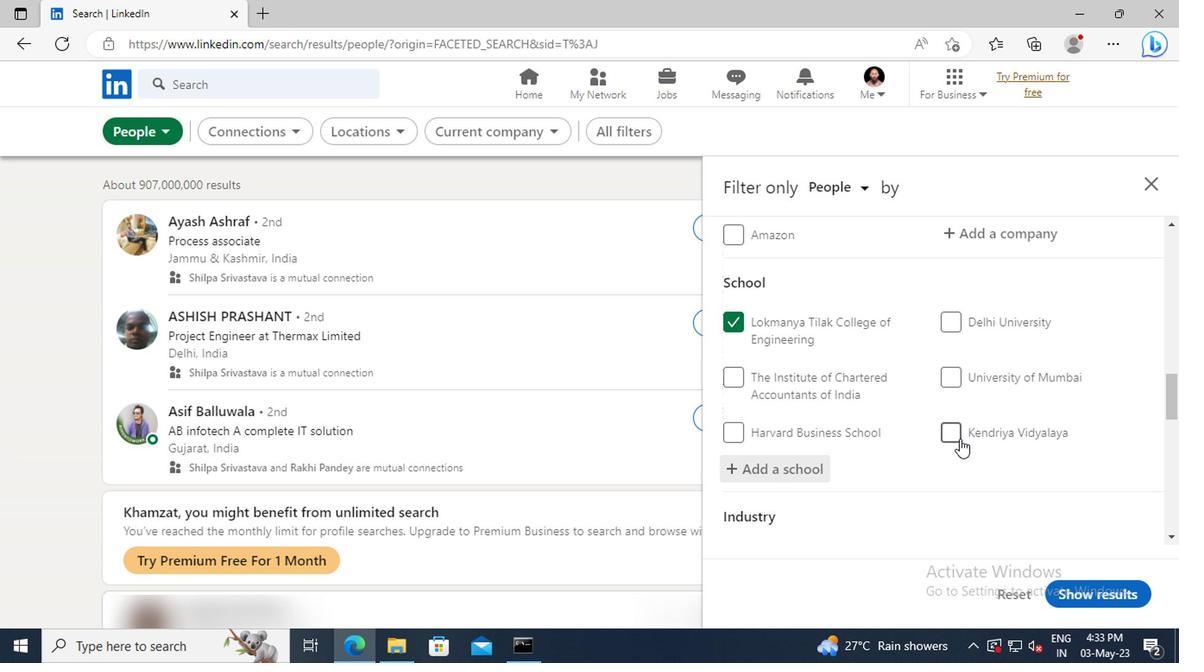 
Action: Mouse moved to (953, 426)
Screenshot: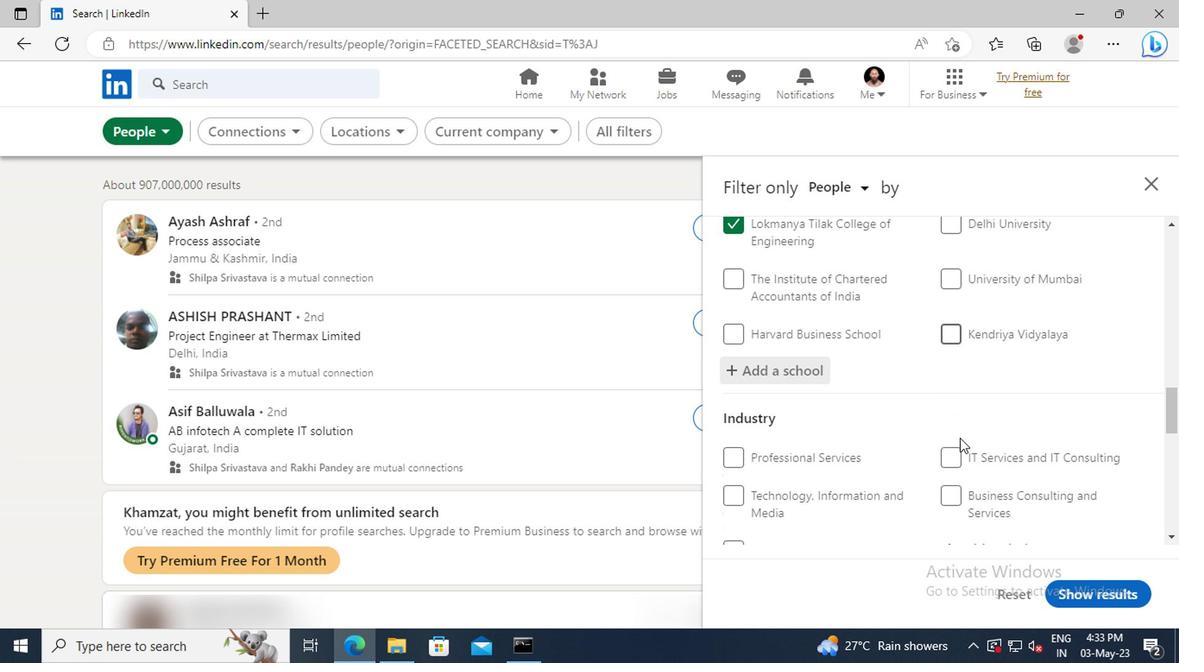 
Action: Mouse scrolled (953, 426) with delta (0, 0)
Screenshot: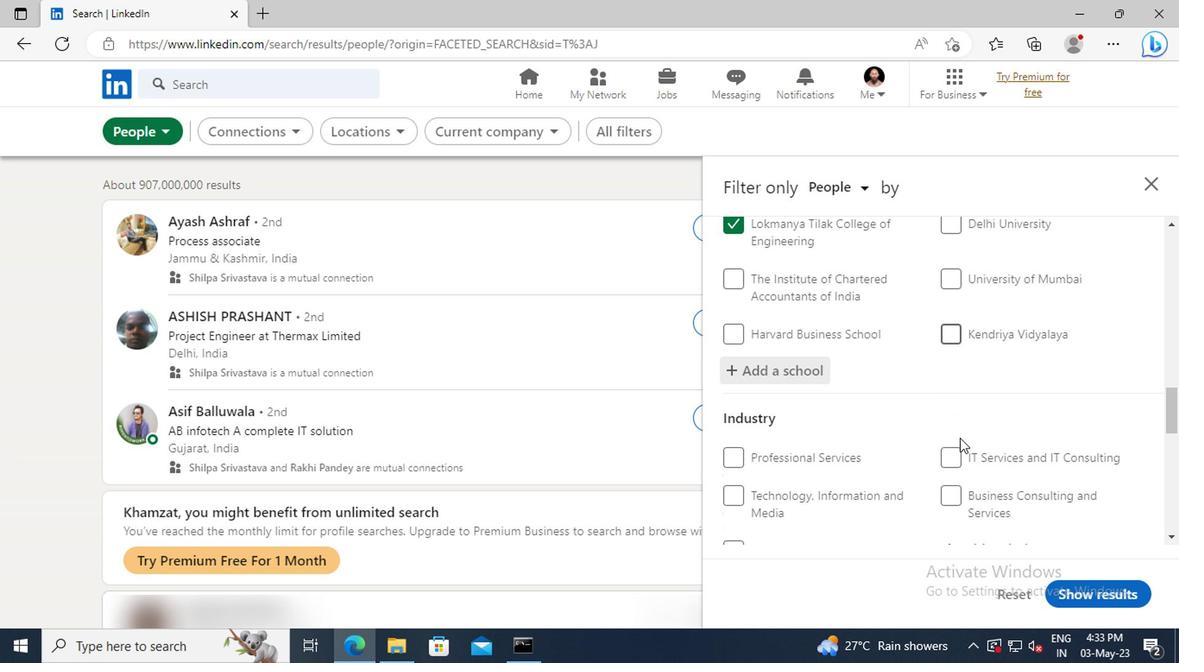 
Action: Mouse moved to (953, 426)
Screenshot: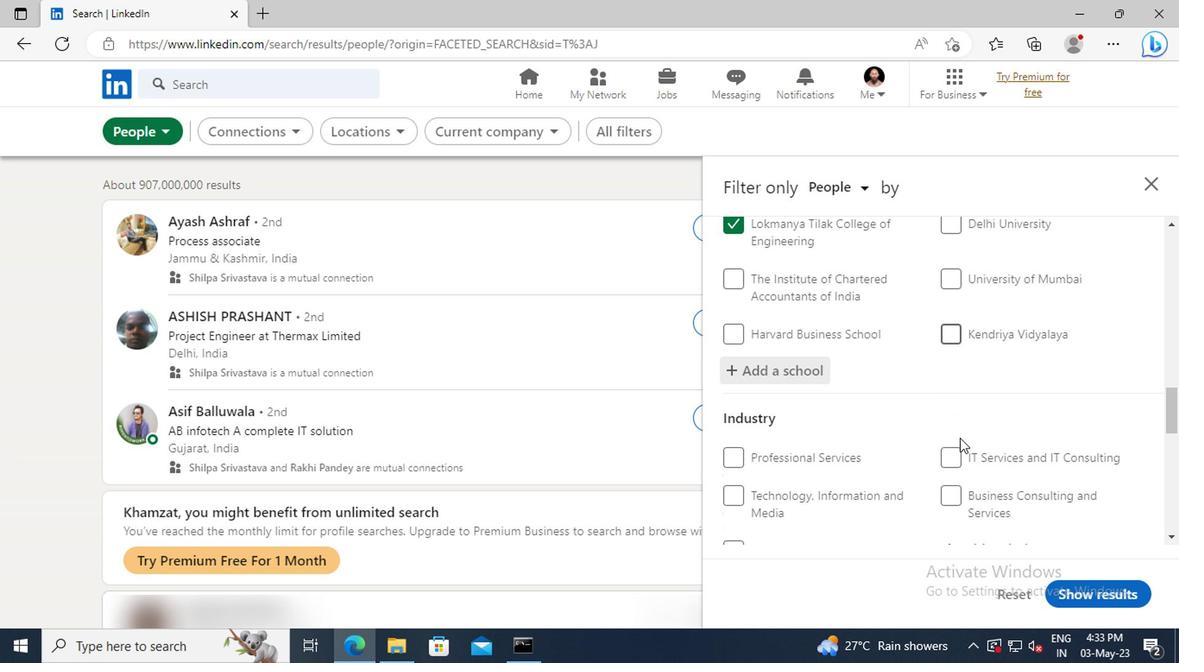 
Action: Mouse scrolled (953, 425) with delta (0, 0)
Screenshot: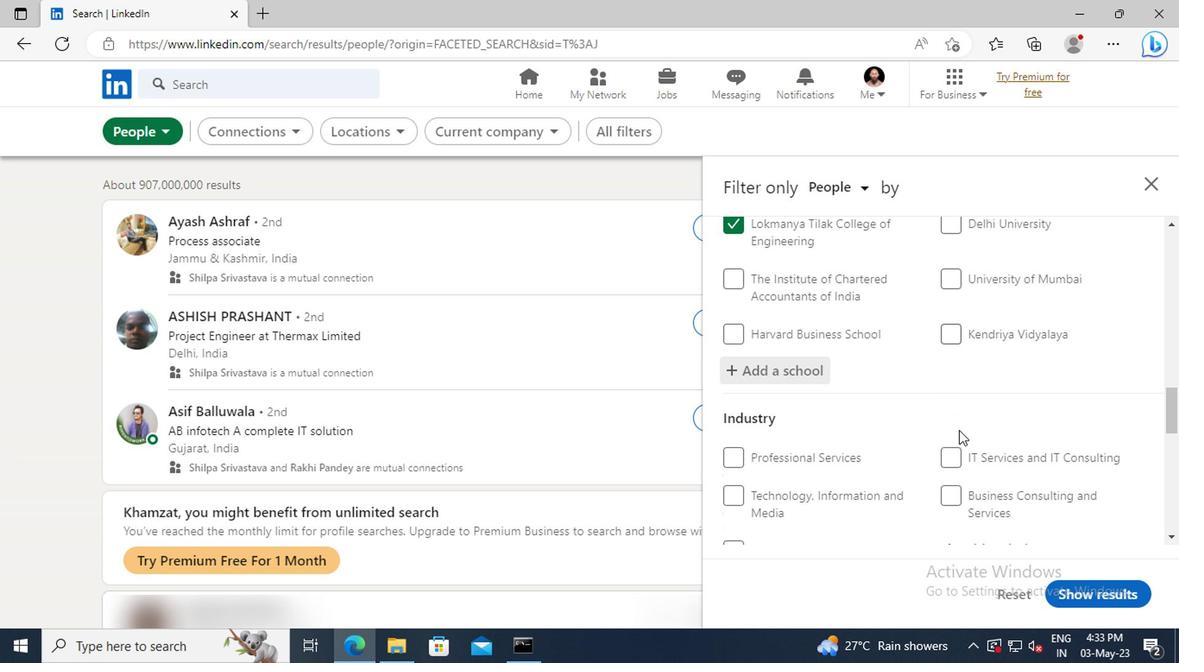 
Action: Mouse moved to (950, 420)
Screenshot: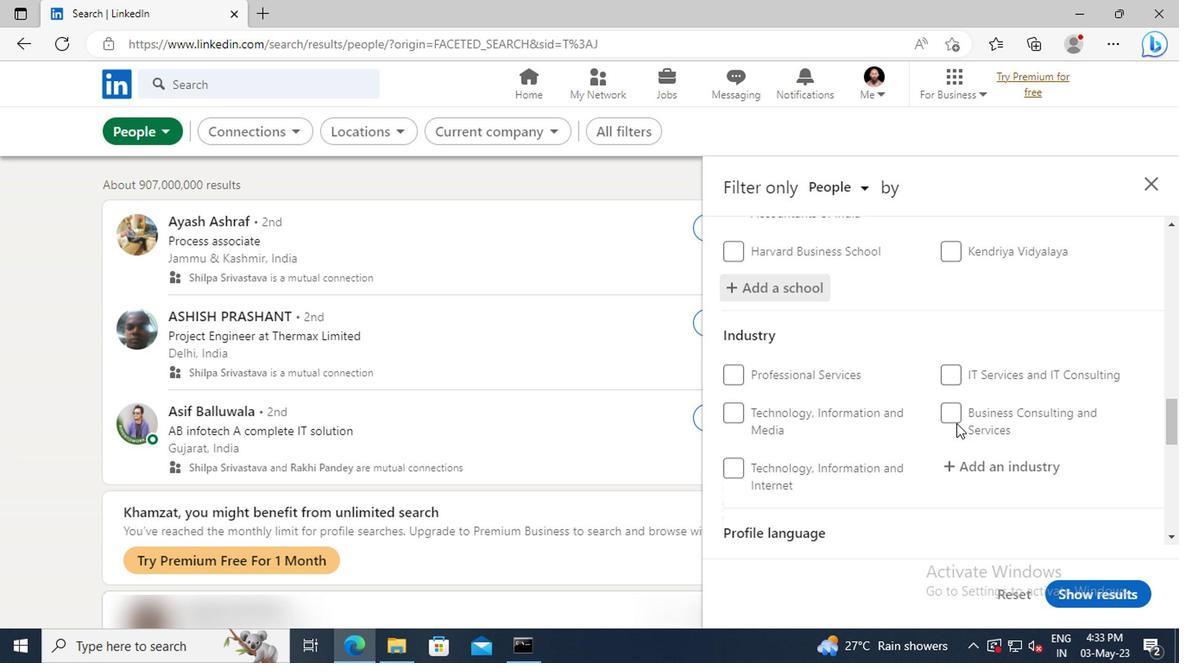 
Action: Mouse scrolled (950, 419) with delta (0, 0)
Screenshot: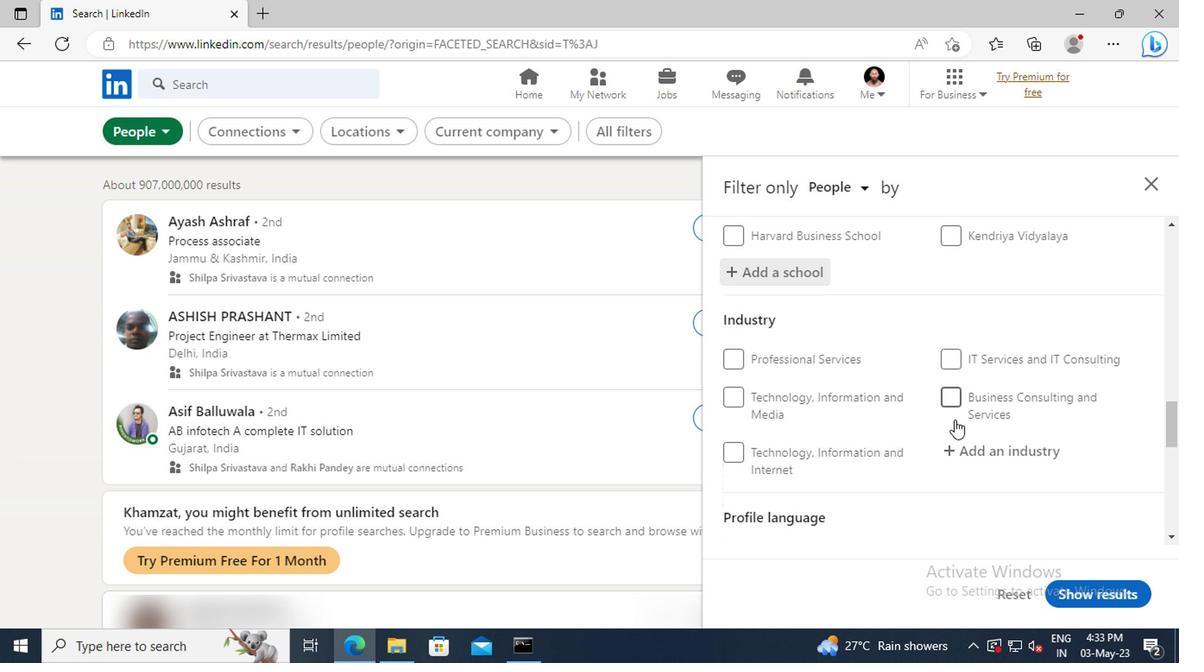 
Action: Mouse moved to (959, 407)
Screenshot: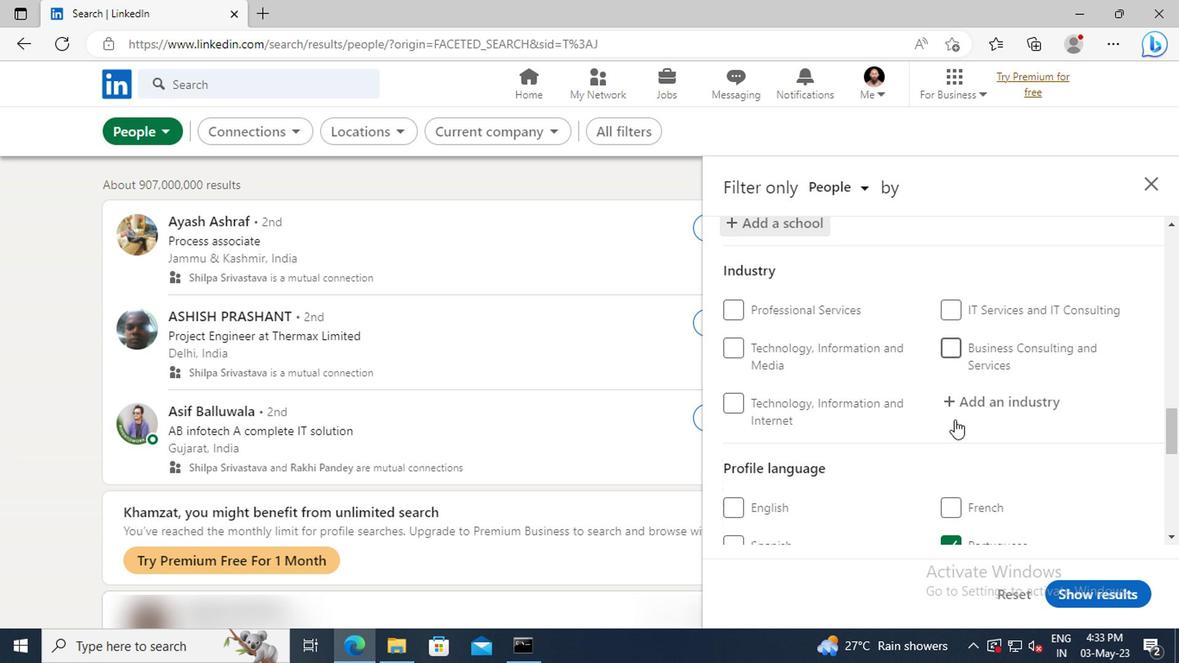 
Action: Mouse pressed left at (959, 407)
Screenshot: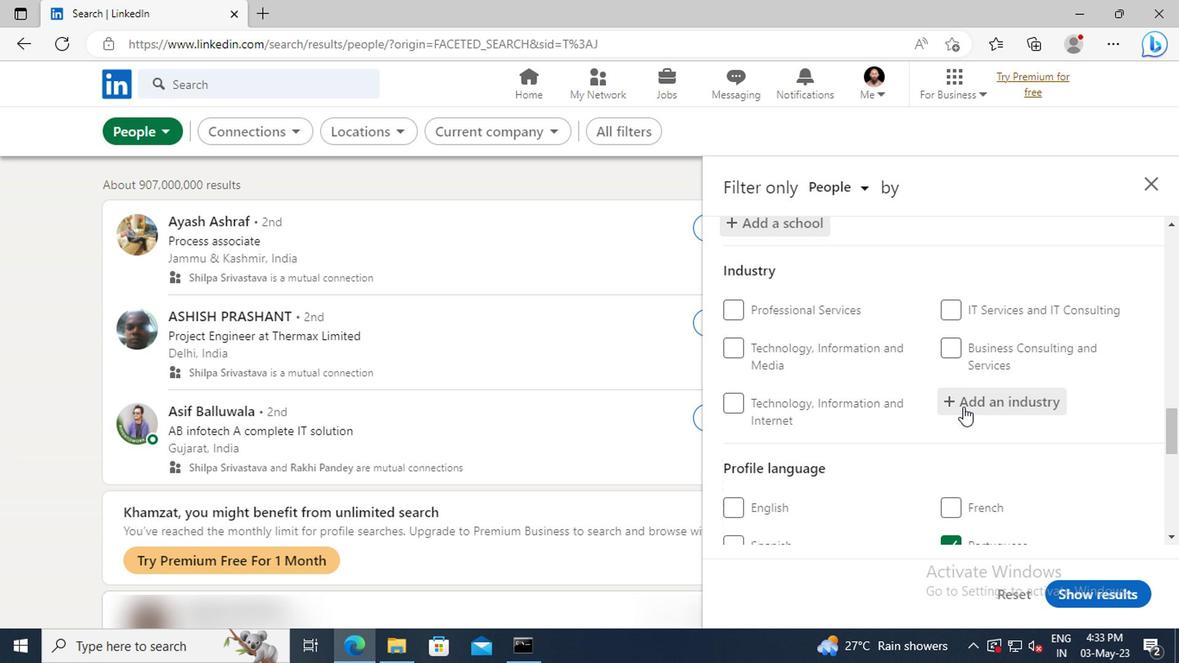 
Action: Key pressed <Key.shift>WHOLE
Screenshot: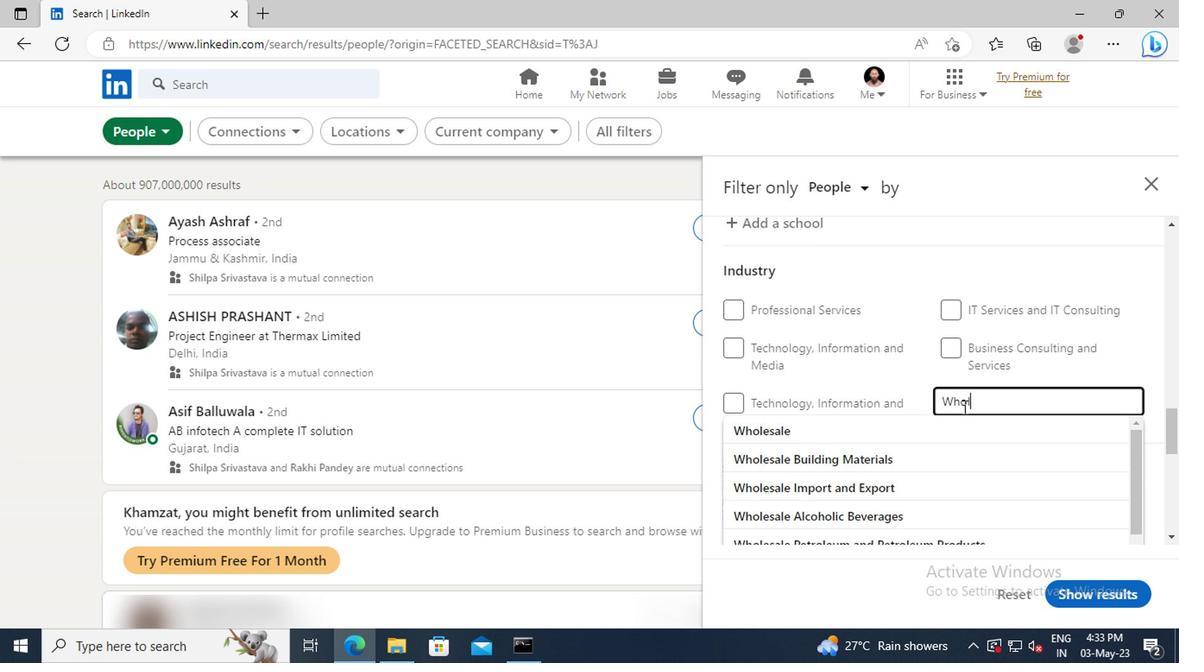 
Action: Mouse moved to (959, 421)
Screenshot: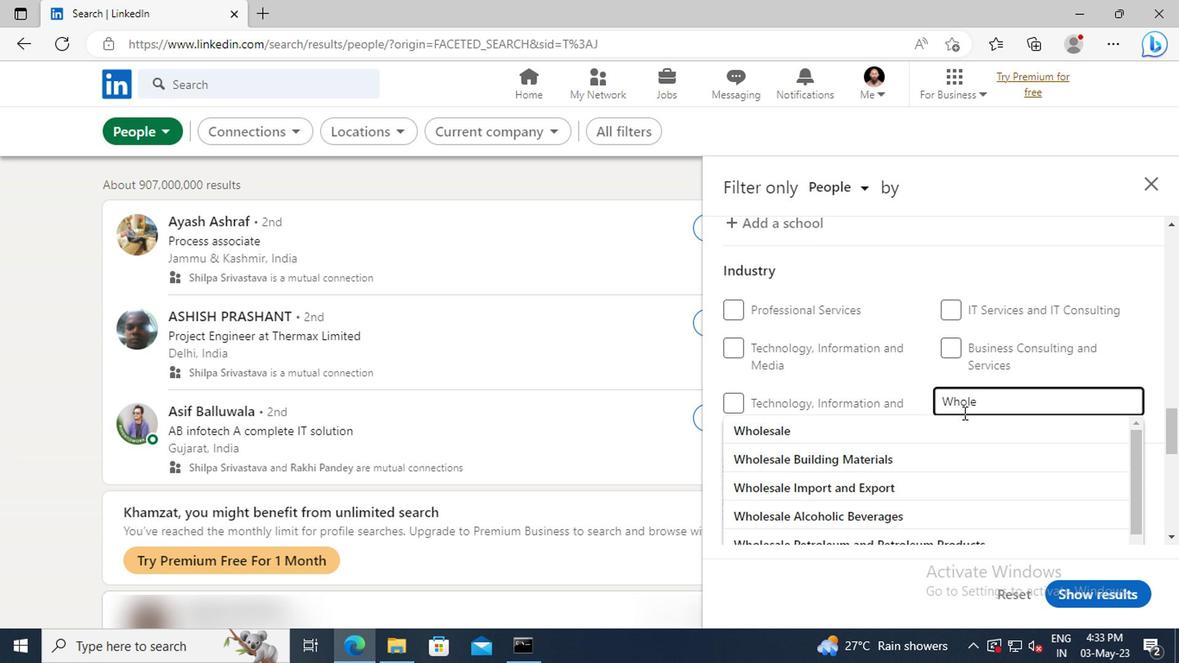 
Action: Mouse pressed left at (959, 421)
Screenshot: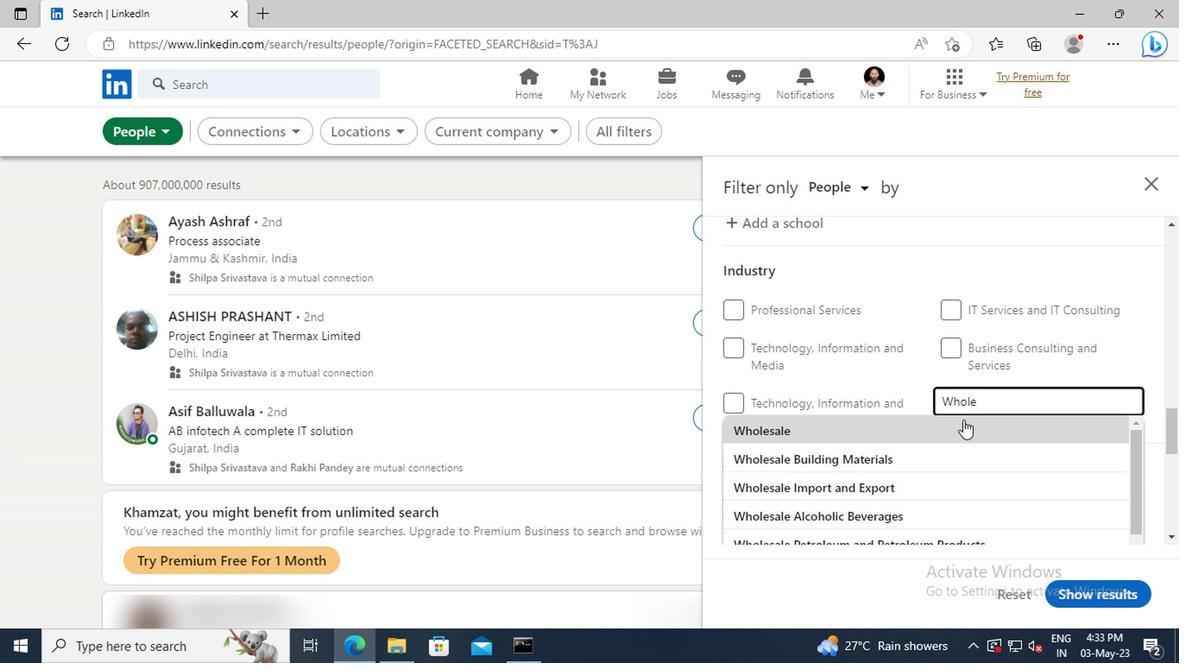 
Action: Mouse scrolled (959, 421) with delta (0, 0)
Screenshot: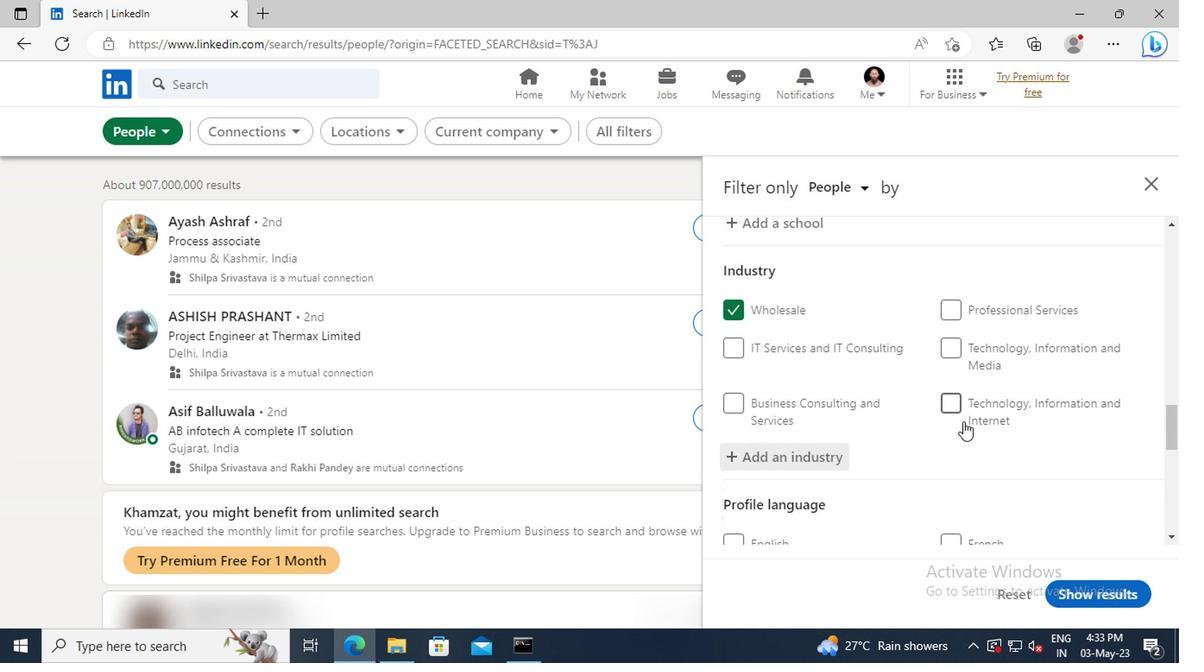 
Action: Mouse moved to (959, 416)
Screenshot: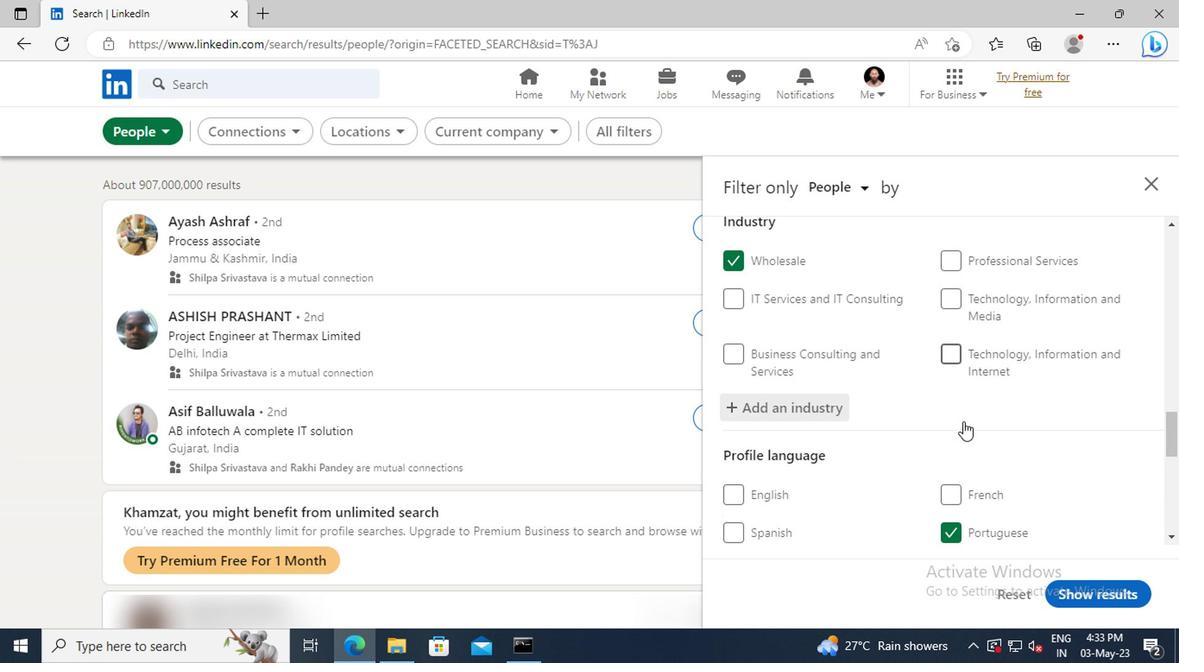 
Action: Mouse scrolled (959, 415) with delta (0, -1)
Screenshot: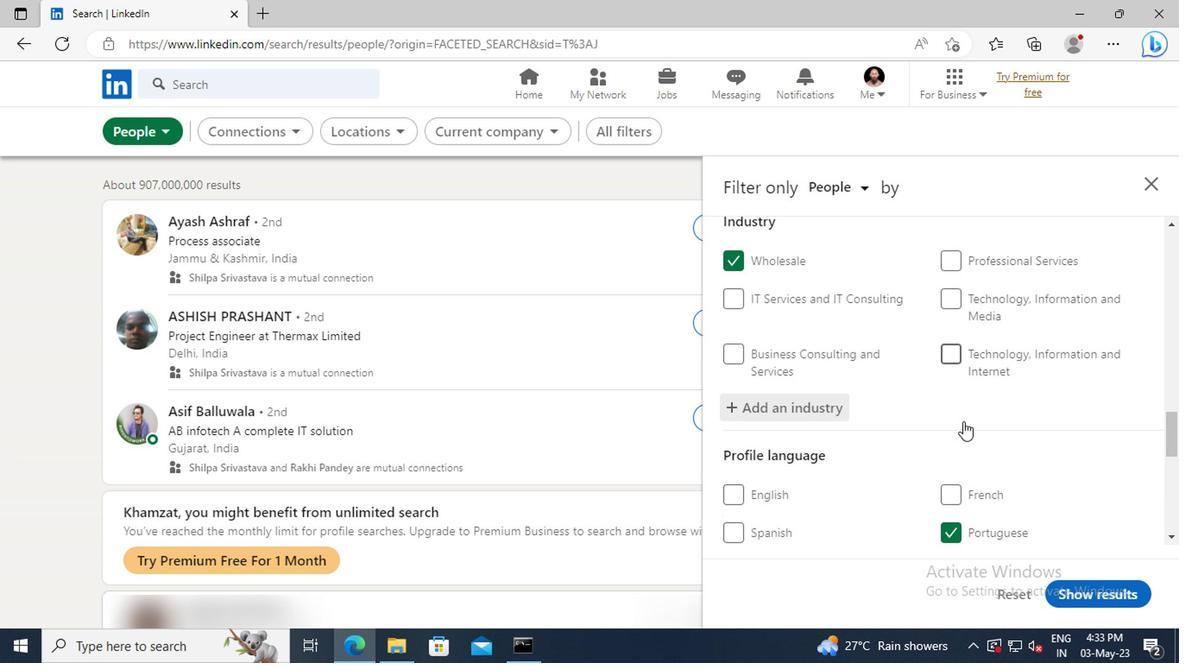 
Action: Mouse scrolled (959, 415) with delta (0, -1)
Screenshot: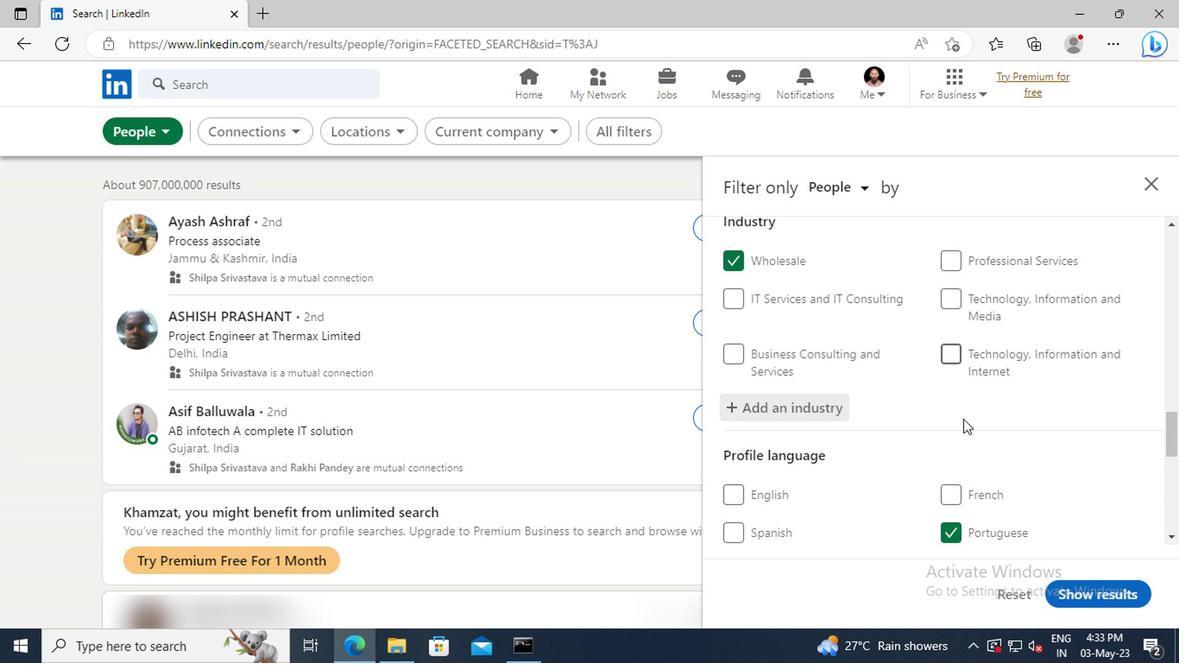 
Action: Mouse moved to (954, 401)
Screenshot: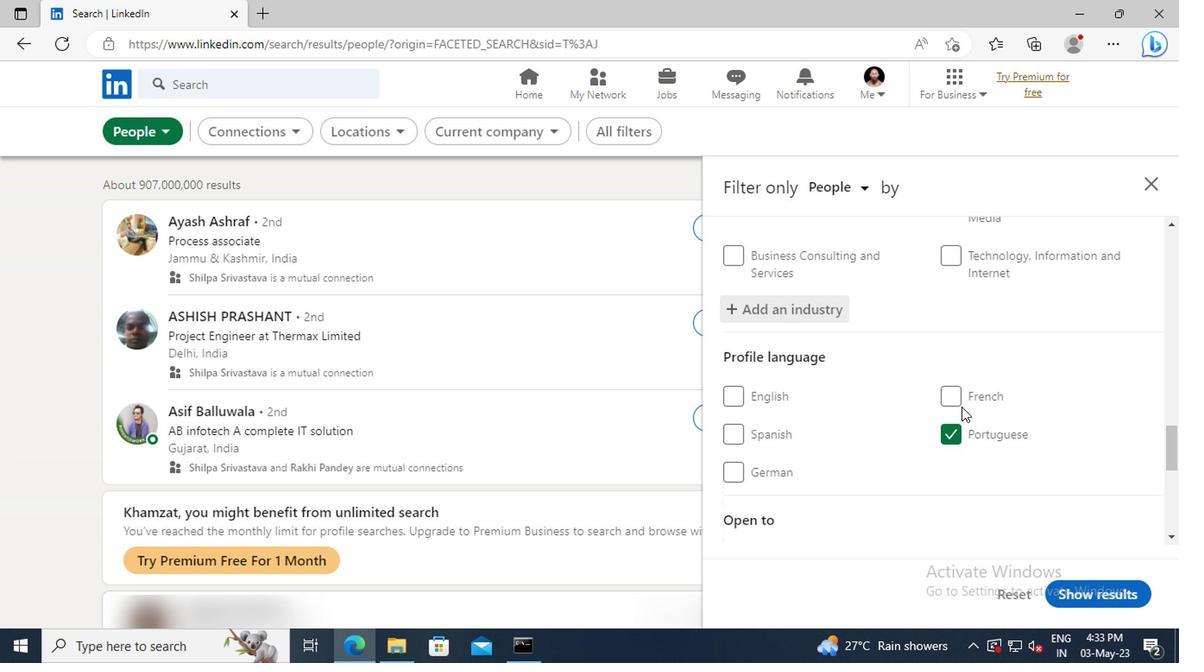 
Action: Mouse scrolled (954, 400) with delta (0, 0)
Screenshot: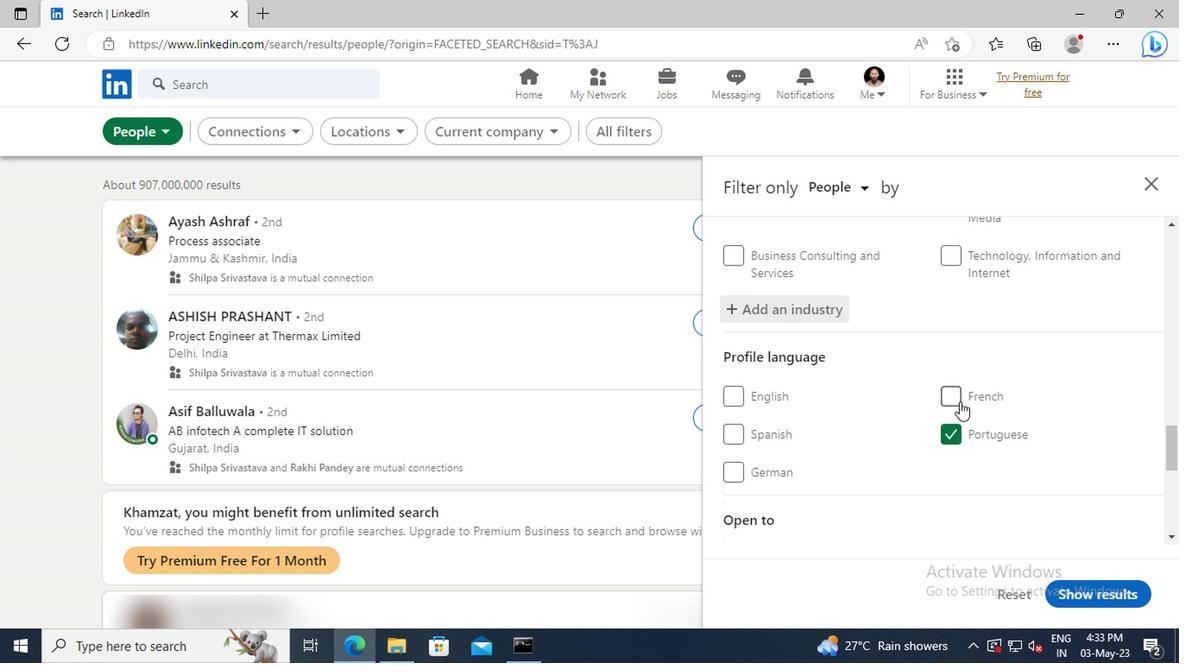 
Action: Mouse scrolled (954, 400) with delta (0, 0)
Screenshot: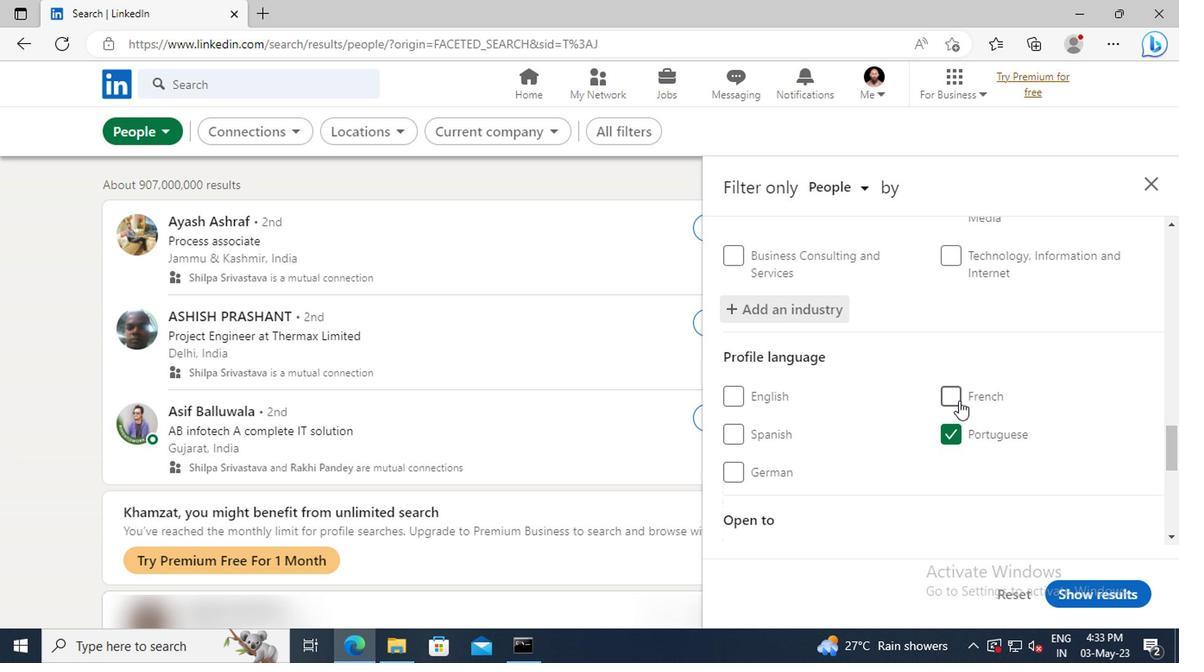
Action: Mouse scrolled (954, 400) with delta (0, 0)
Screenshot: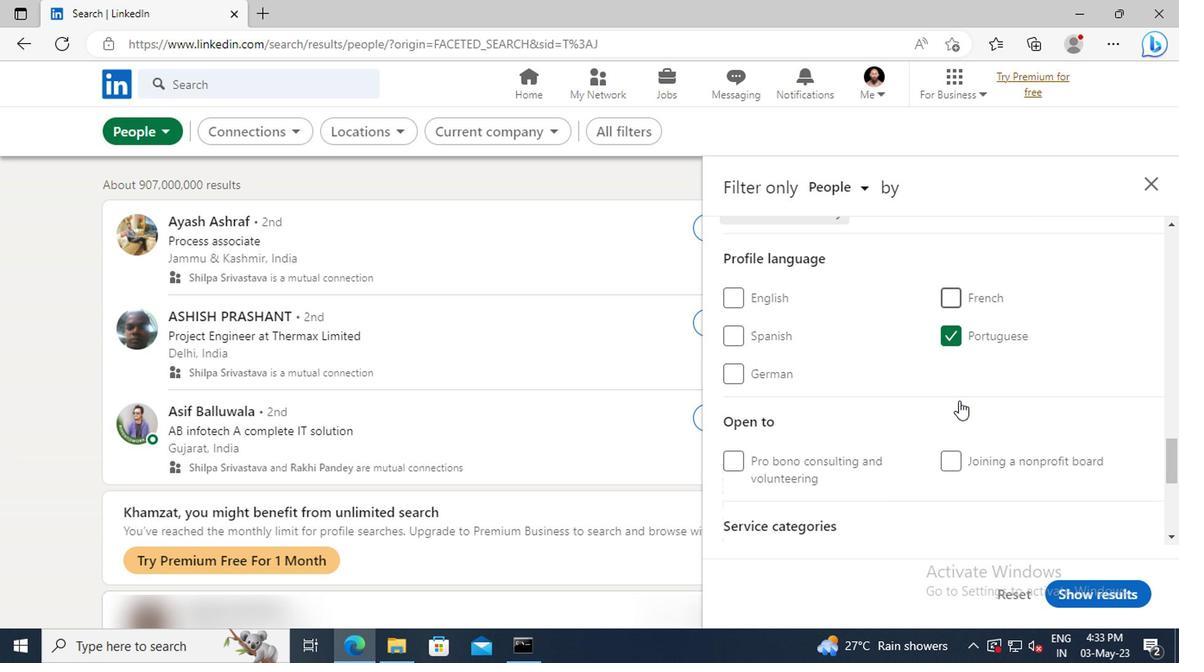 
Action: Mouse scrolled (954, 400) with delta (0, 0)
Screenshot: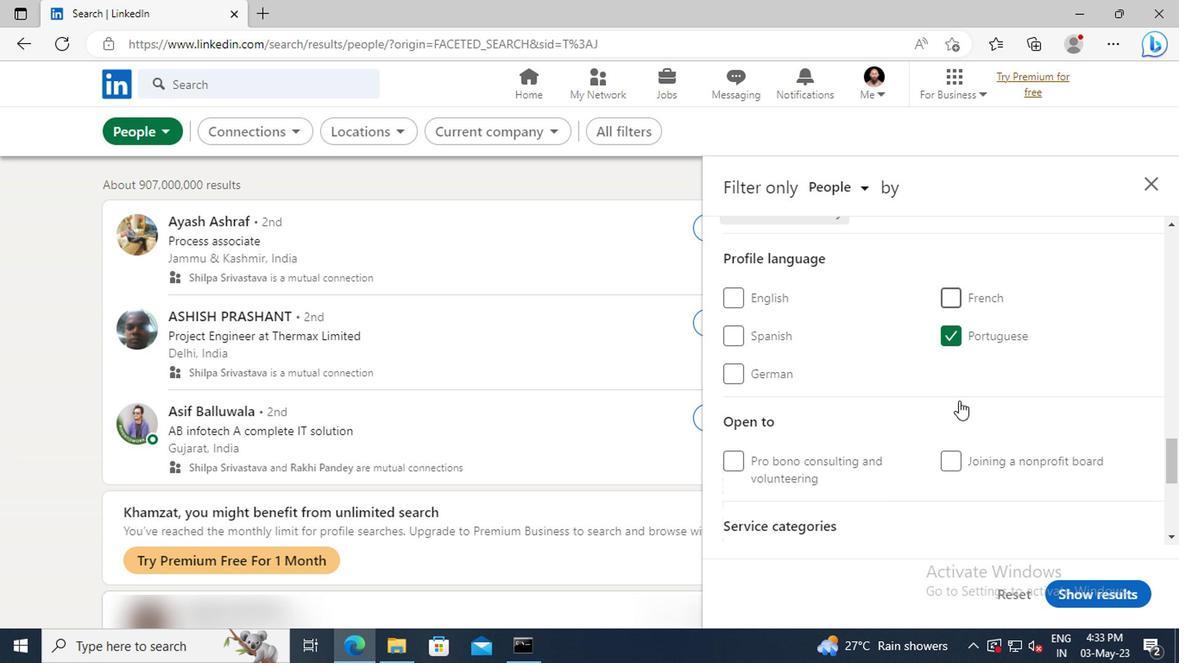 
Action: Mouse scrolled (954, 400) with delta (0, 0)
Screenshot: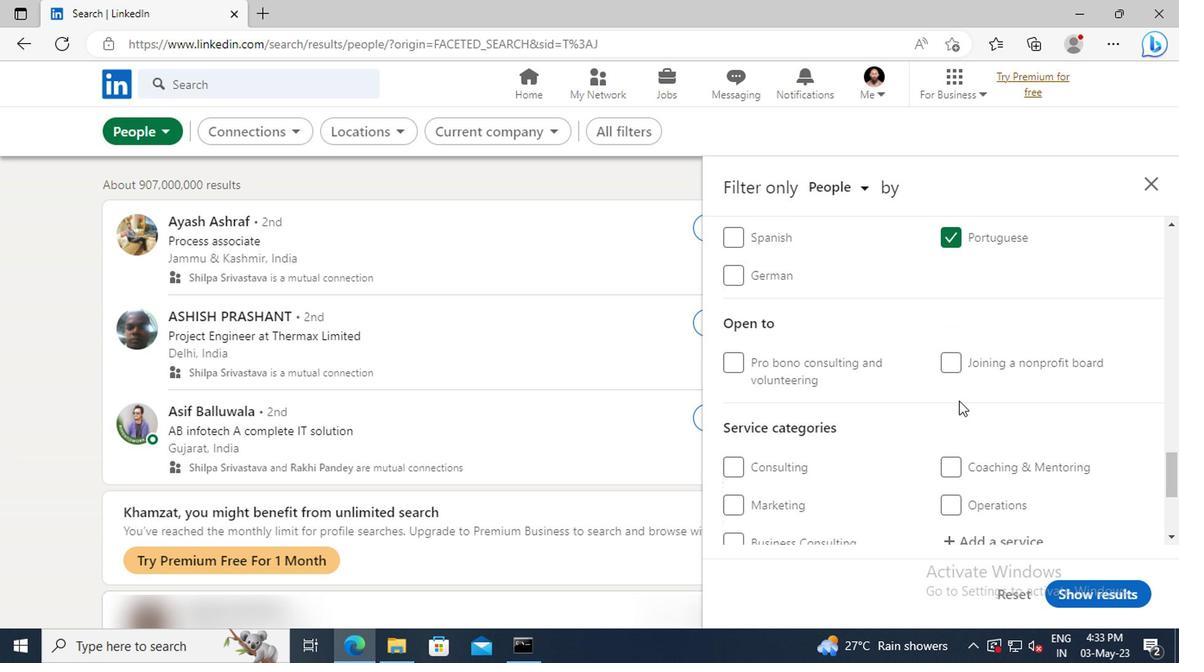 
Action: Mouse scrolled (954, 400) with delta (0, 0)
Screenshot: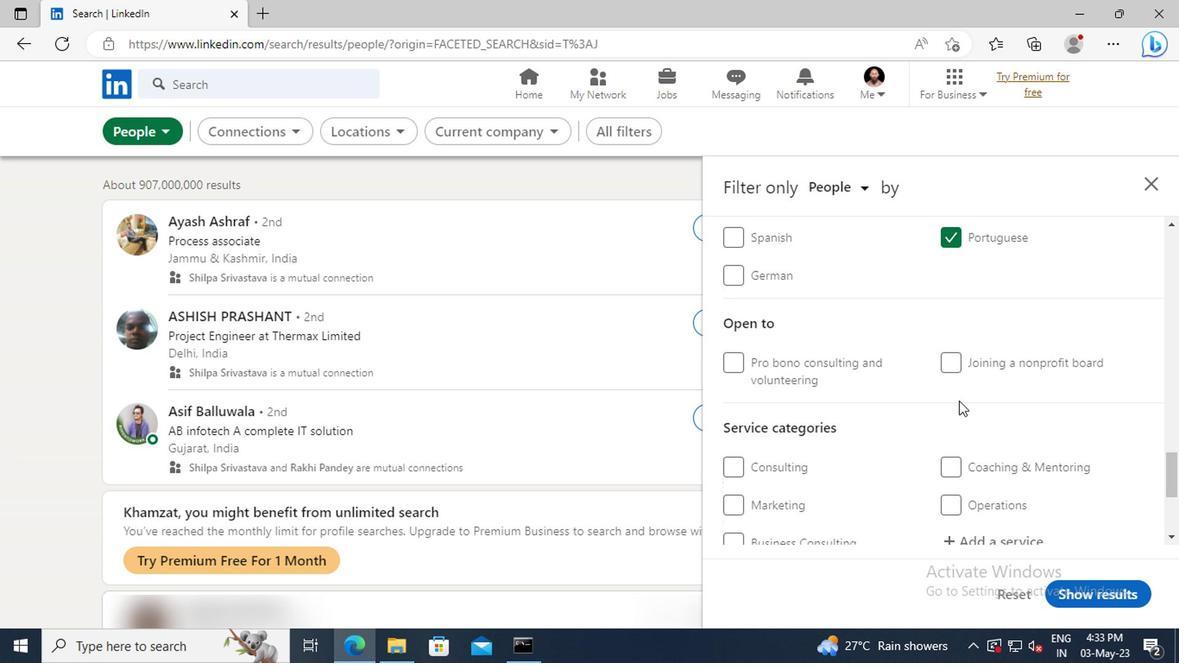 
Action: Mouse scrolled (954, 400) with delta (0, 0)
Screenshot: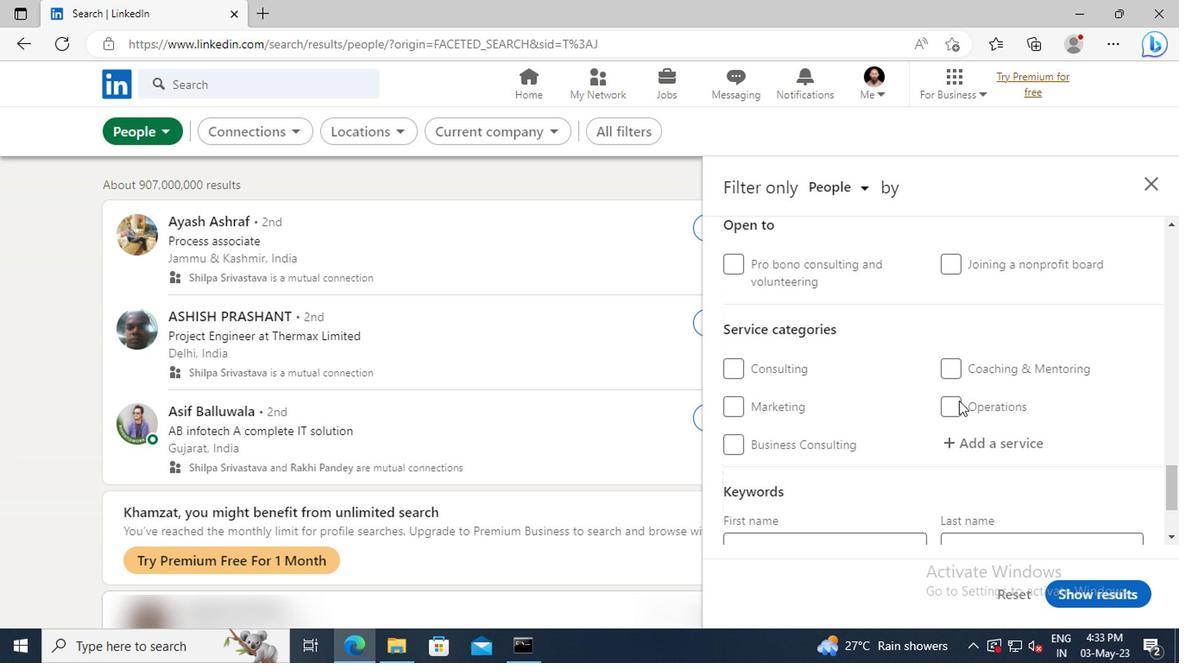 
Action: Mouse moved to (956, 398)
Screenshot: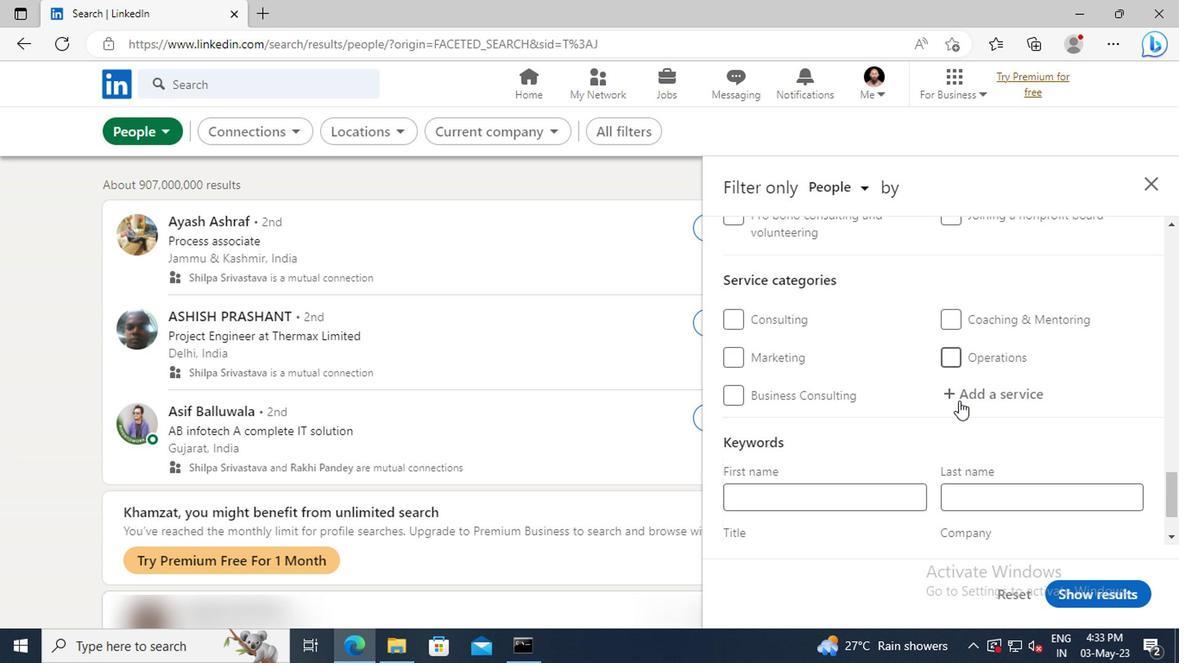 
Action: Mouse pressed left at (956, 398)
Screenshot: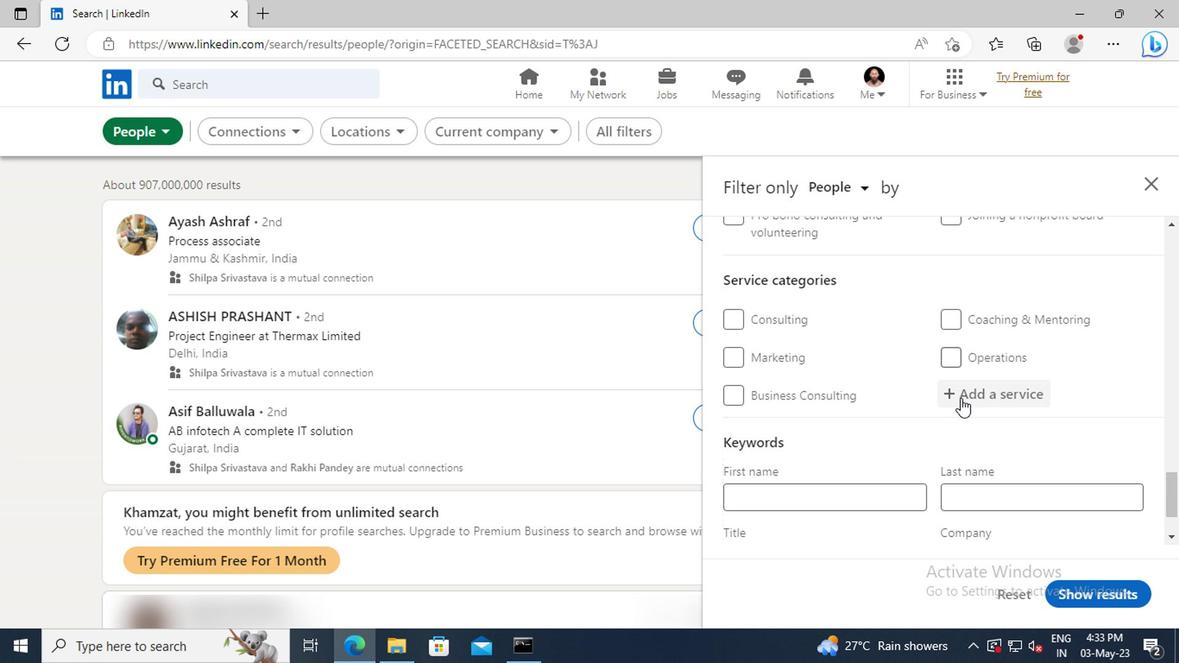 
Action: Key pressed <Key.shift>FINA
Screenshot: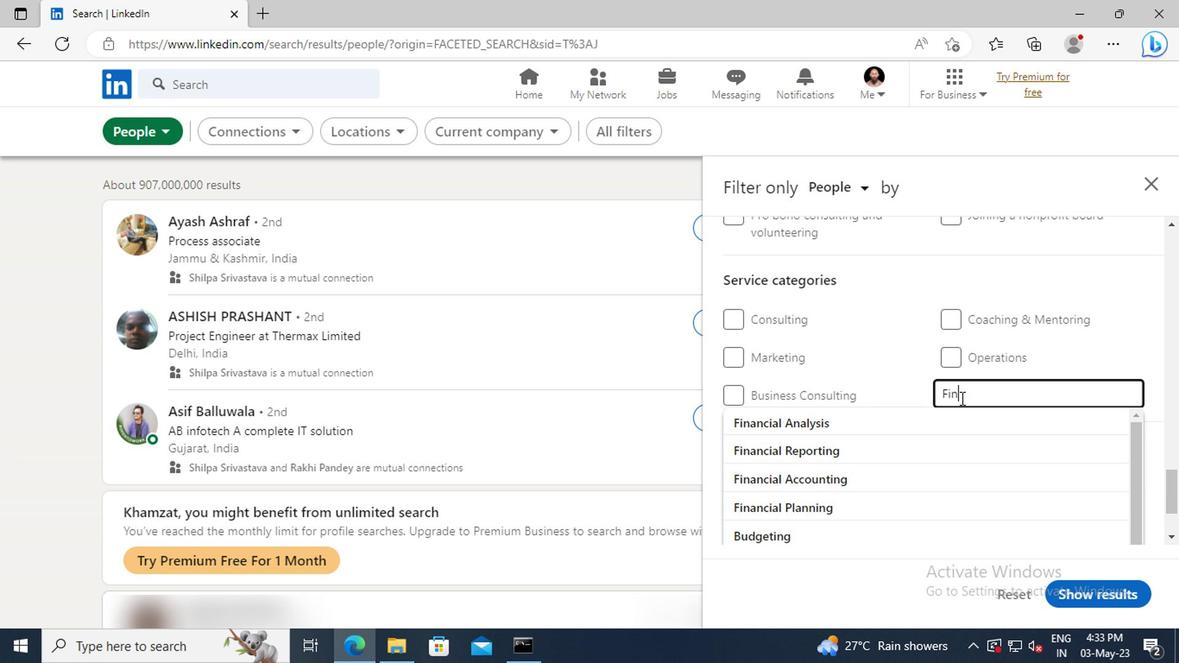 
Action: Mouse moved to (959, 413)
Screenshot: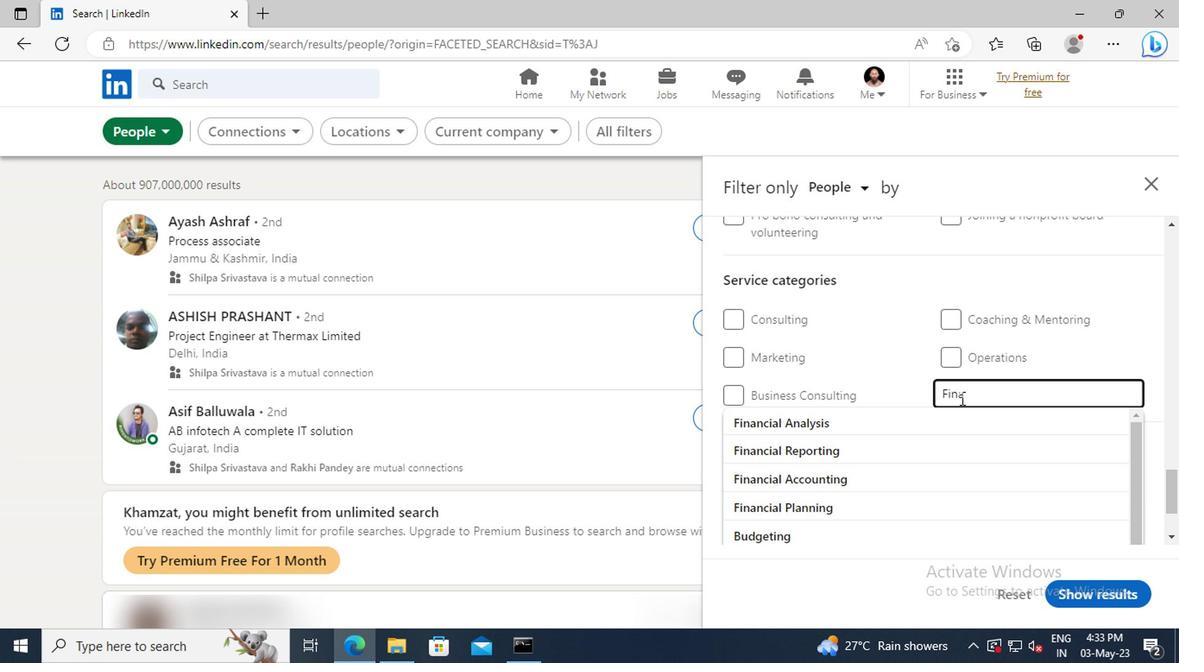 
Action: Mouse pressed left at (959, 413)
Screenshot: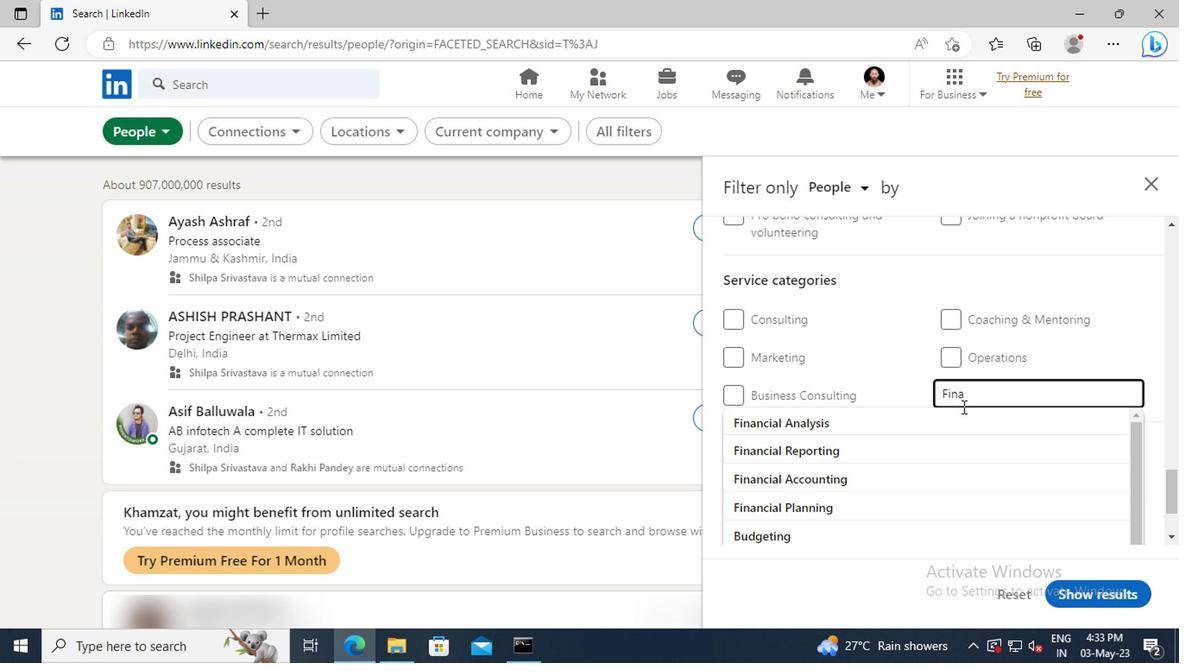 
Action: Mouse scrolled (959, 412) with delta (0, 0)
Screenshot: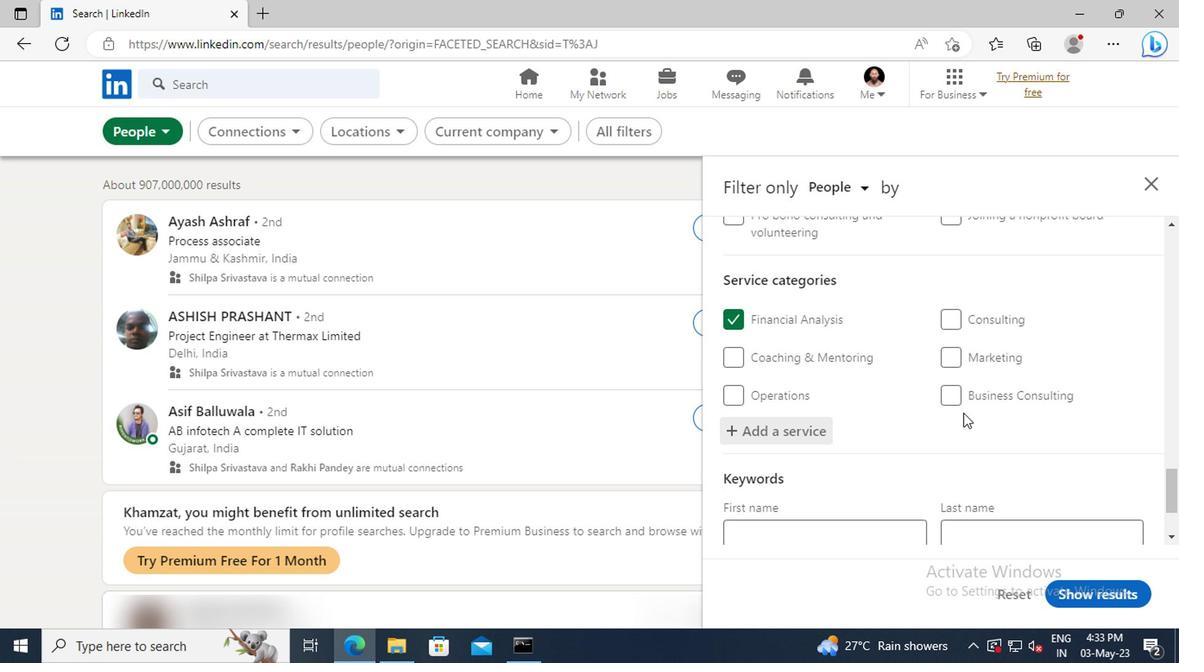 
Action: Mouse scrolled (959, 412) with delta (0, 0)
Screenshot: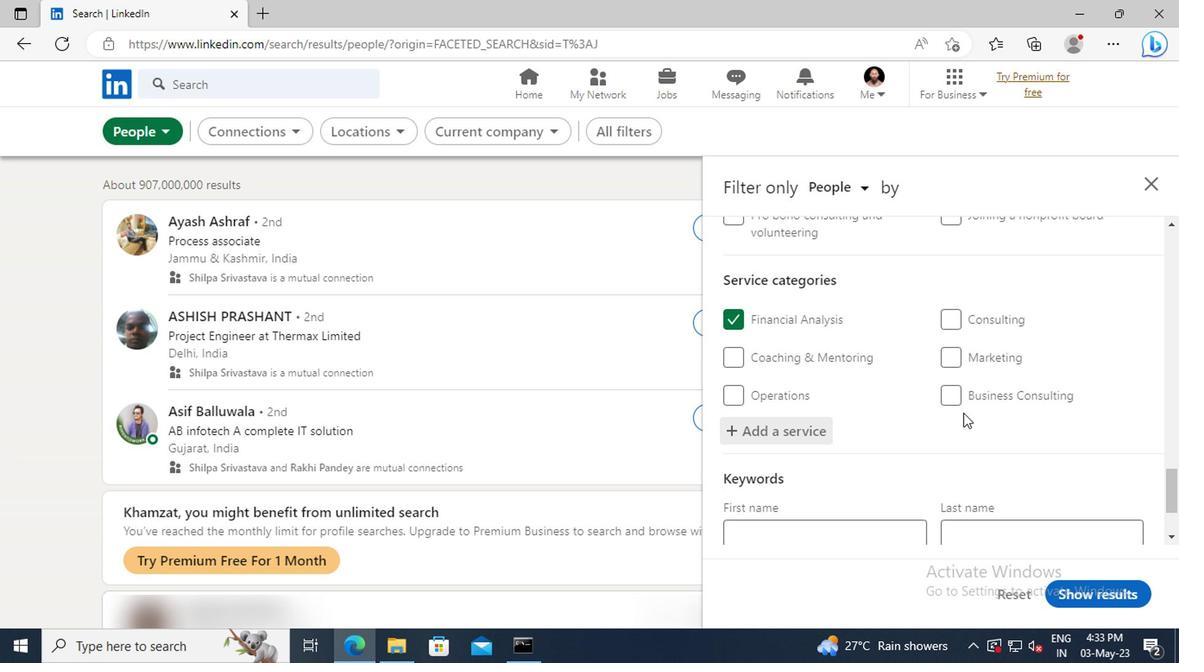 
Action: Mouse scrolled (959, 412) with delta (0, 0)
Screenshot: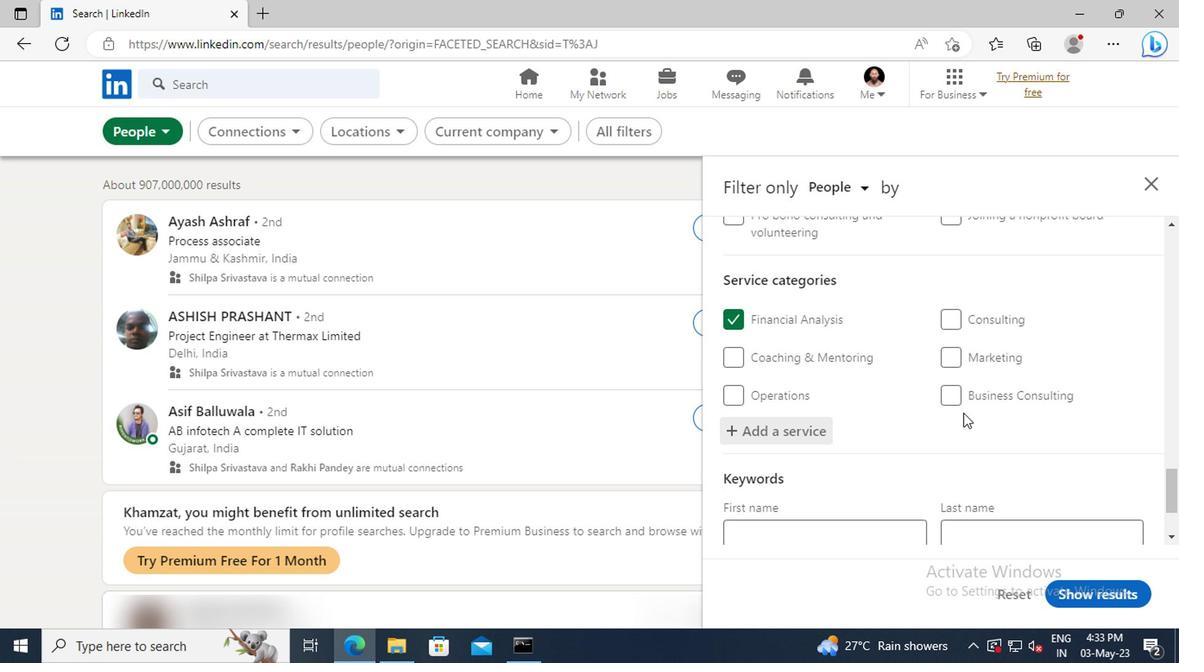 
Action: Mouse scrolled (959, 412) with delta (0, 0)
Screenshot: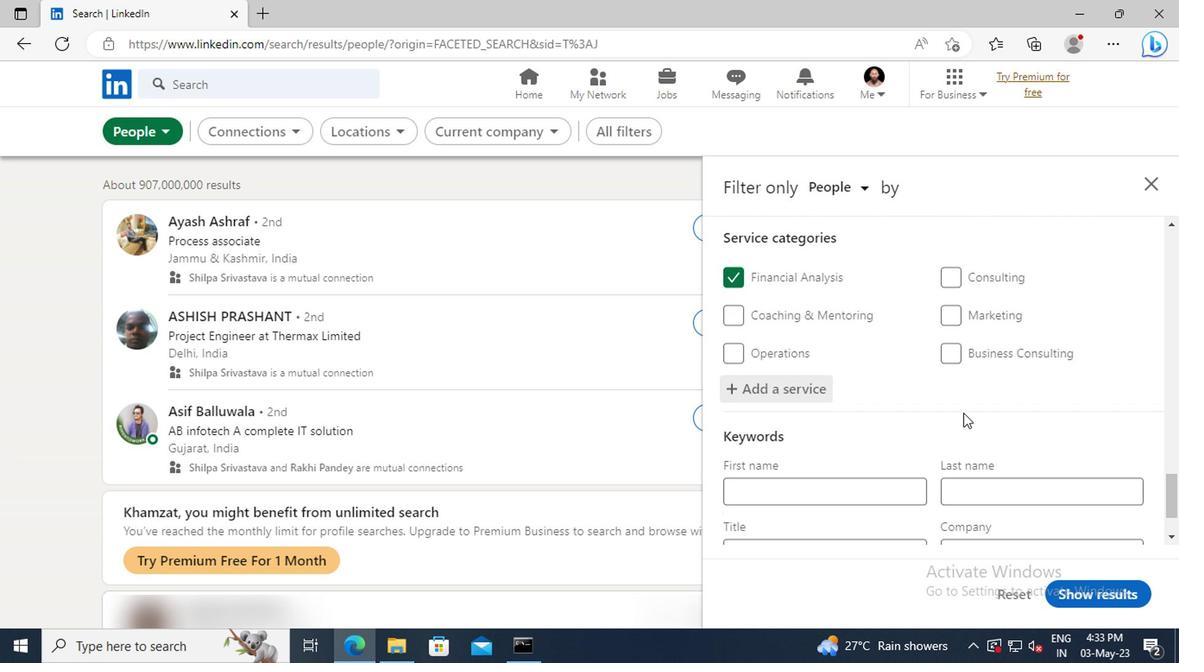 
Action: Mouse moved to (830, 469)
Screenshot: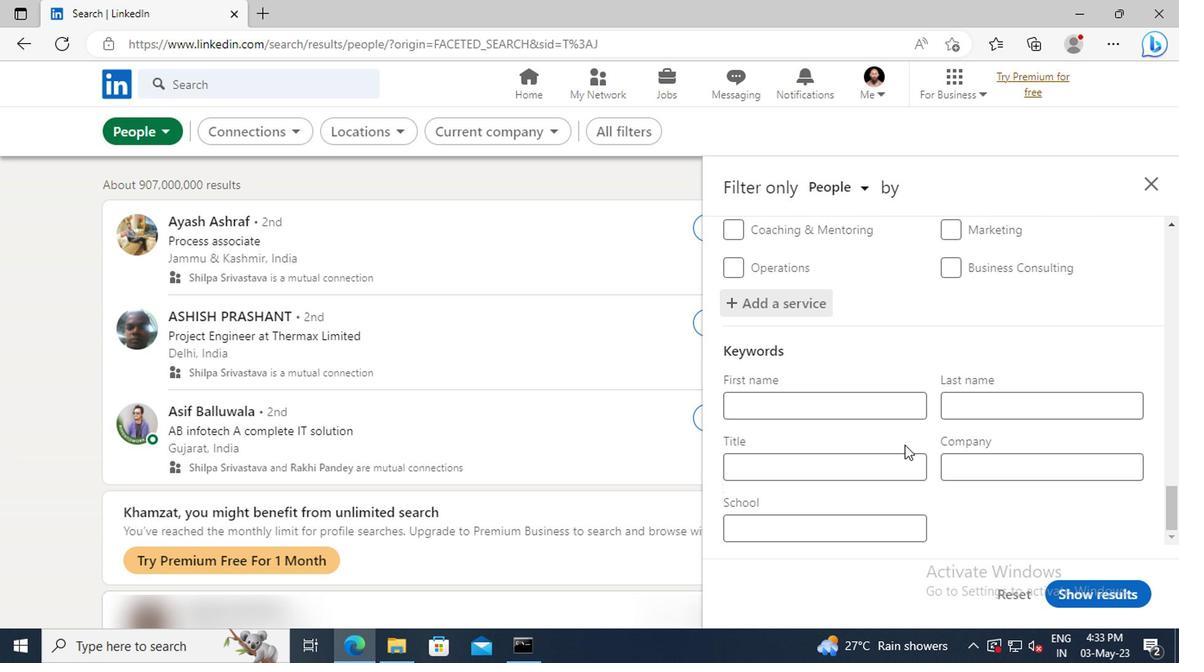 
Action: Mouse pressed left at (830, 469)
Screenshot: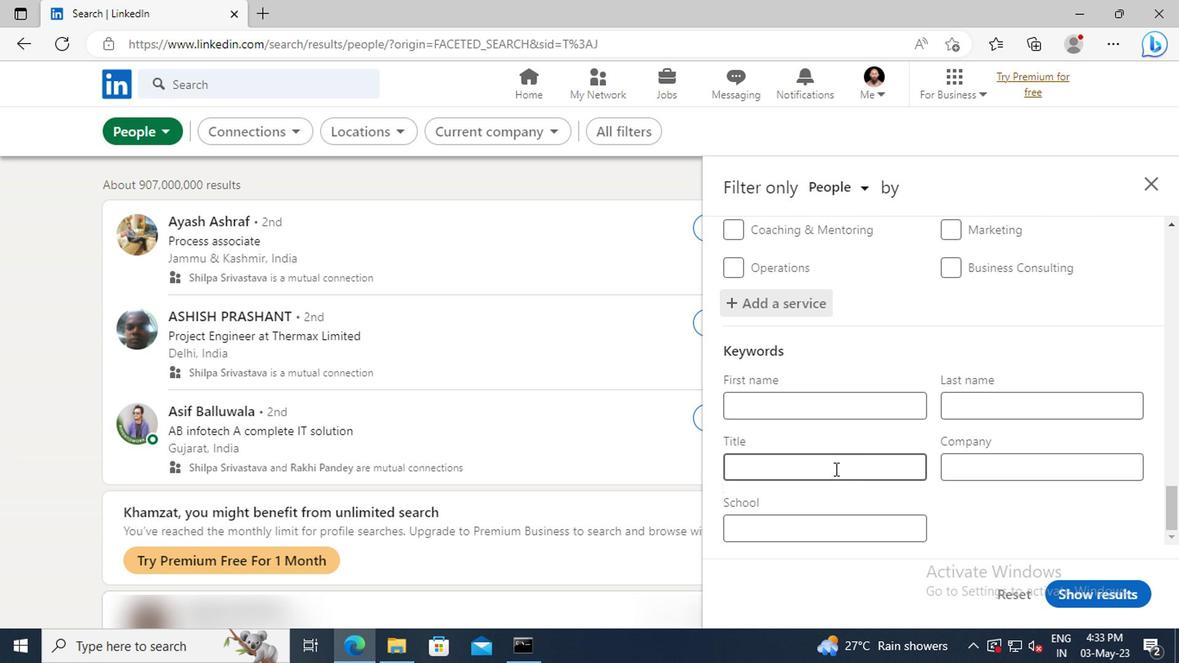 
Action: Key pressed <Key.shift>PAINTER<Key.enter>
Screenshot: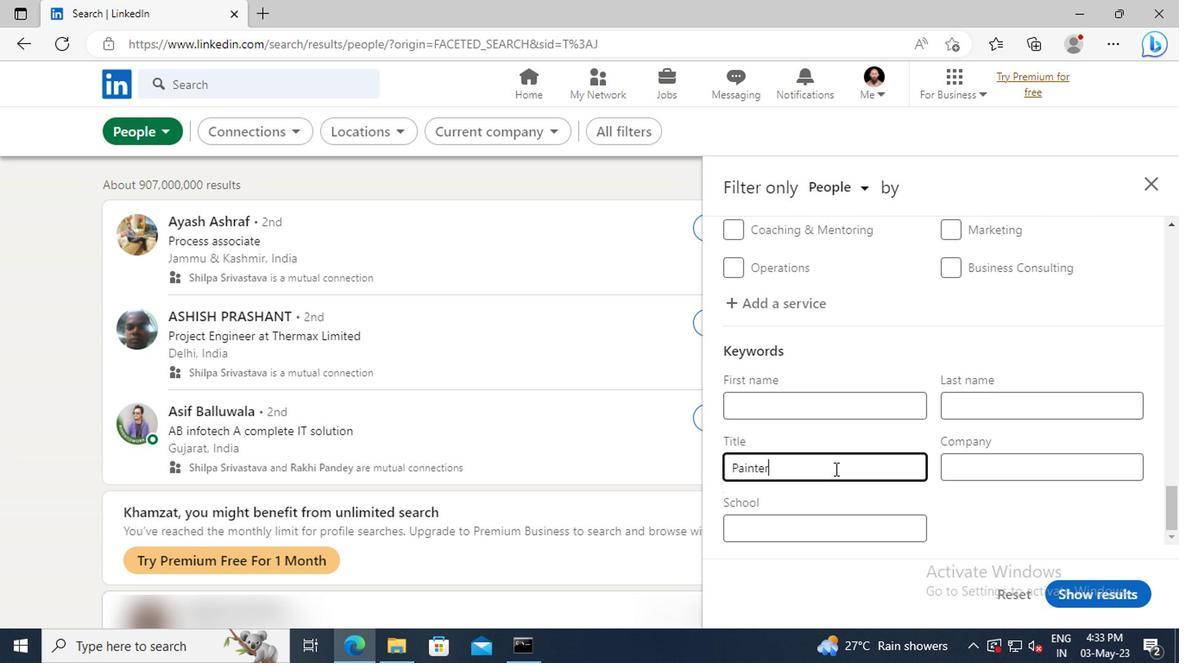 
Action: Mouse moved to (1064, 590)
Screenshot: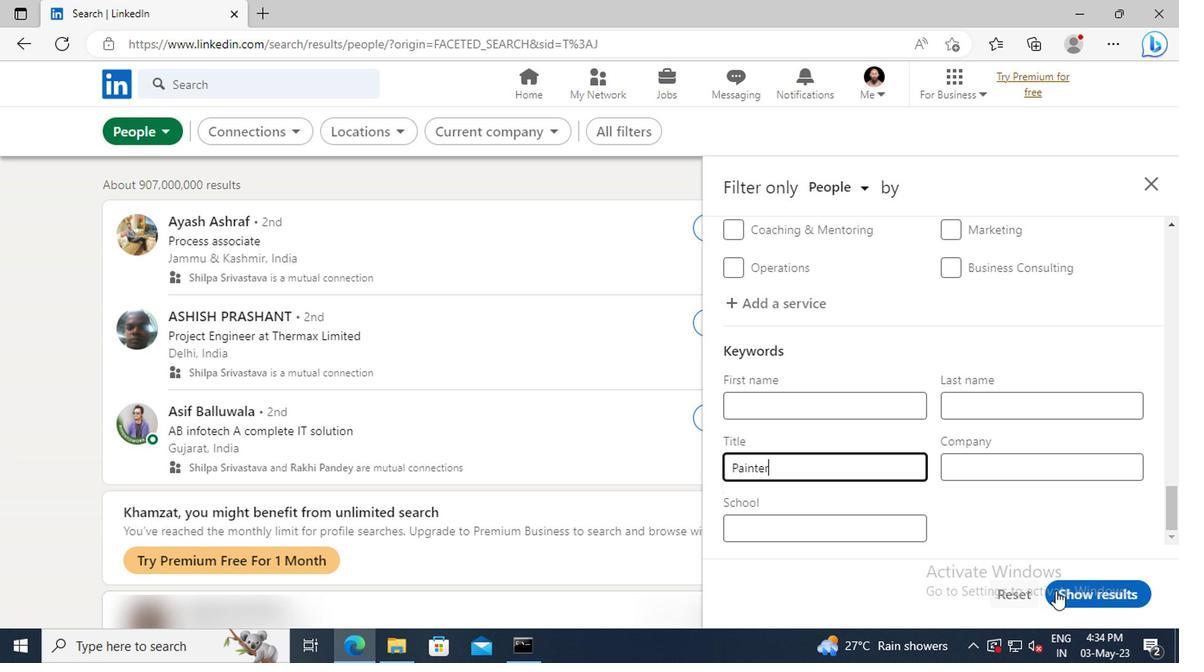 
Action: Mouse pressed left at (1064, 590)
Screenshot: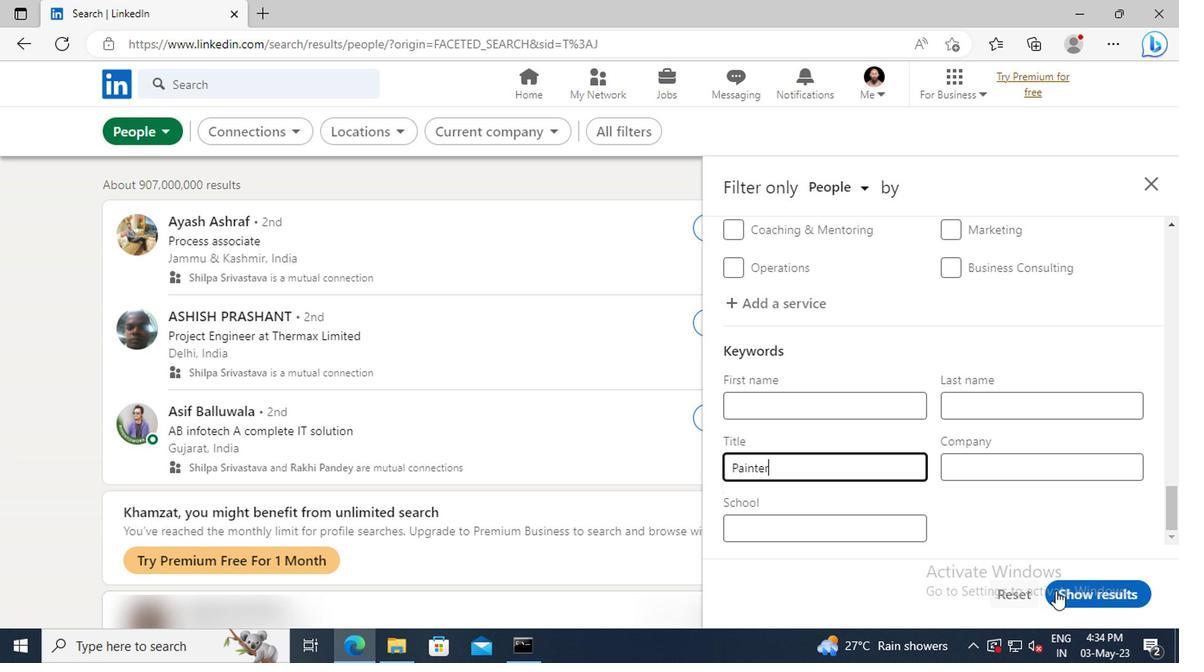 
